 Task: Font style For heading Use AngsanaUPC with dark cornflower blue 2 colour & Underline. font size for heading '24 Pt. 'Change the font style of data to Aparajitaand font size to  14 Pt. Change the alignment of both headline & data to  Align top. In the sheet  analysisSalesTrends_2023
Action: Mouse moved to (123, 72)
Screenshot: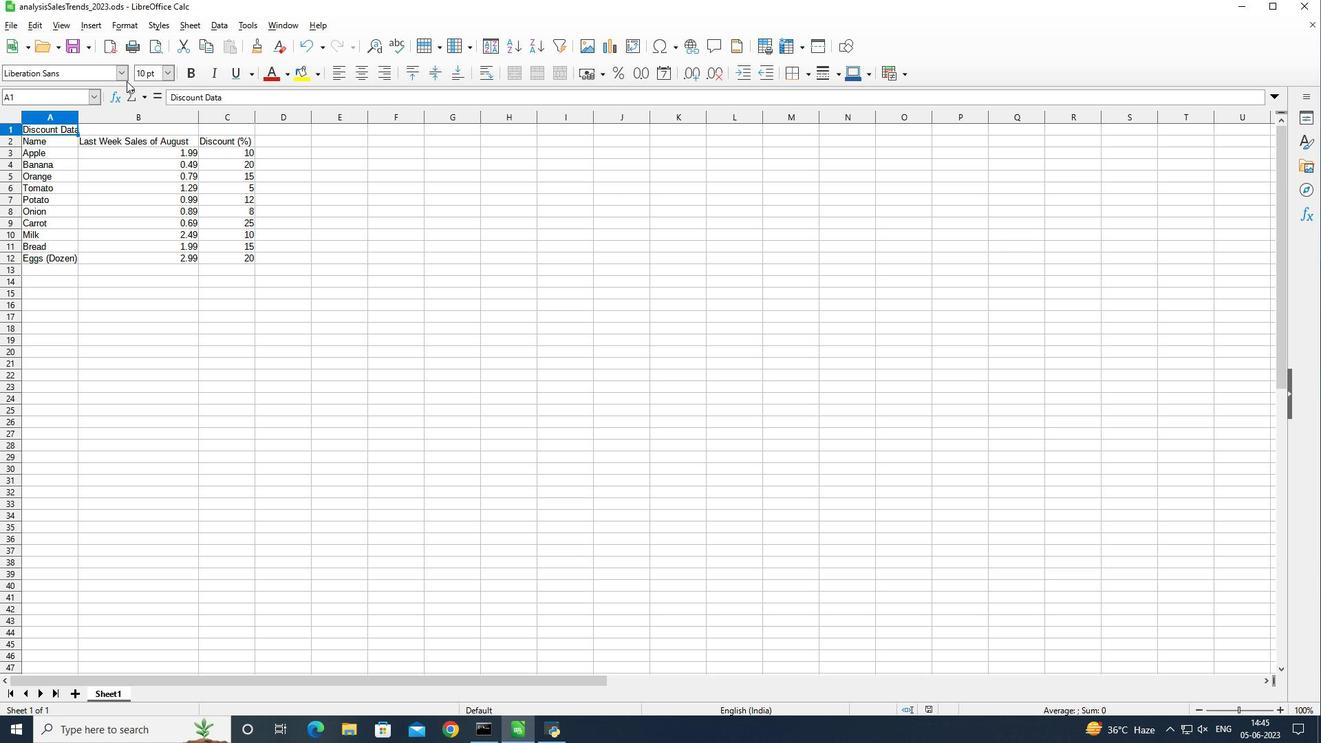 
Action: Mouse pressed left at (123, 72)
Screenshot: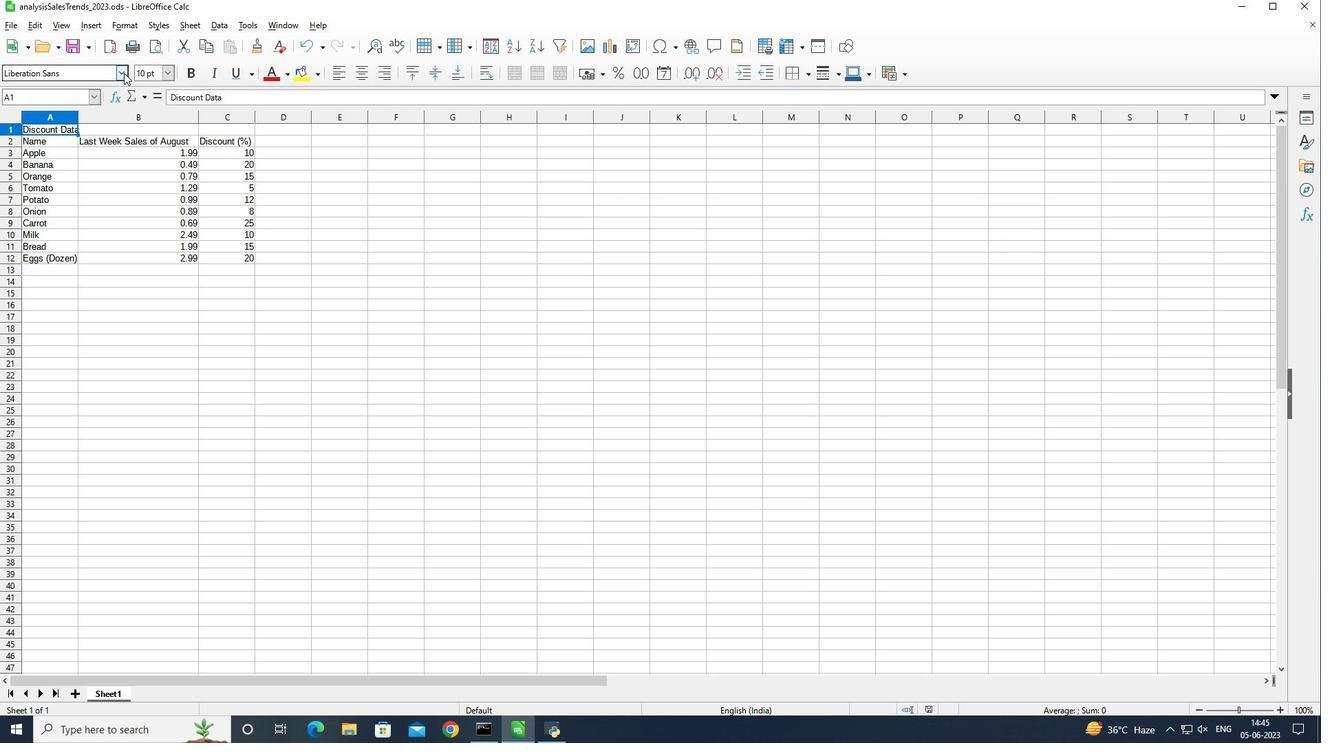 
Action: Key pressed angsana<Key.shift><Key.shift>UPC<Key.enter>
Screenshot: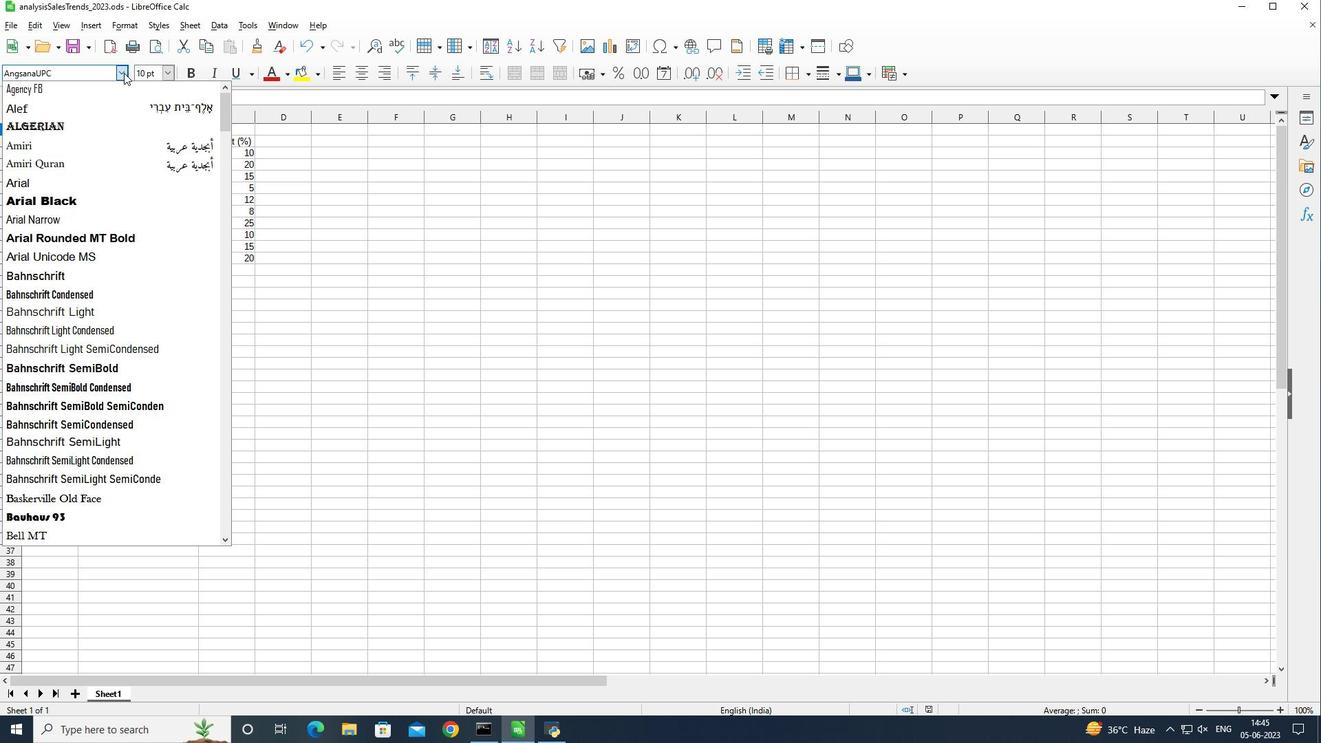 
Action: Mouse moved to (284, 77)
Screenshot: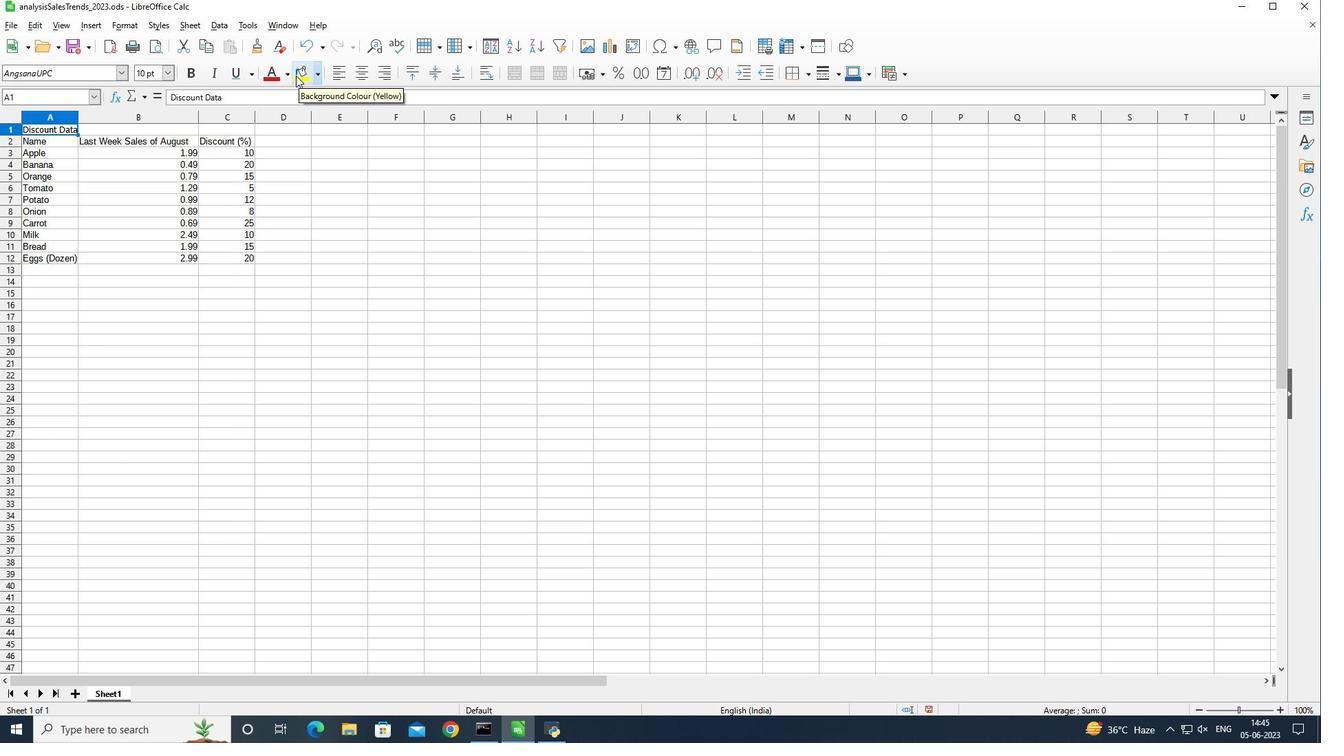 
Action: Mouse pressed left at (284, 77)
Screenshot: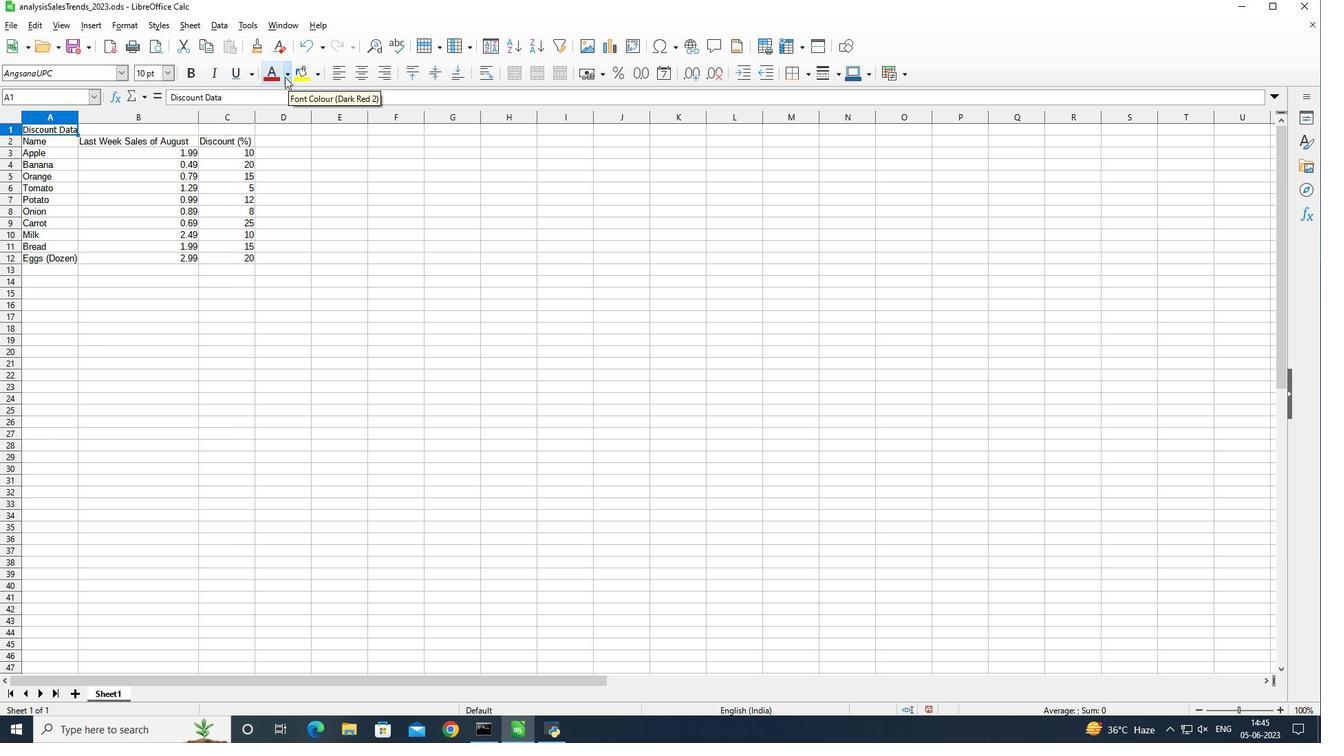 
Action: Mouse moved to (368, 240)
Screenshot: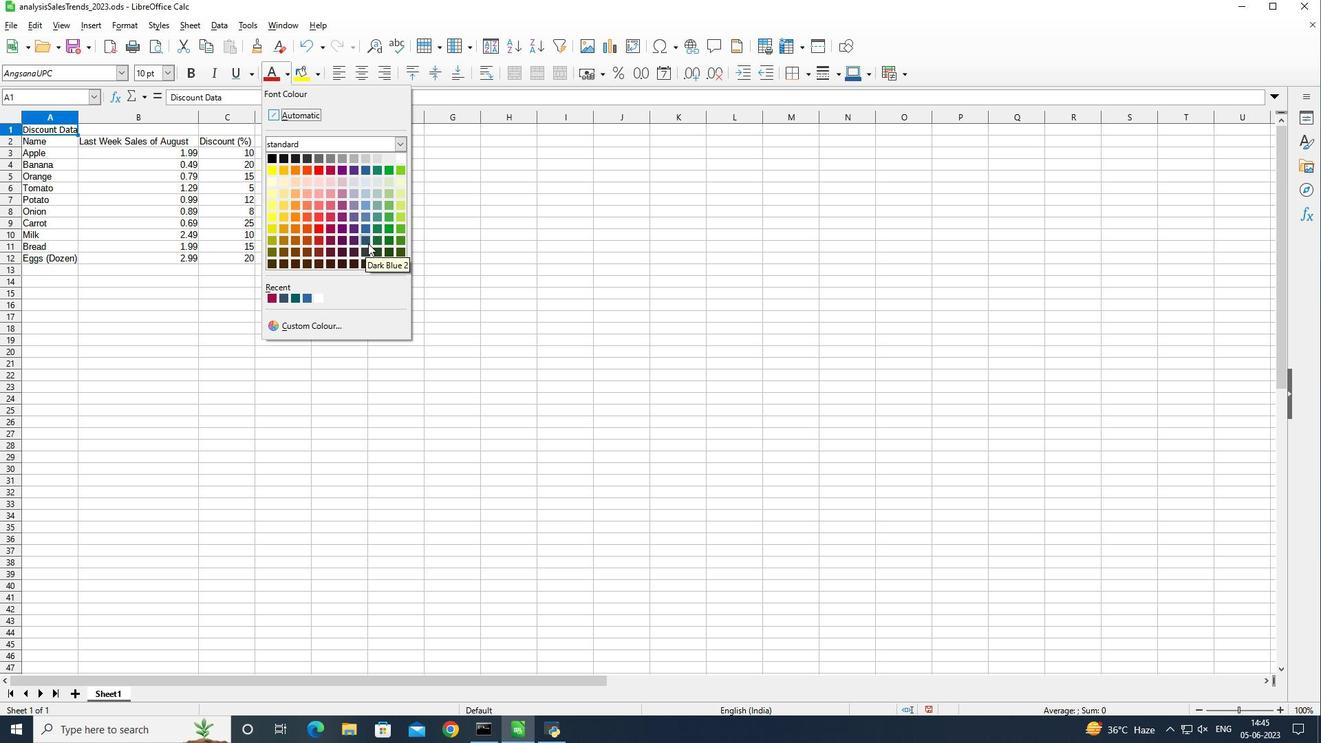 
Action: Mouse pressed left at (368, 240)
Screenshot: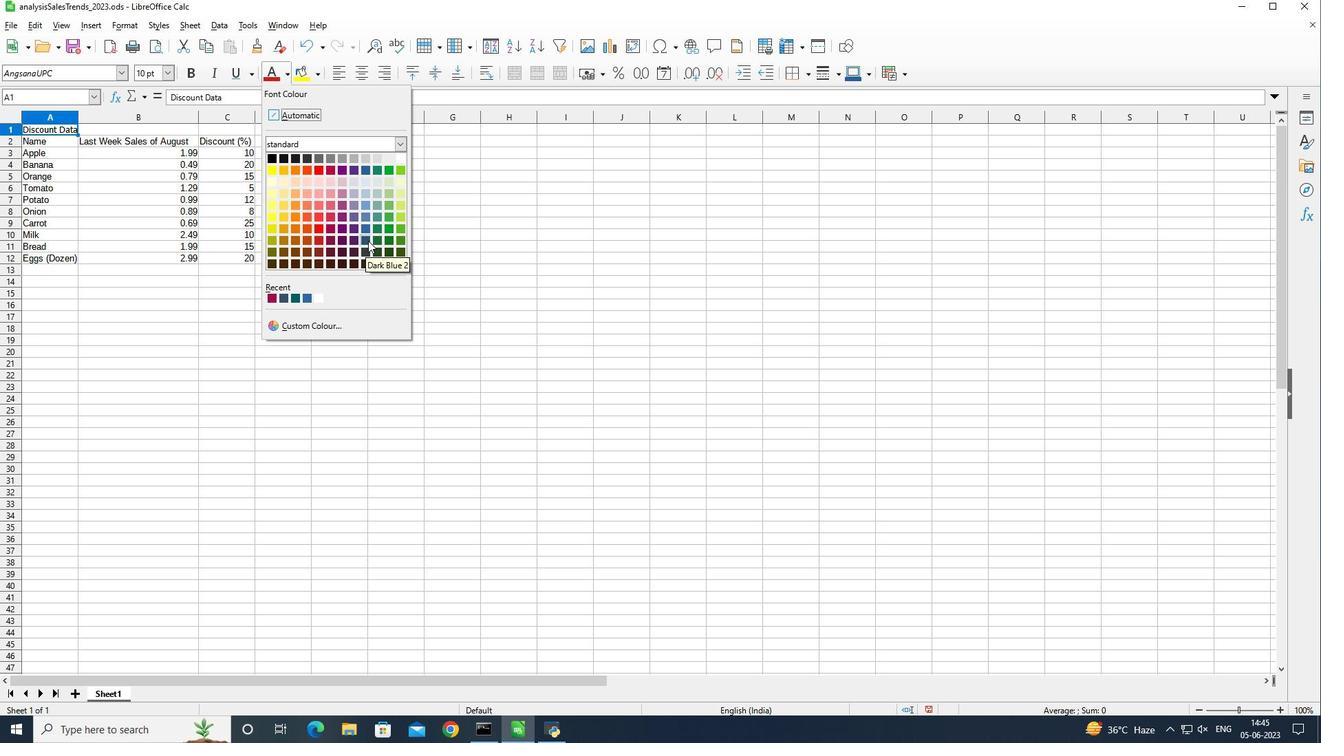 
Action: Mouse moved to (238, 70)
Screenshot: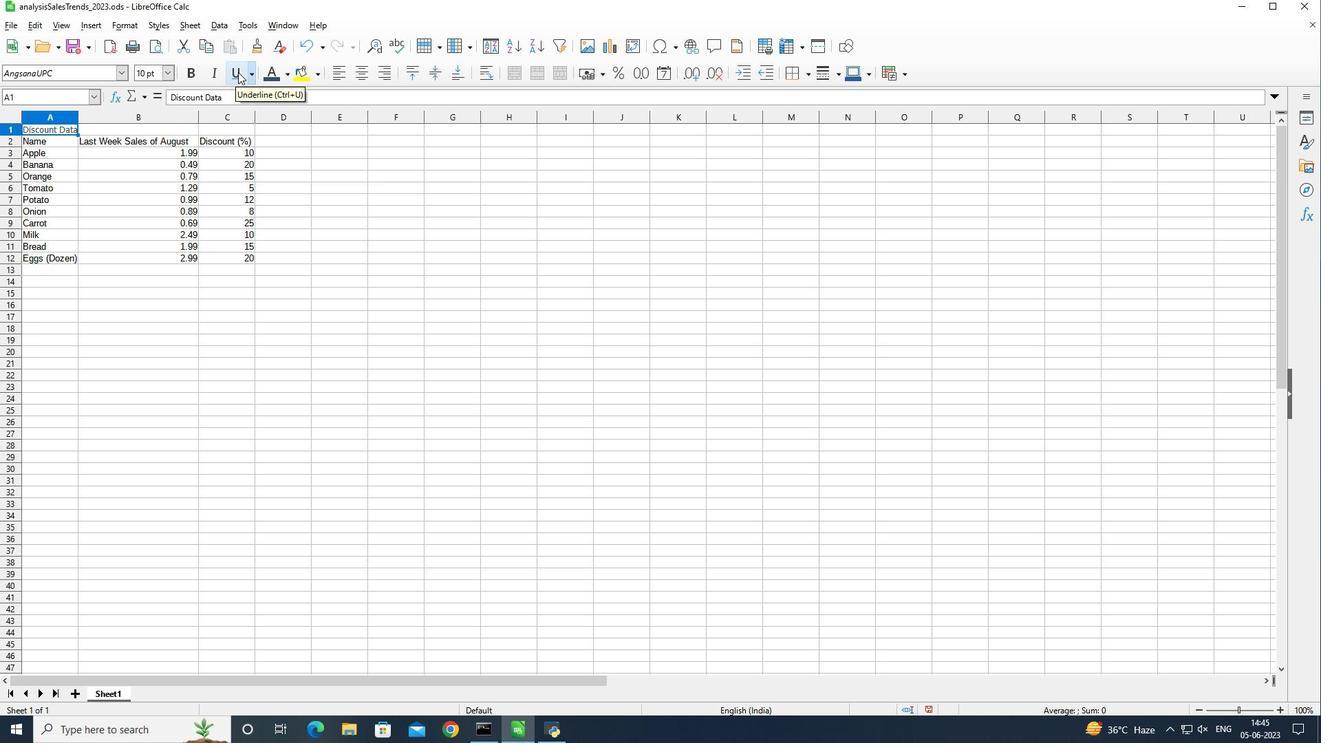 
Action: Mouse pressed left at (238, 70)
Screenshot: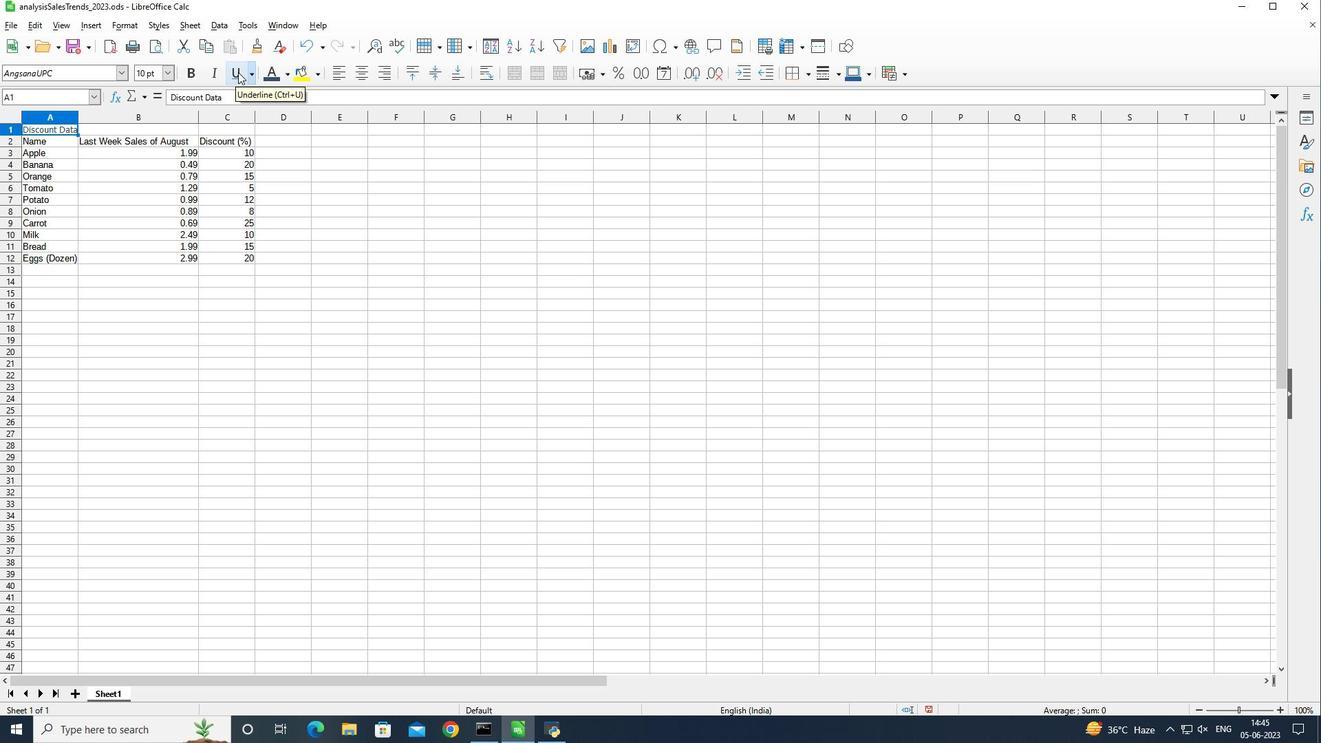 
Action: Mouse moved to (166, 68)
Screenshot: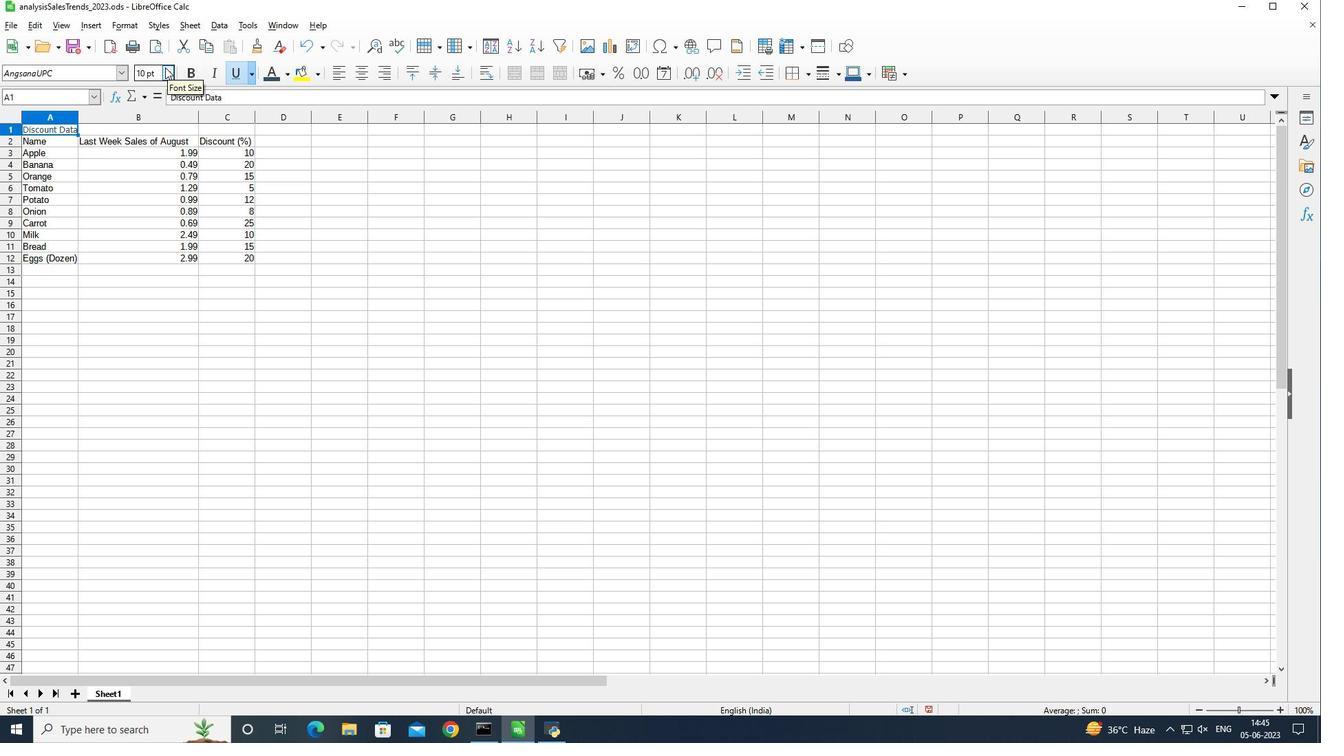 
Action: Mouse pressed left at (166, 68)
Screenshot: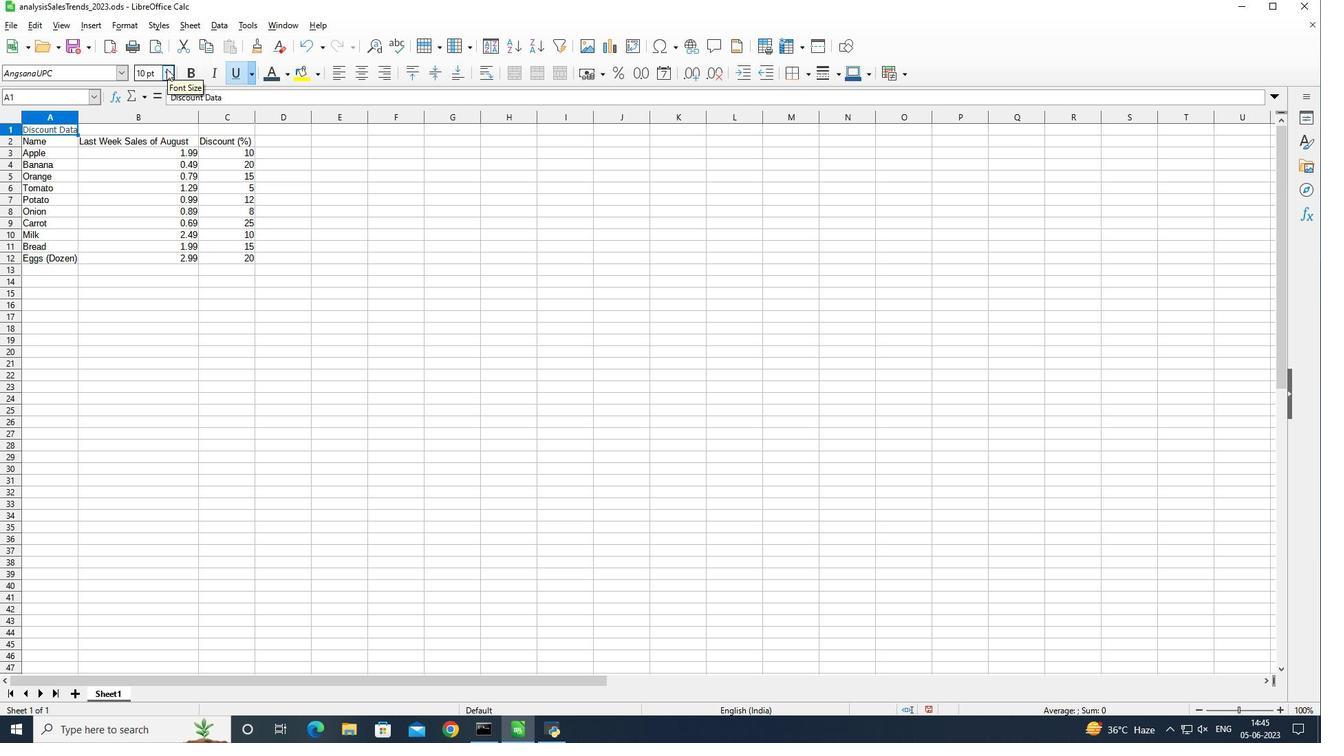 
Action: Mouse moved to (144, 280)
Screenshot: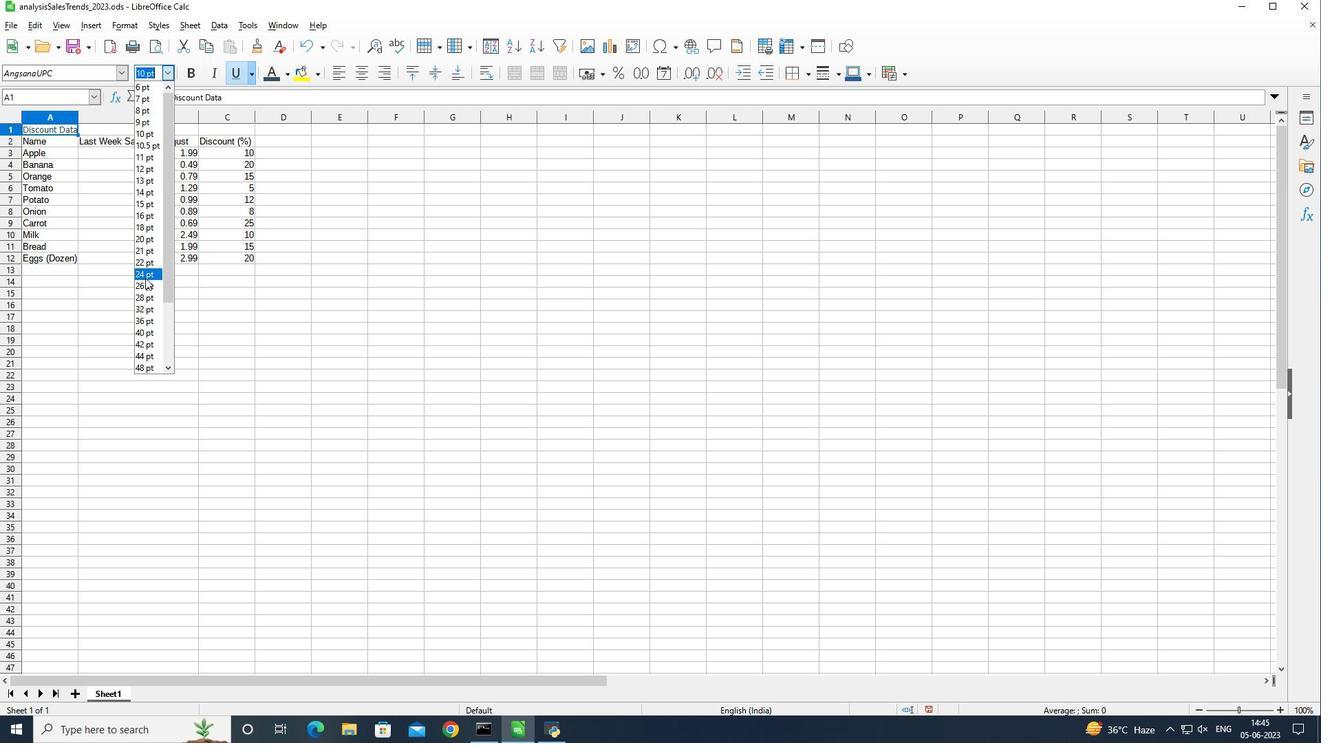 
Action: Mouse pressed left at (144, 280)
Screenshot: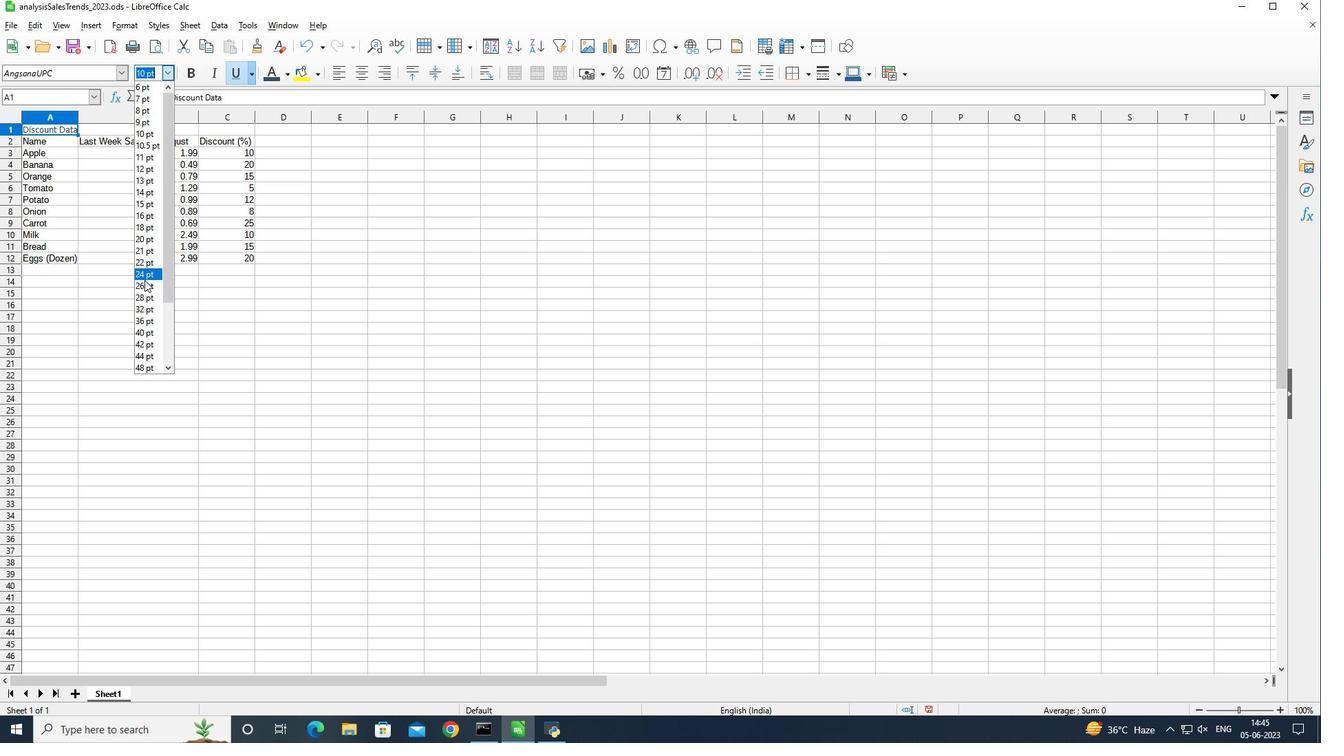 
Action: Mouse moved to (65, 133)
Screenshot: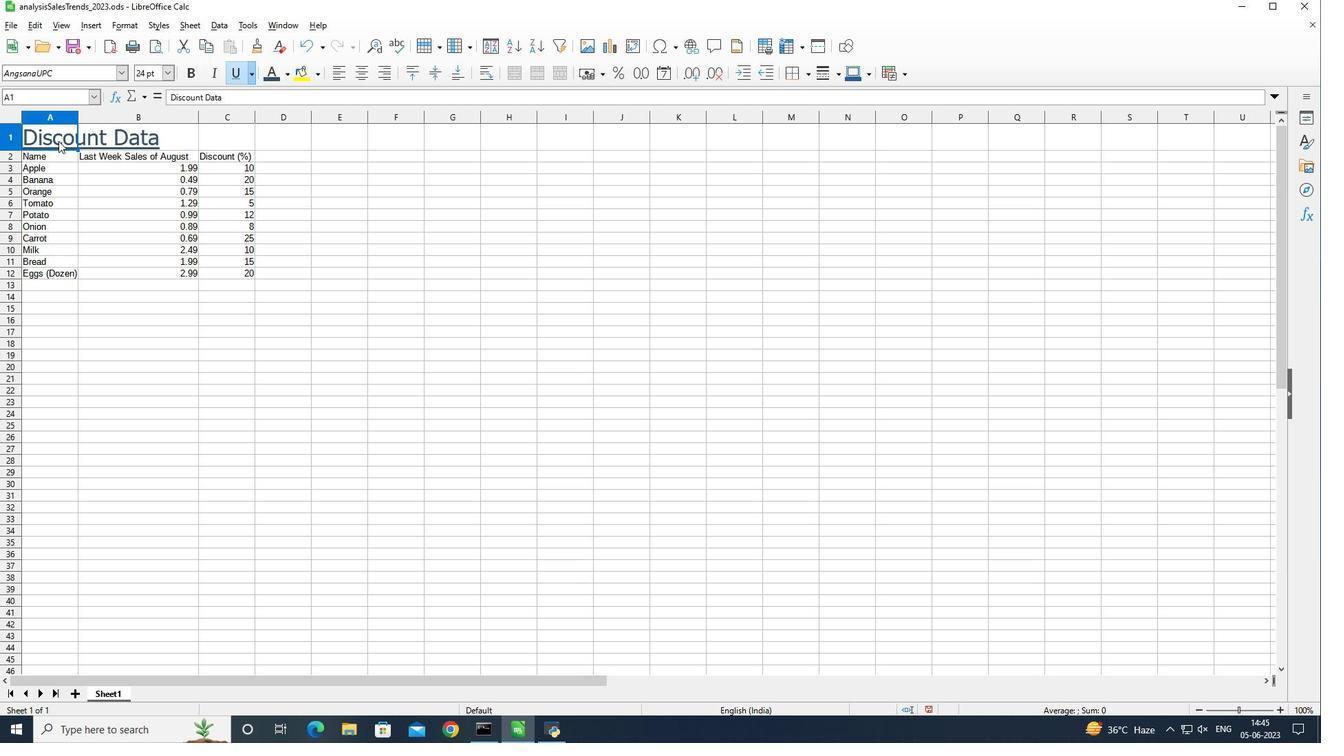 
Action: Mouse pressed left at (65, 133)
Screenshot: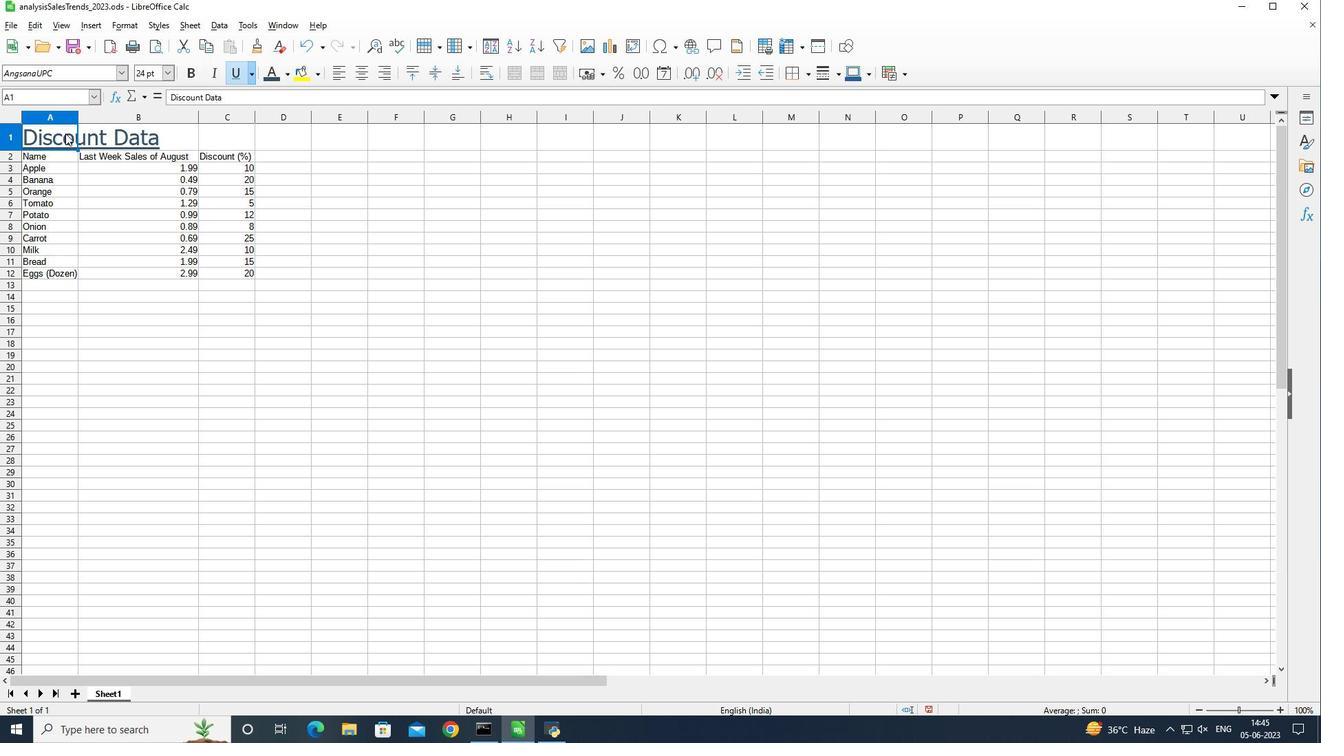 
Action: Mouse moved to (531, 77)
Screenshot: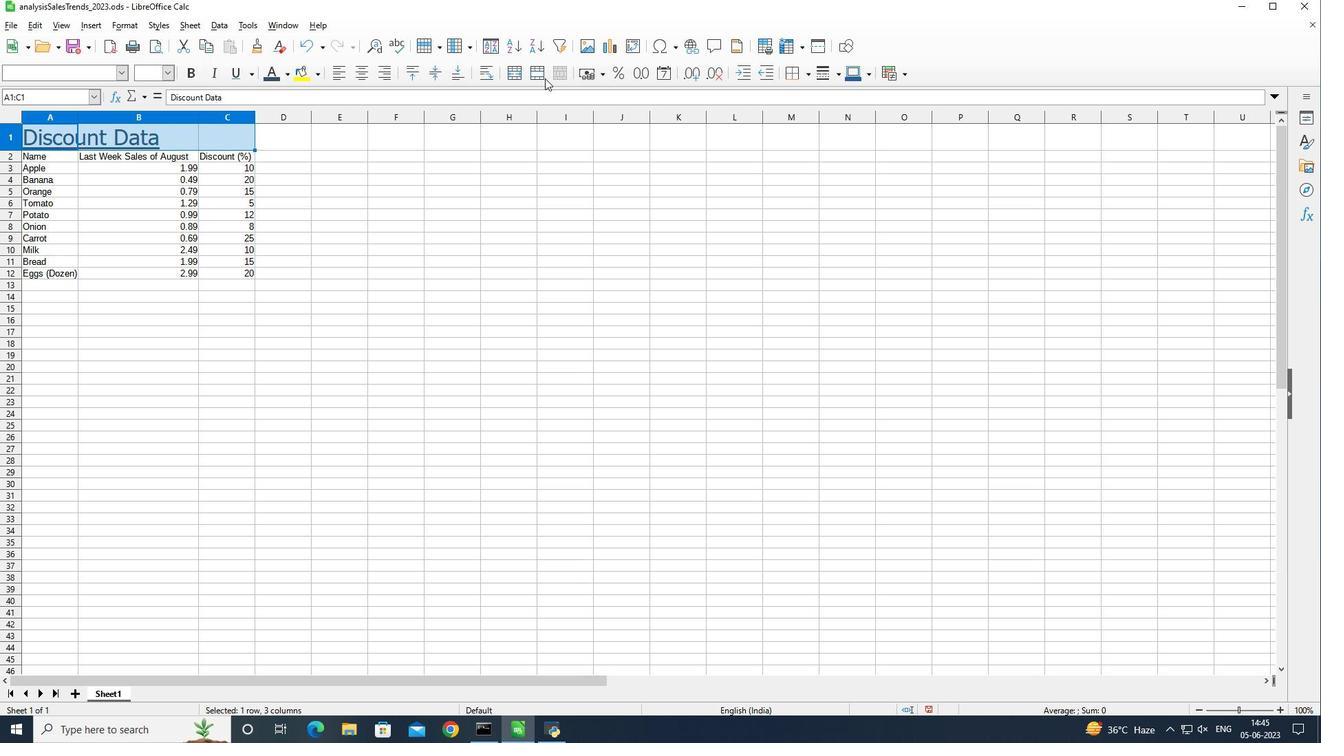 
Action: Mouse pressed left at (531, 77)
Screenshot: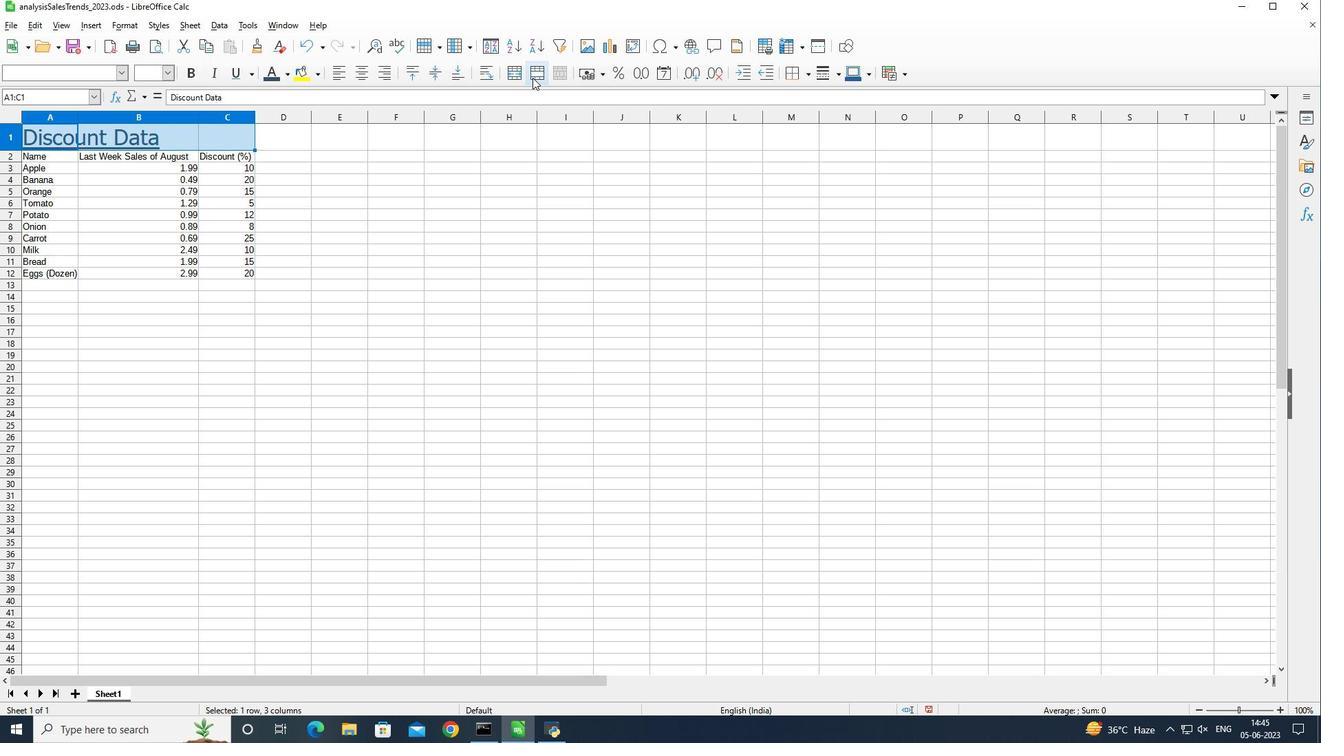 
Action: Mouse moved to (143, 172)
Screenshot: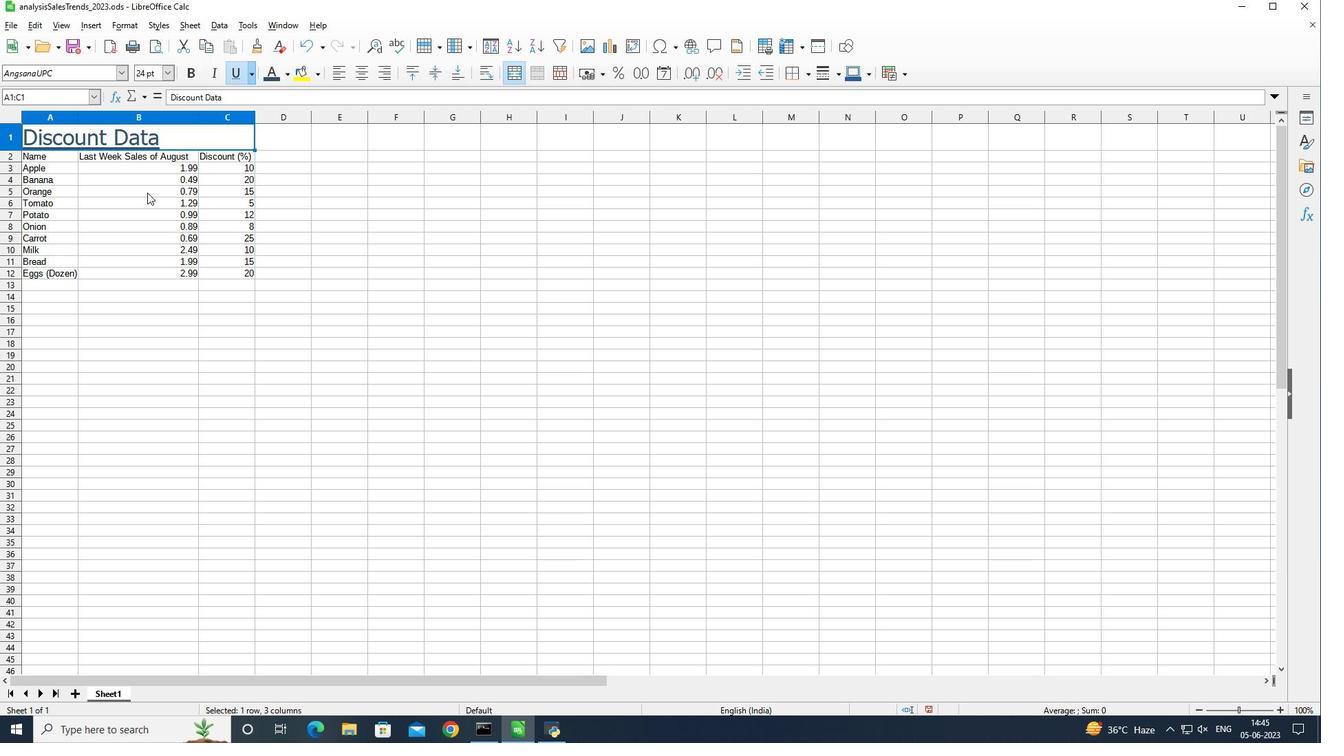 
Action: Mouse pressed left at (143, 172)
Screenshot: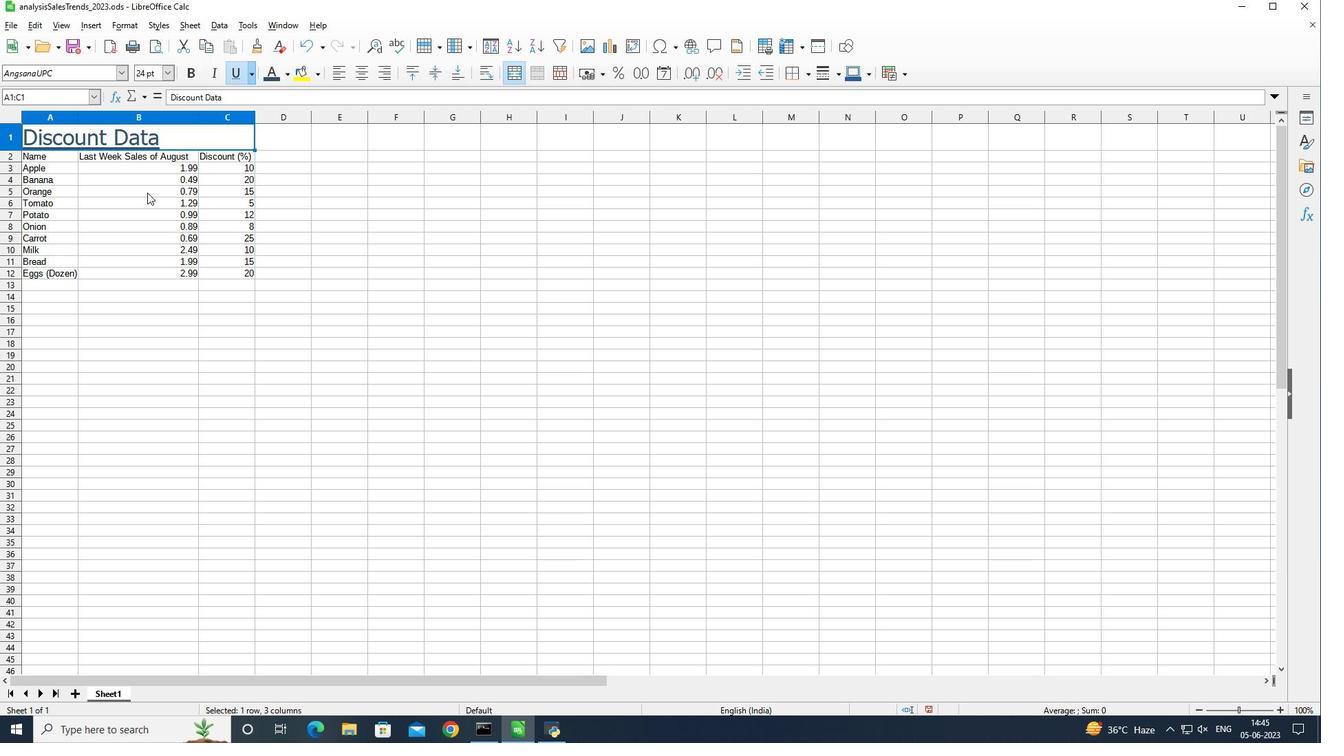 
Action: Mouse moved to (125, 70)
Screenshot: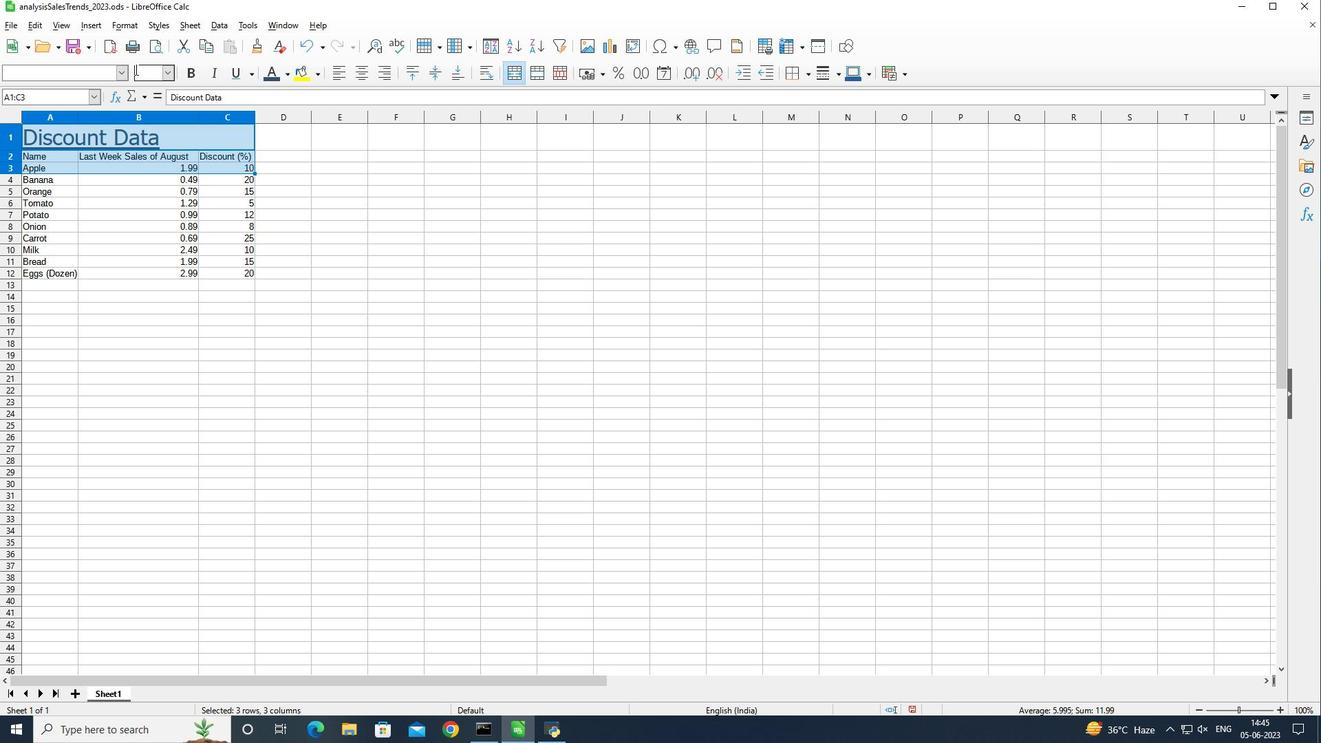 
Action: Mouse pressed left at (125, 70)
Screenshot: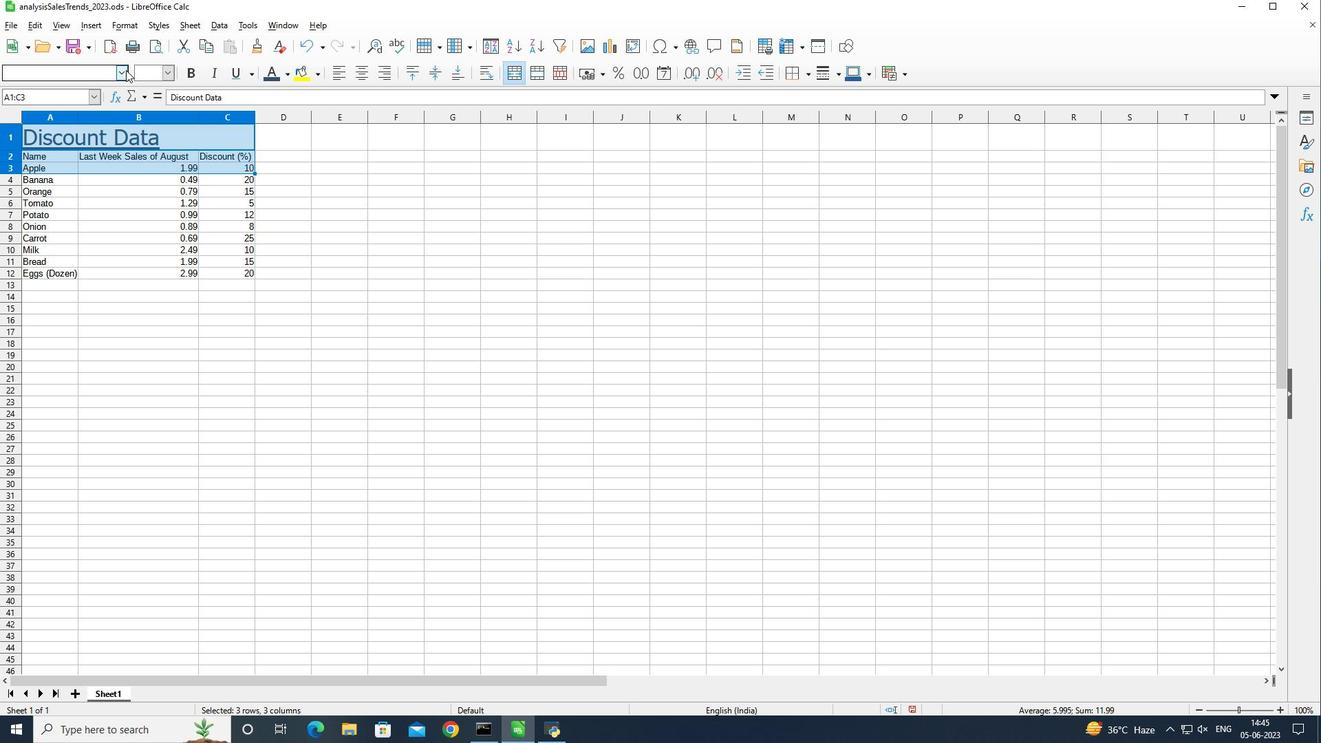 
Action: Mouse moved to (261, 170)
Screenshot: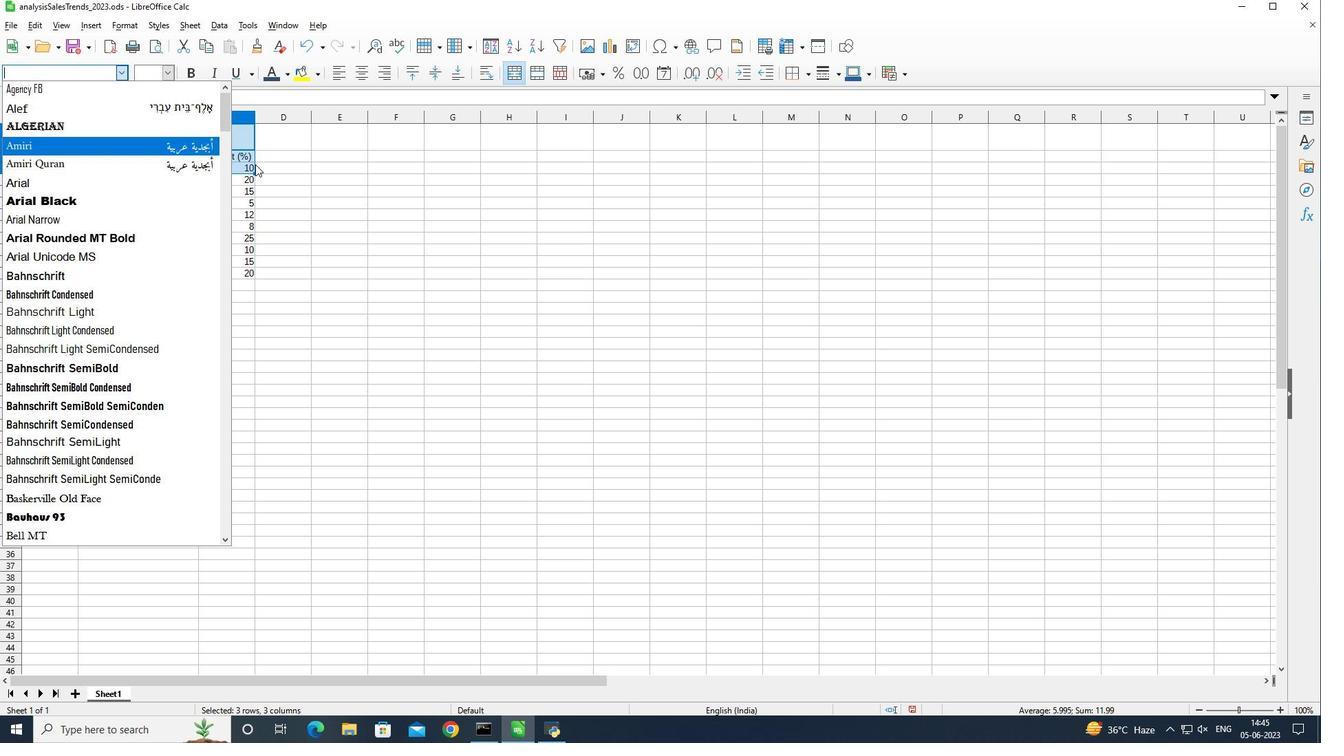 
Action: Mouse pressed left at (261, 170)
Screenshot: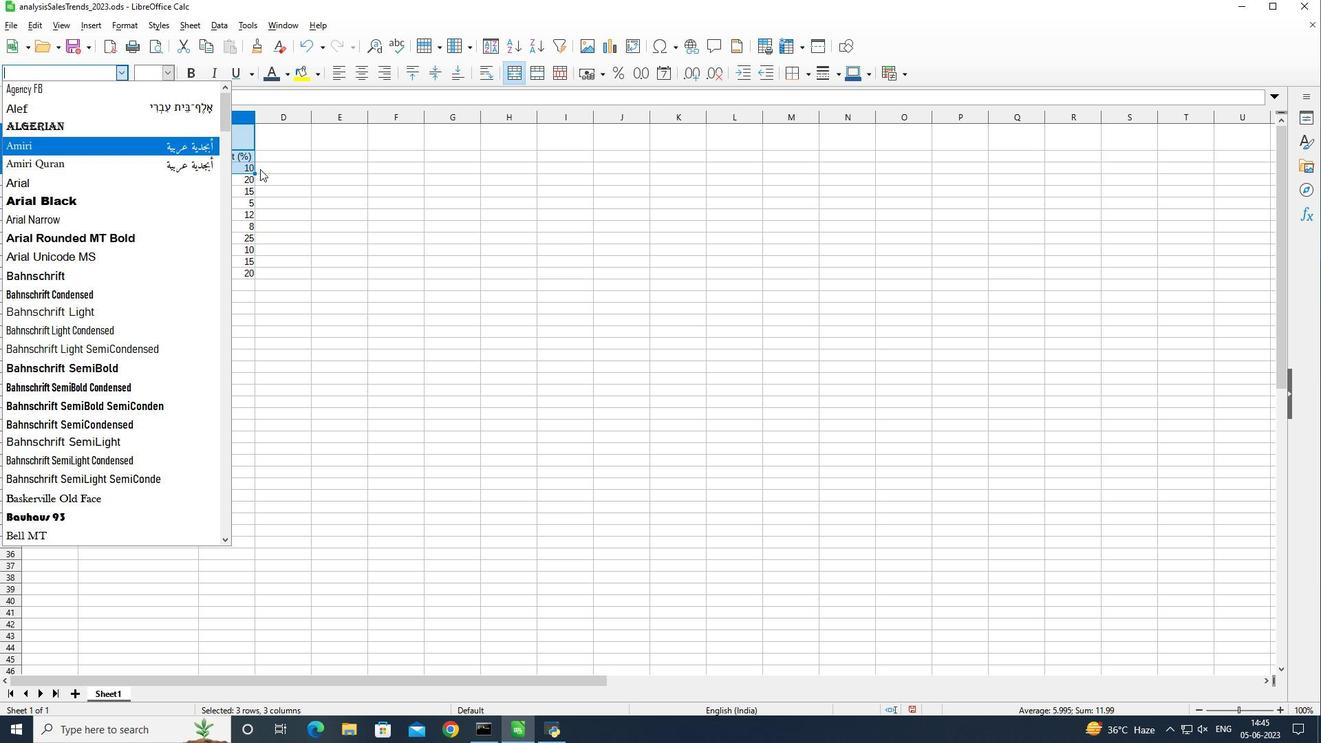 
Action: Mouse moved to (57, 154)
Screenshot: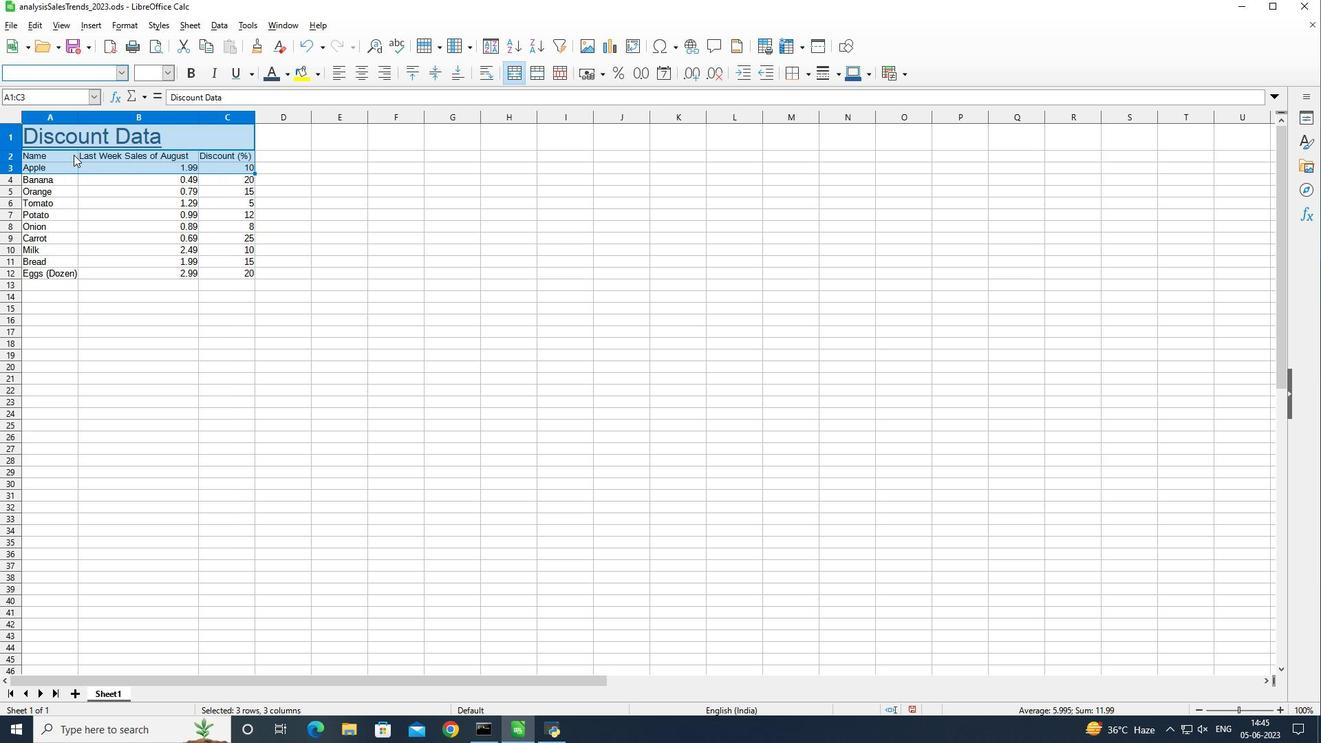 
Action: Mouse pressed left at (57, 154)
Screenshot: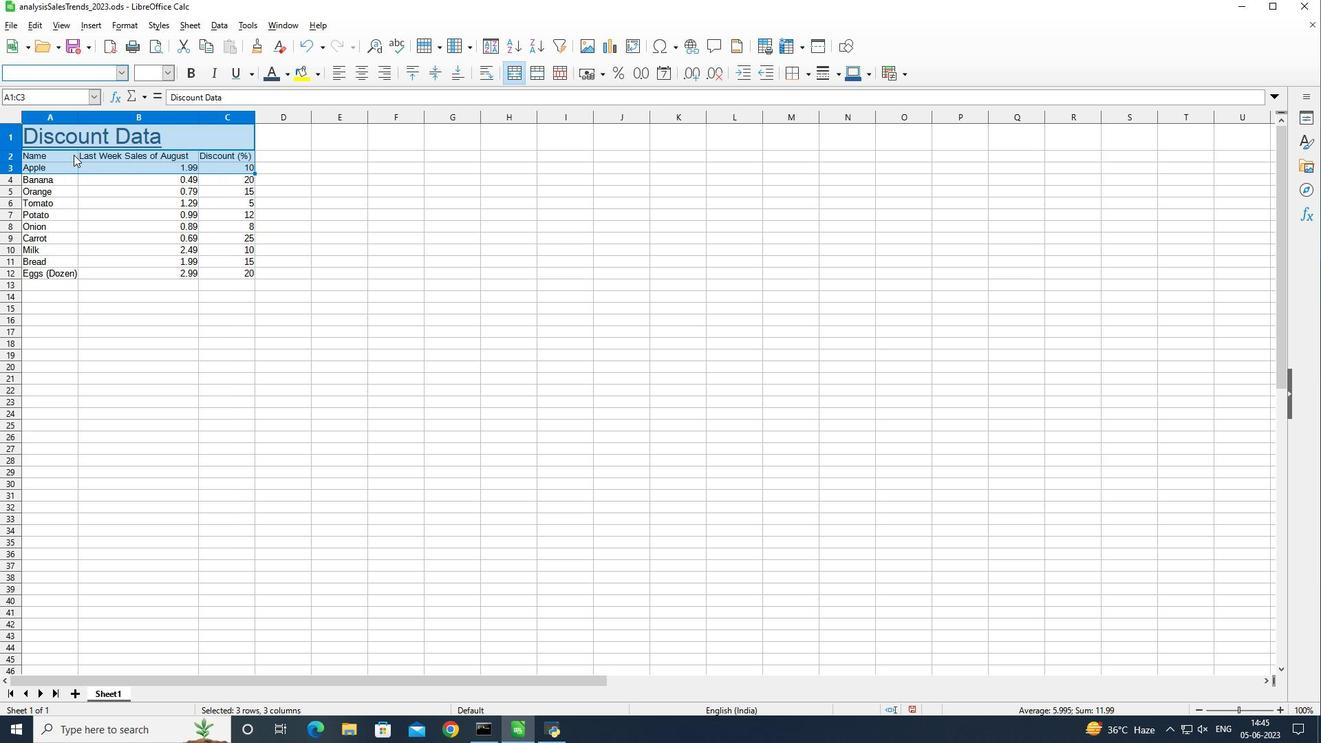 
Action: Mouse pressed left at (57, 154)
Screenshot: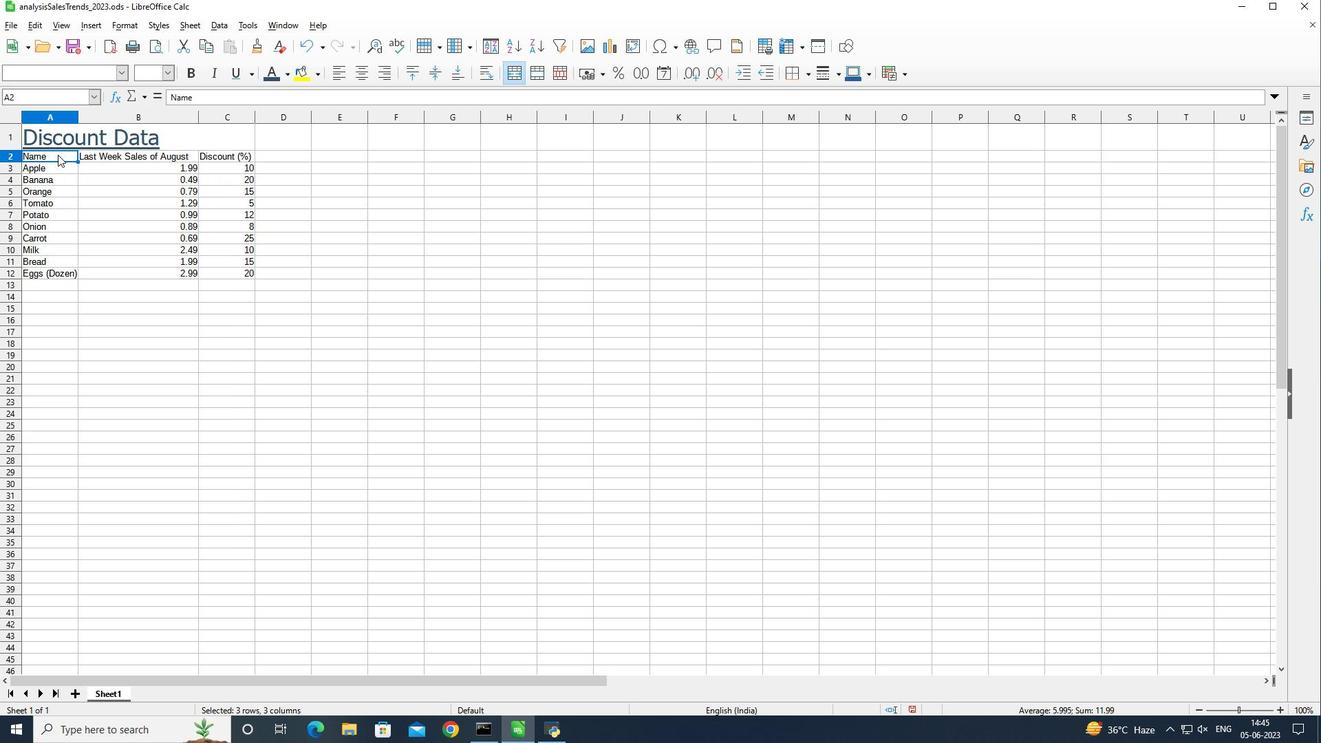 
Action: Mouse moved to (52, 153)
Screenshot: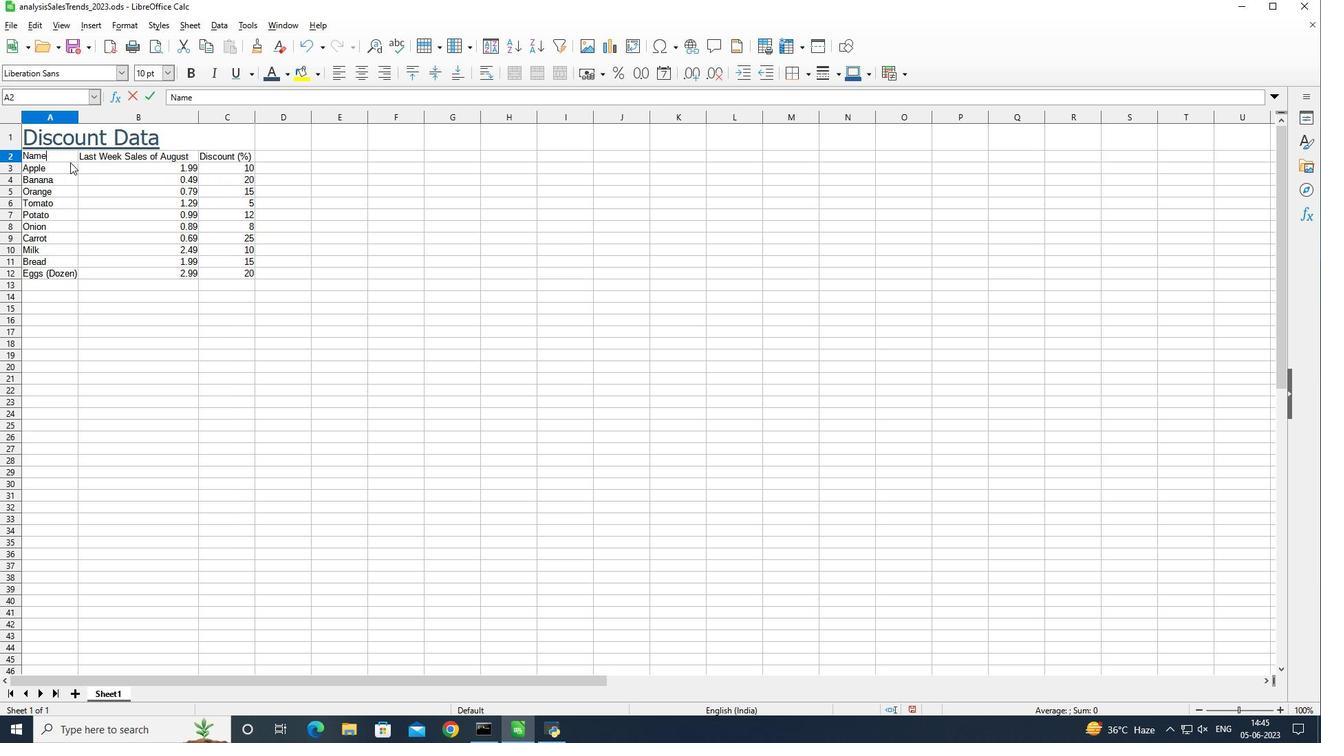 
Action: Mouse pressed left at (52, 153)
Screenshot: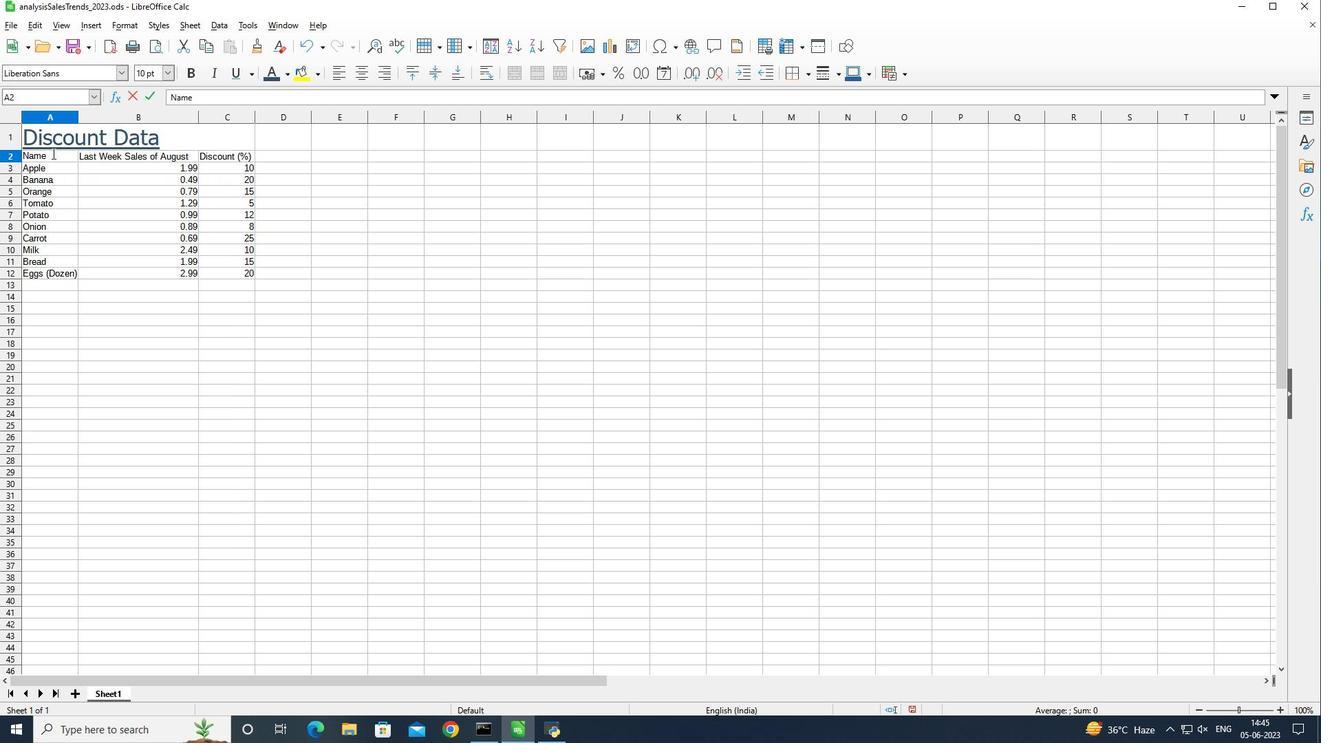 
Action: Mouse moved to (55, 167)
Screenshot: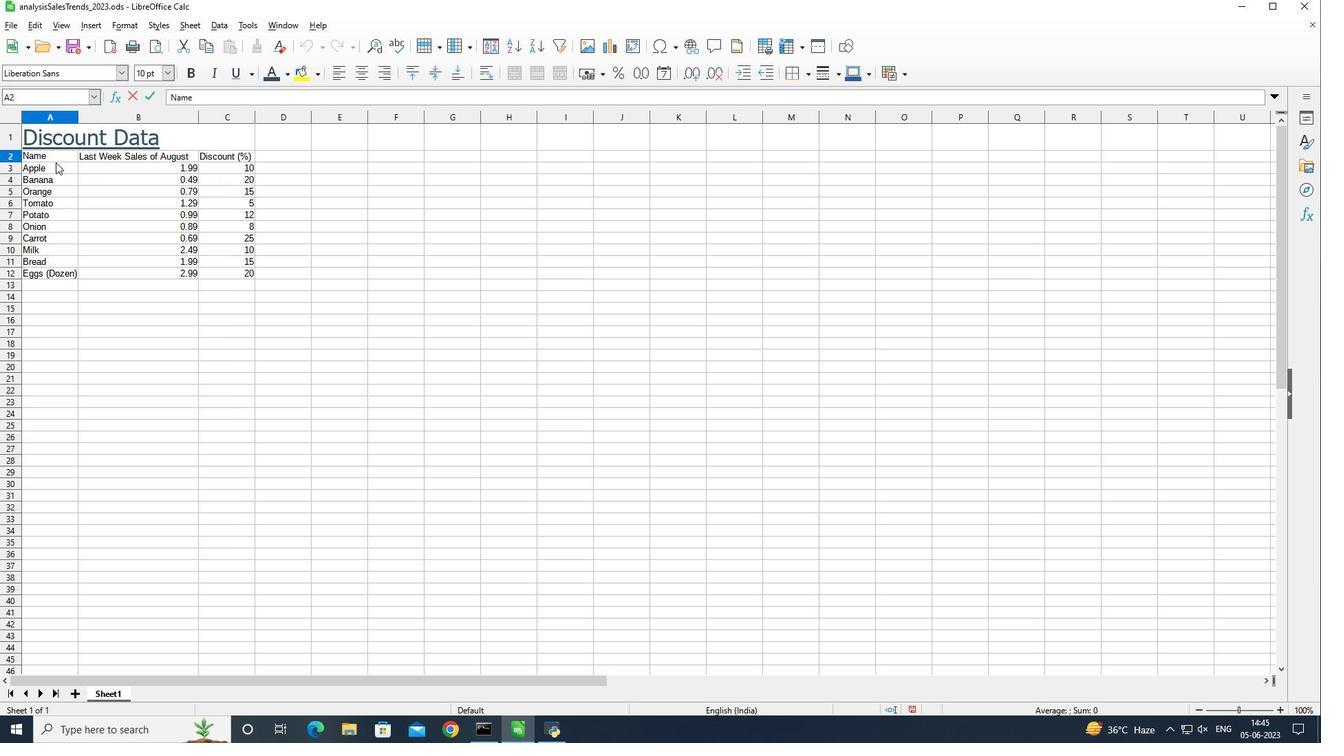 
Action: Mouse pressed left at (55, 167)
Screenshot: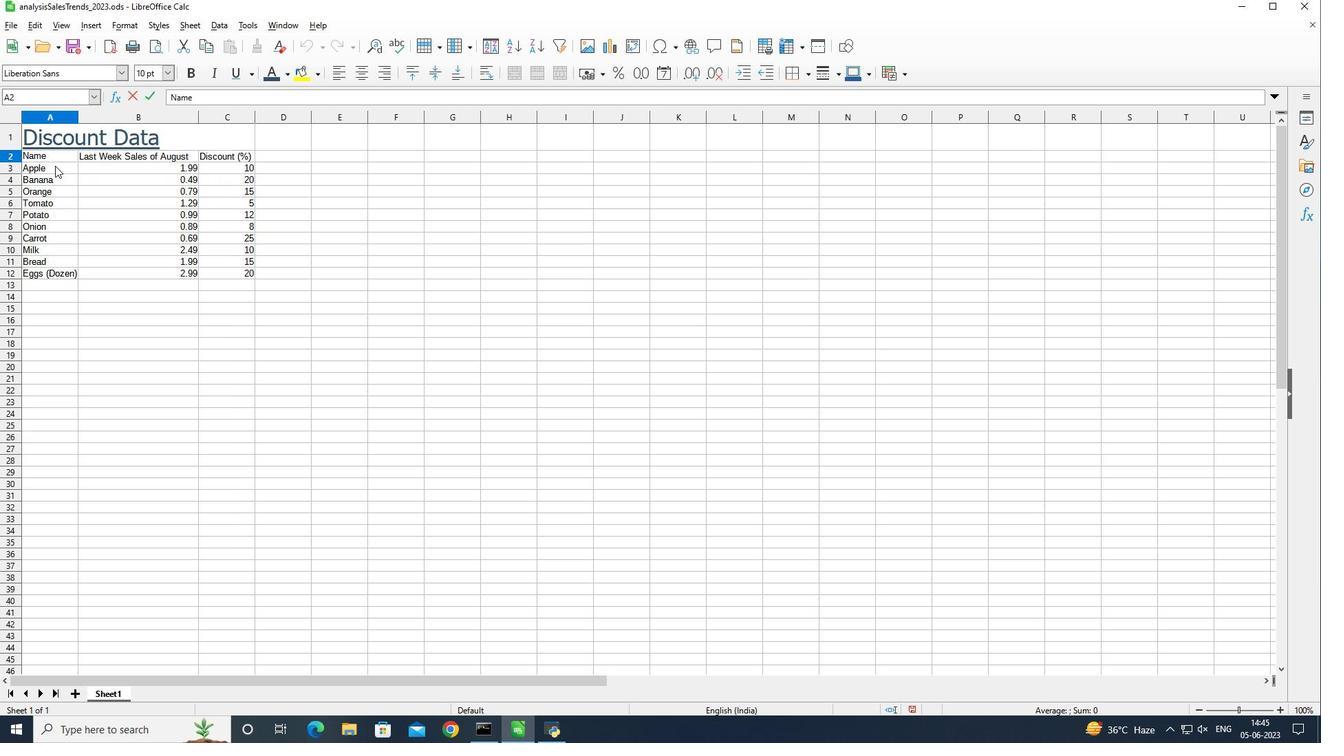 
Action: Mouse moved to (61, 152)
Screenshot: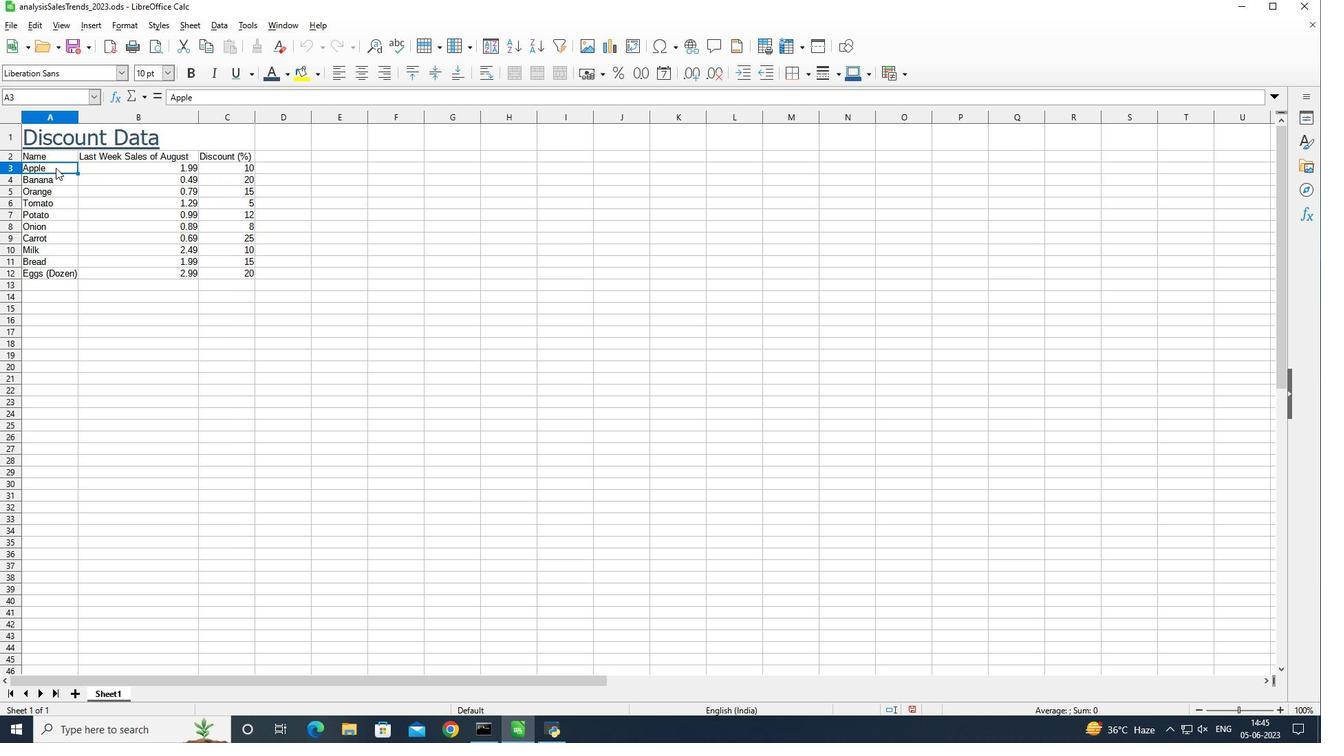 
Action: Mouse pressed left at (61, 152)
Screenshot: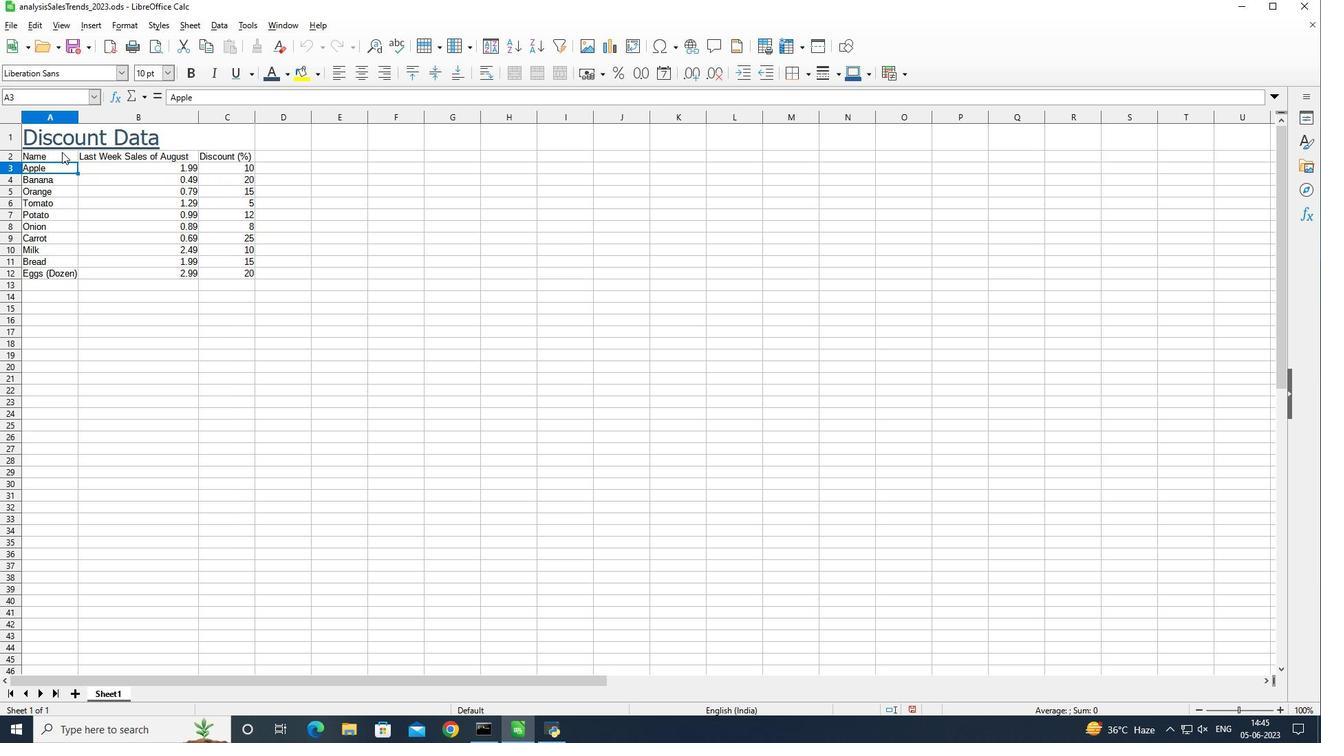 
Action: Mouse moved to (57, 154)
Screenshot: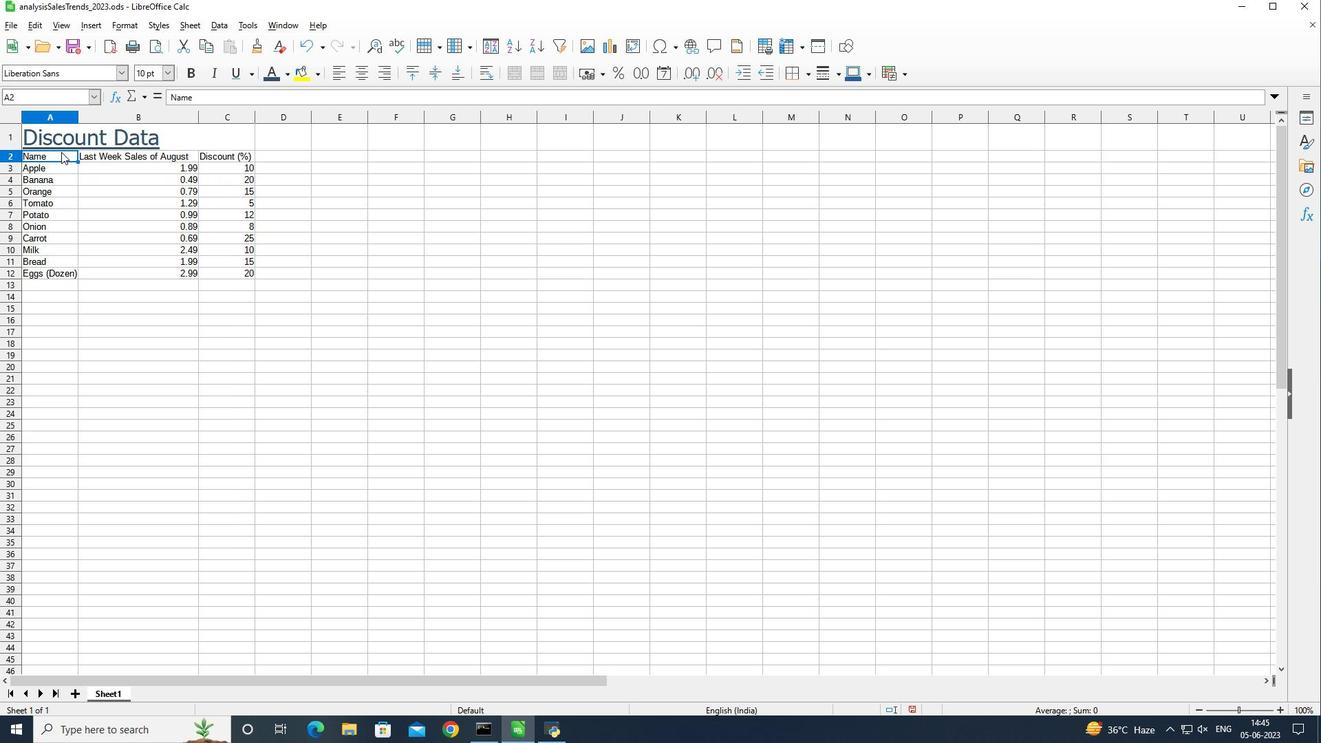 
Action: Mouse pressed left at (57, 154)
Screenshot: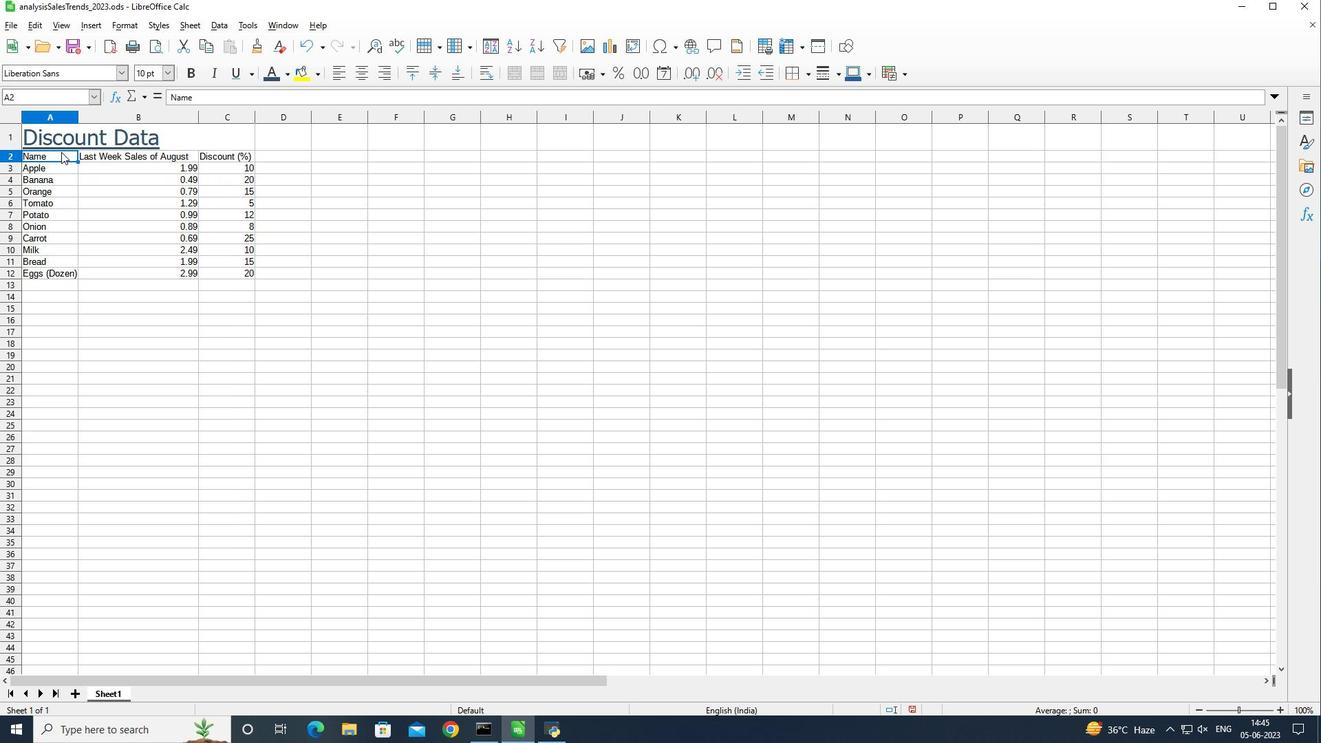 
Action: Mouse moved to (241, 267)
Screenshot: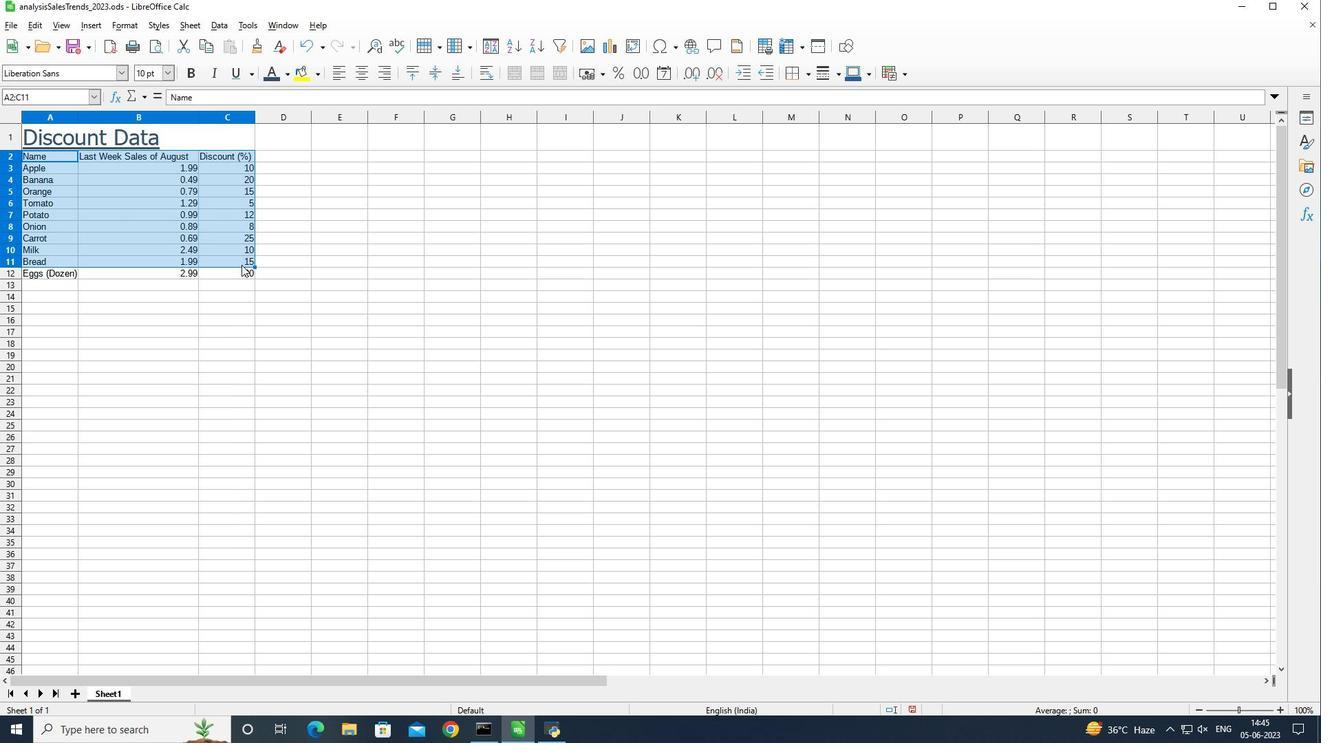 
Action: Mouse pressed left at (241, 267)
Screenshot: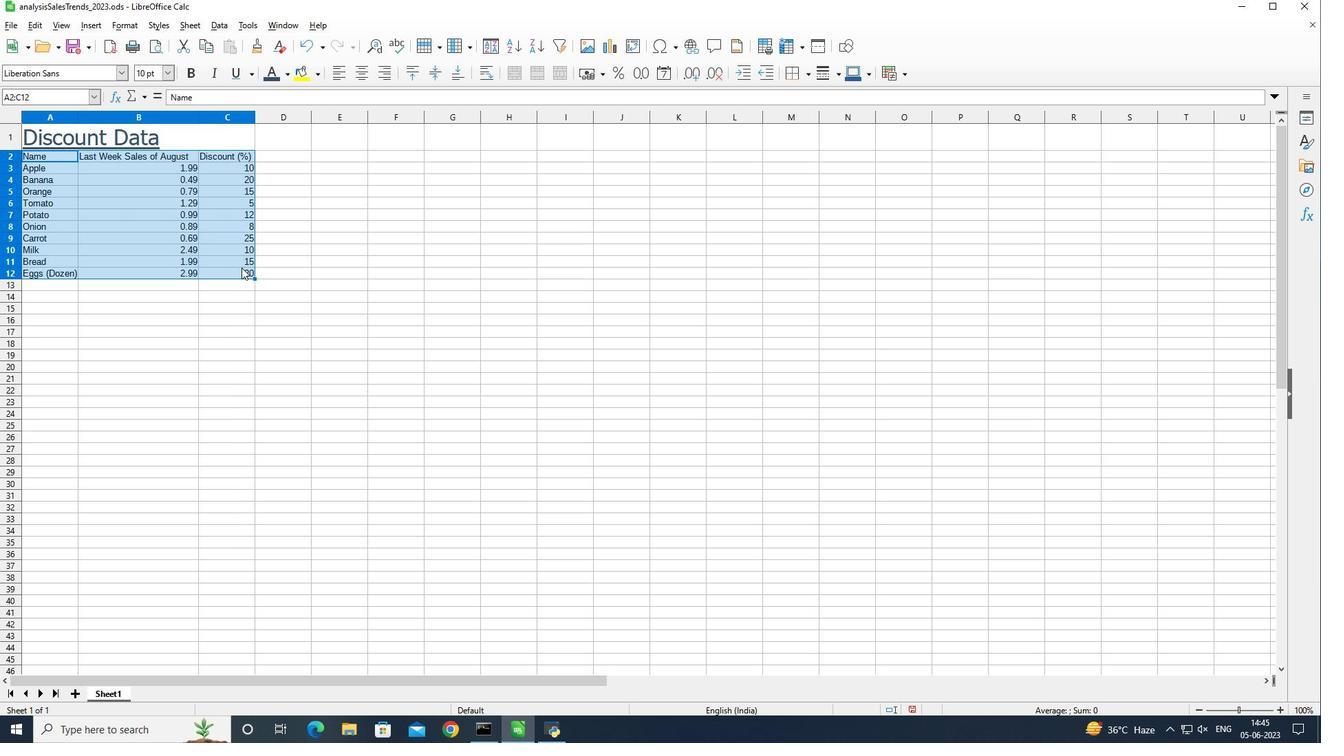 
Action: Mouse moved to (45, 154)
Screenshot: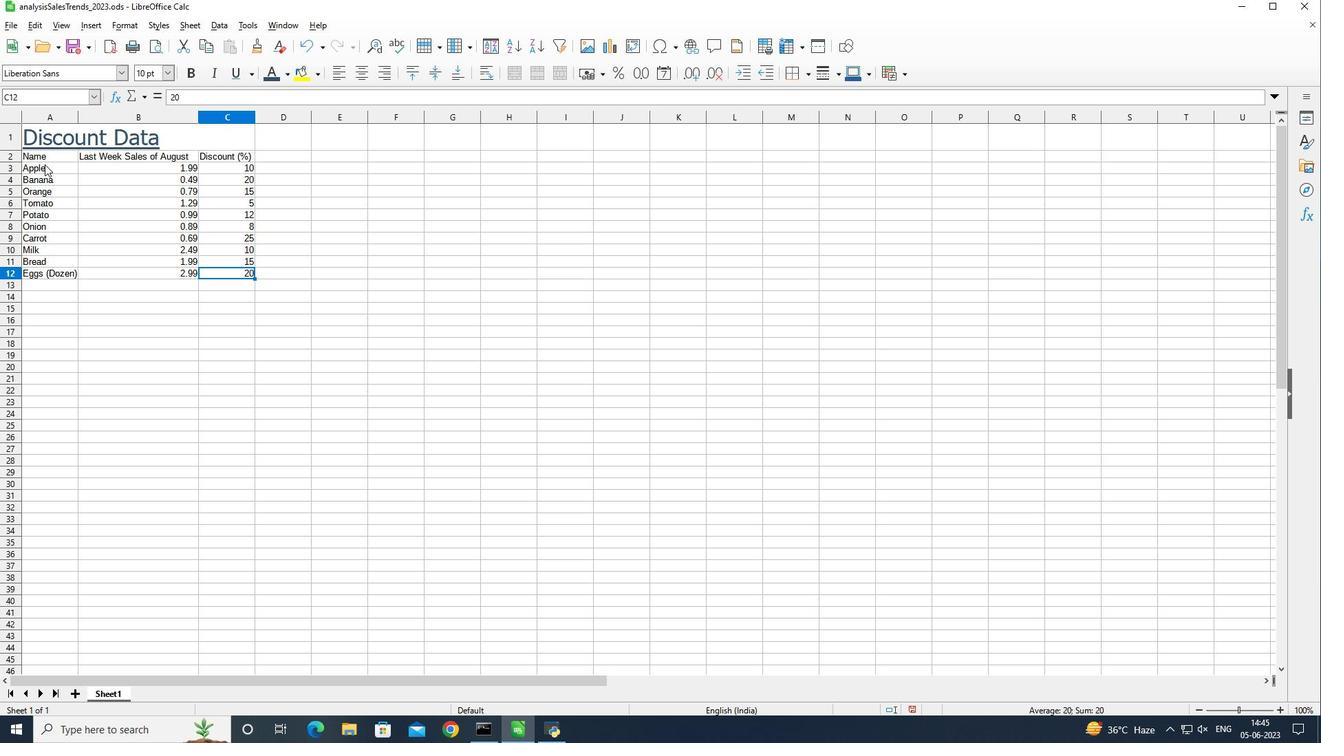 
Action: Mouse pressed left at (45, 154)
Screenshot: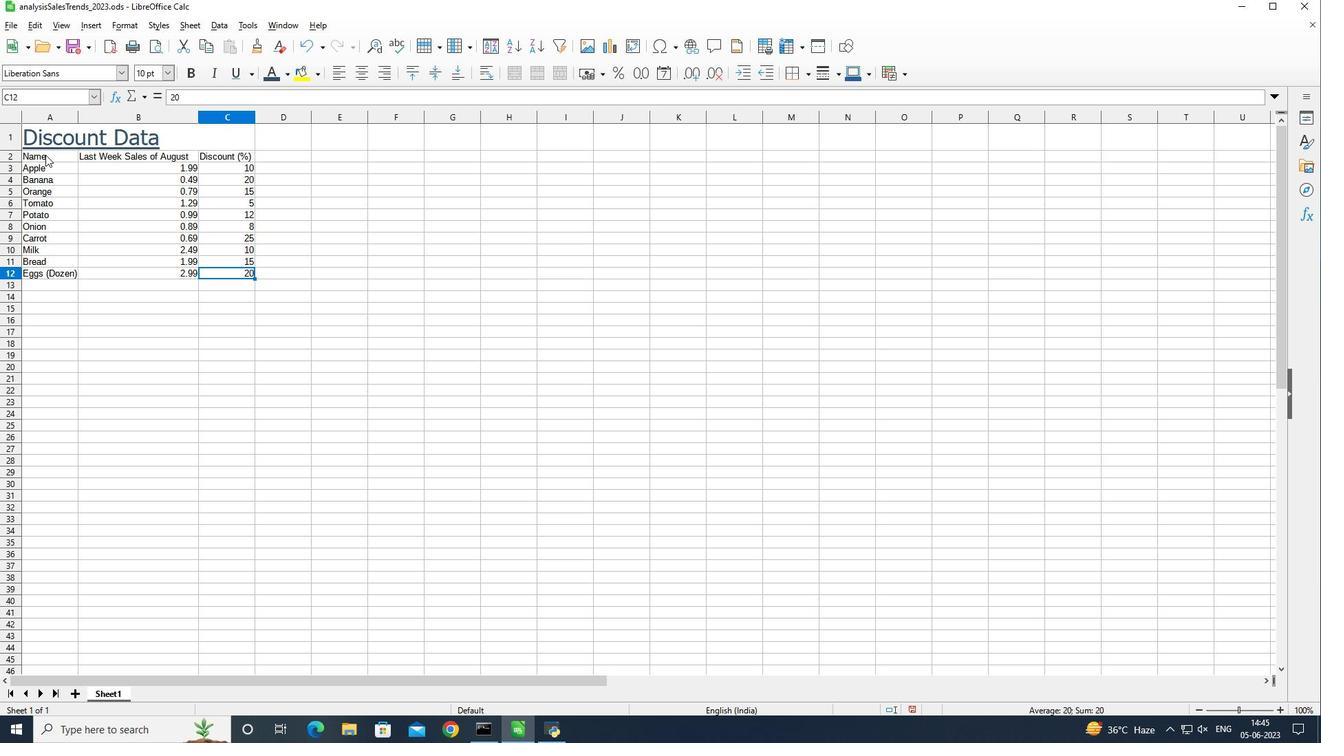 
Action: Mouse pressed left at (45, 154)
Screenshot: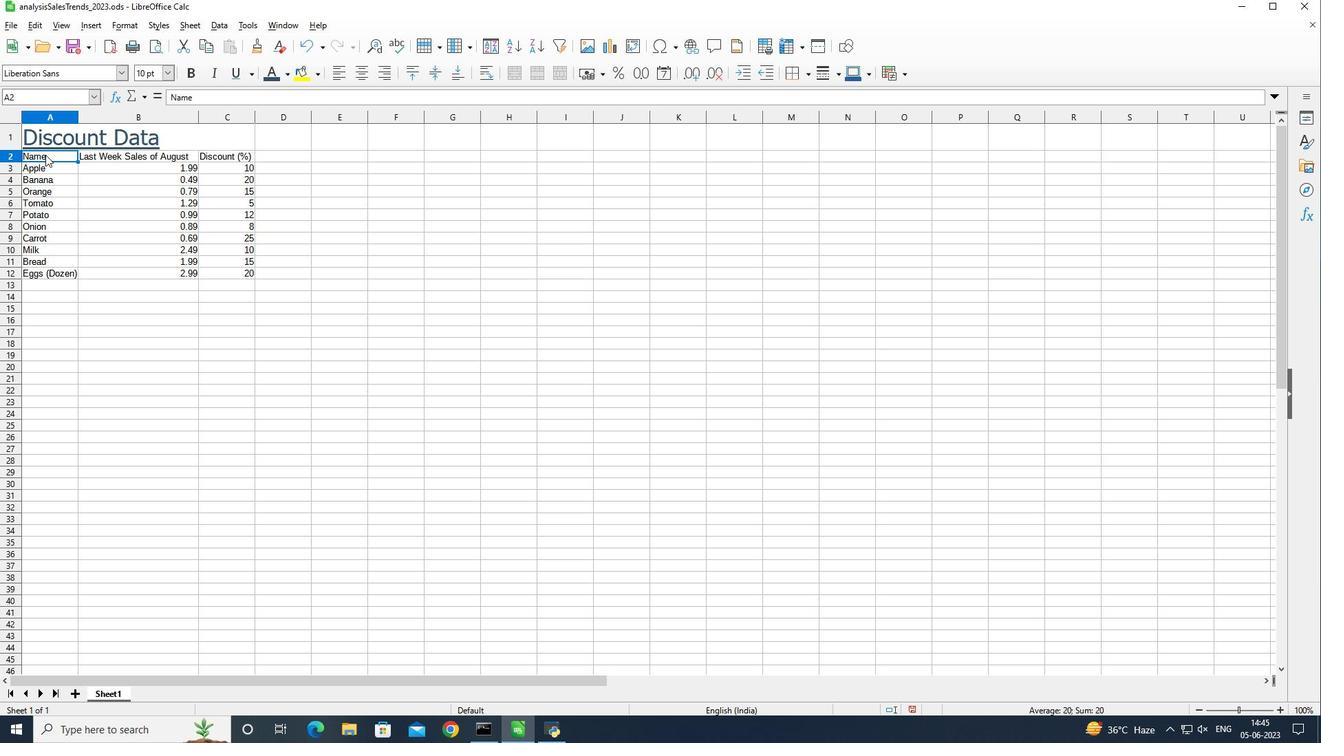 
Action: Mouse moved to (57, 154)
Screenshot: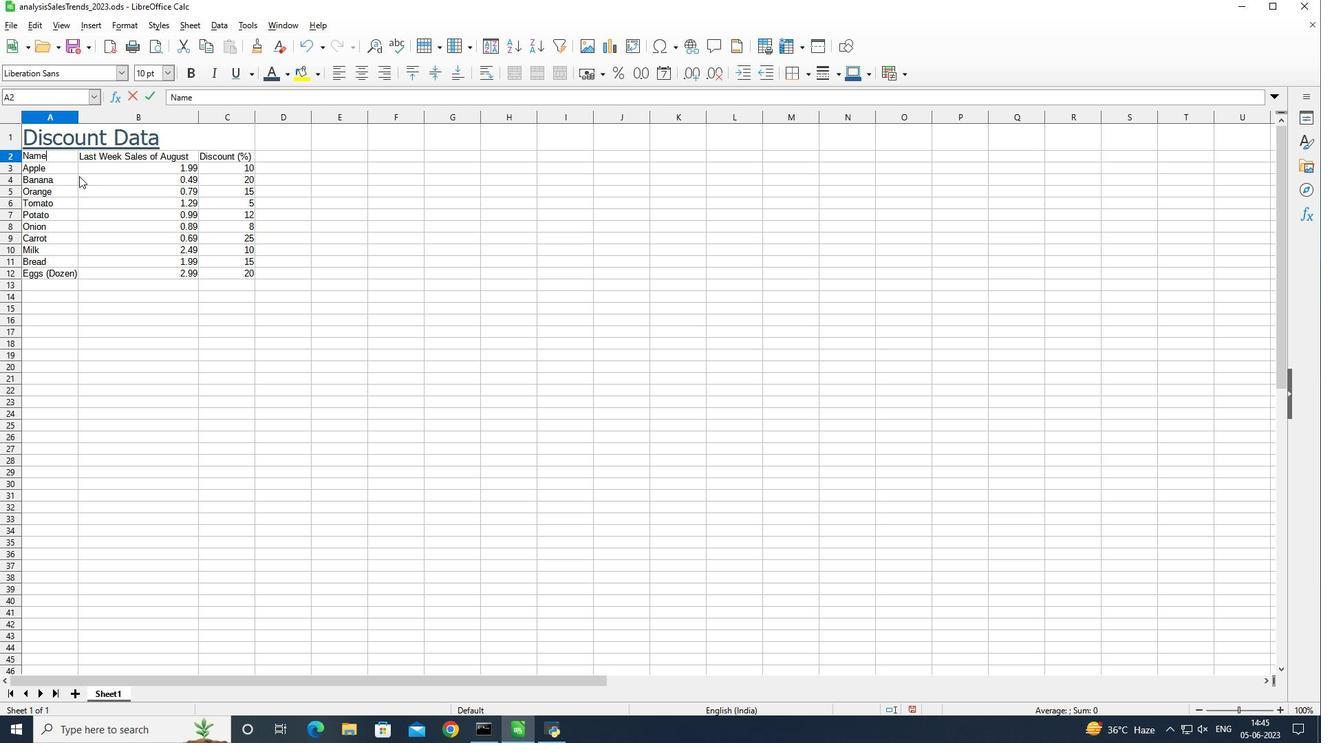 
Action: Mouse pressed left at (57, 154)
Screenshot: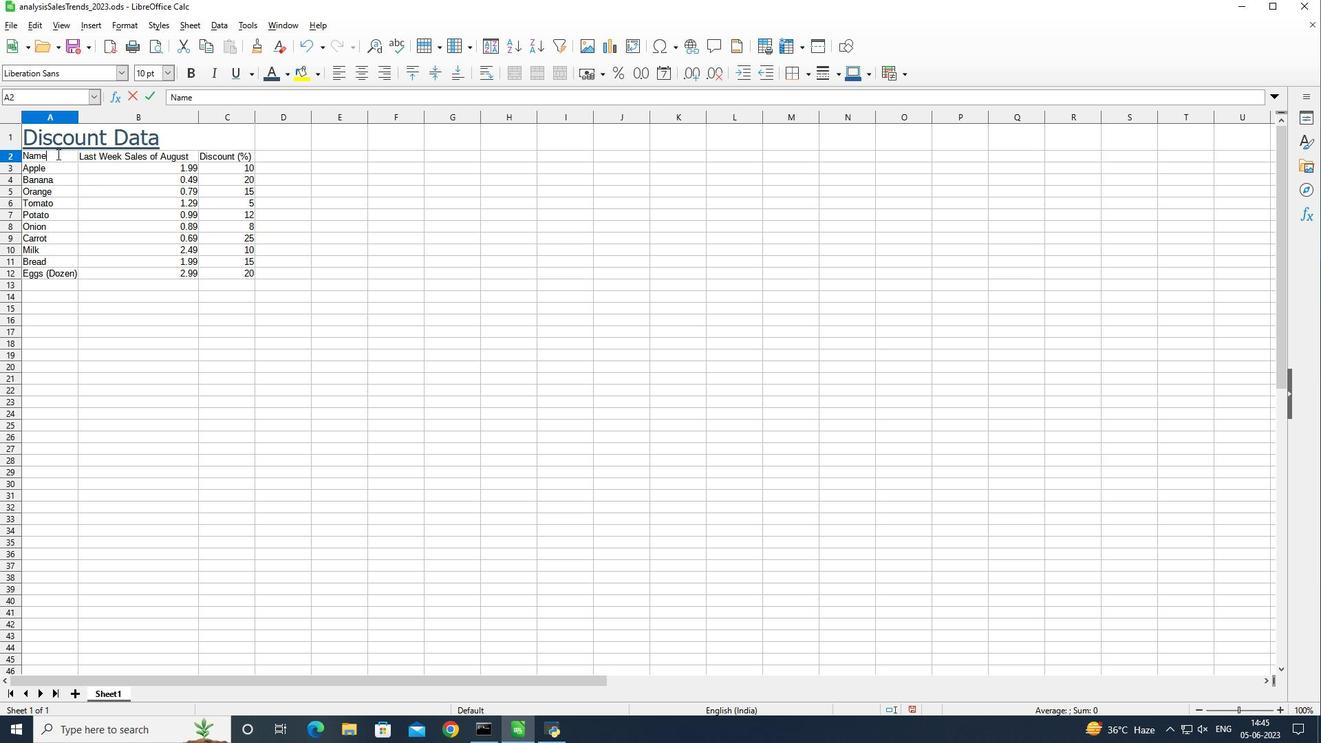 
Action: Mouse moved to (61, 171)
Screenshot: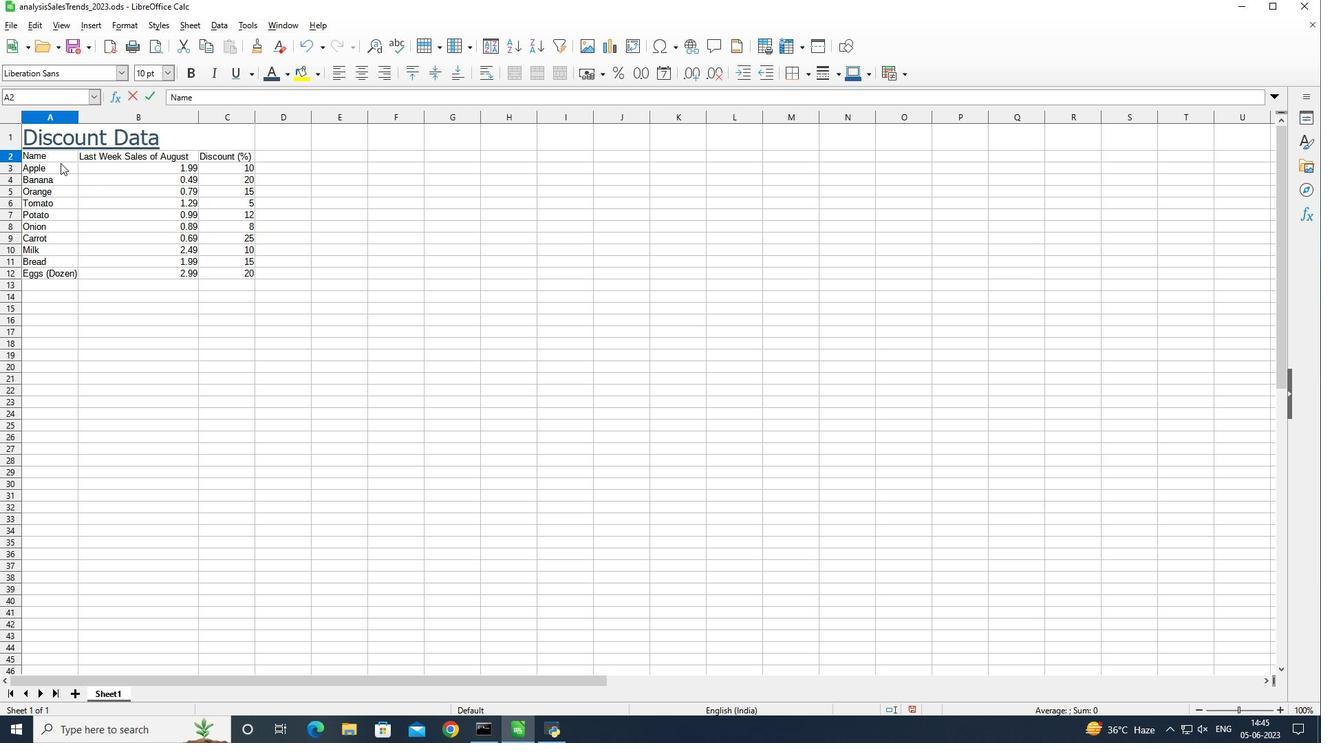 
Action: Mouse pressed left at (61, 171)
Screenshot: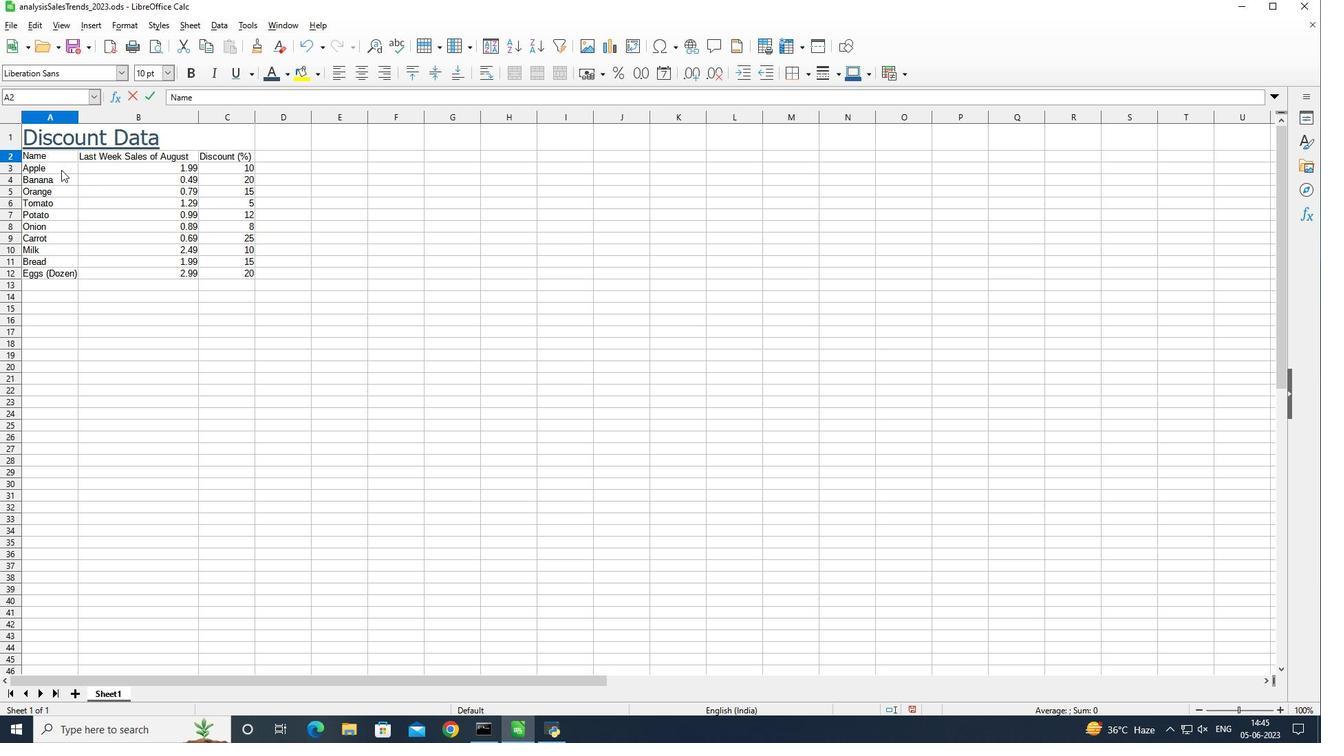 
Action: Mouse moved to (61, 159)
Screenshot: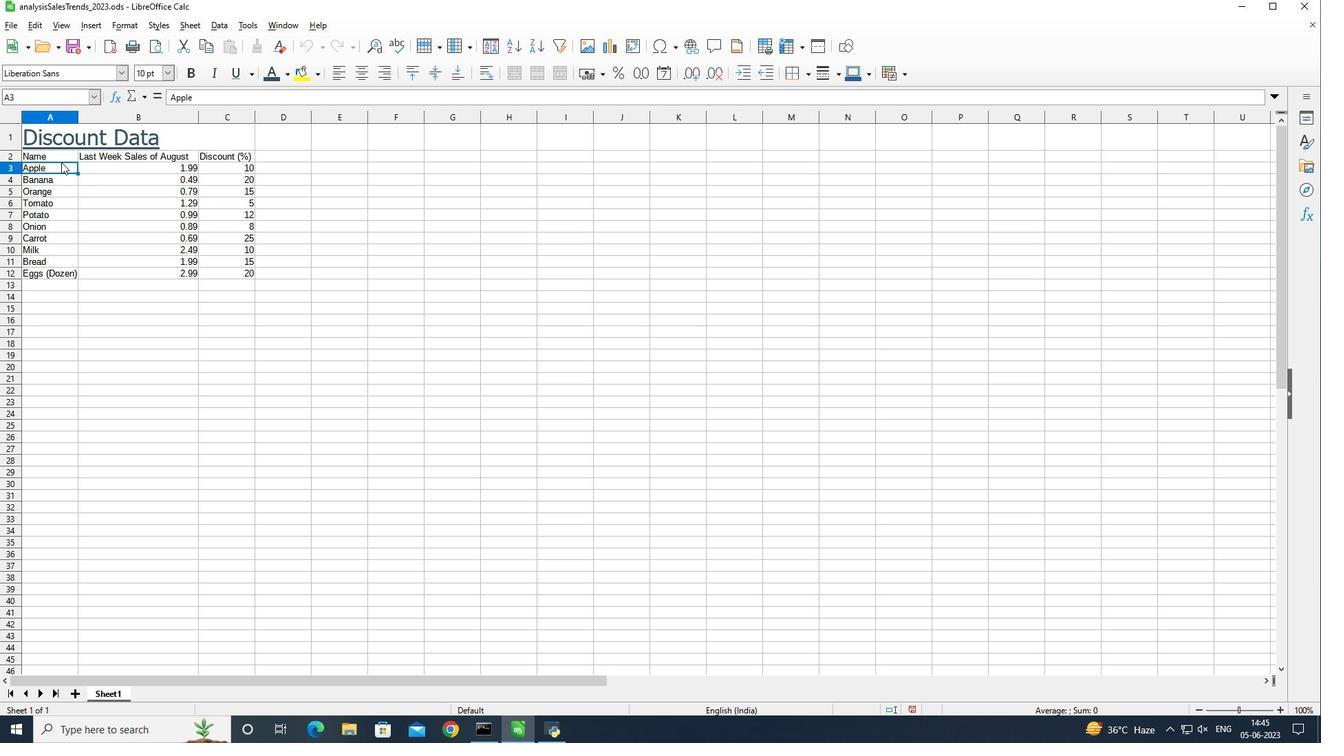 
Action: Mouse pressed left at (61, 159)
Screenshot: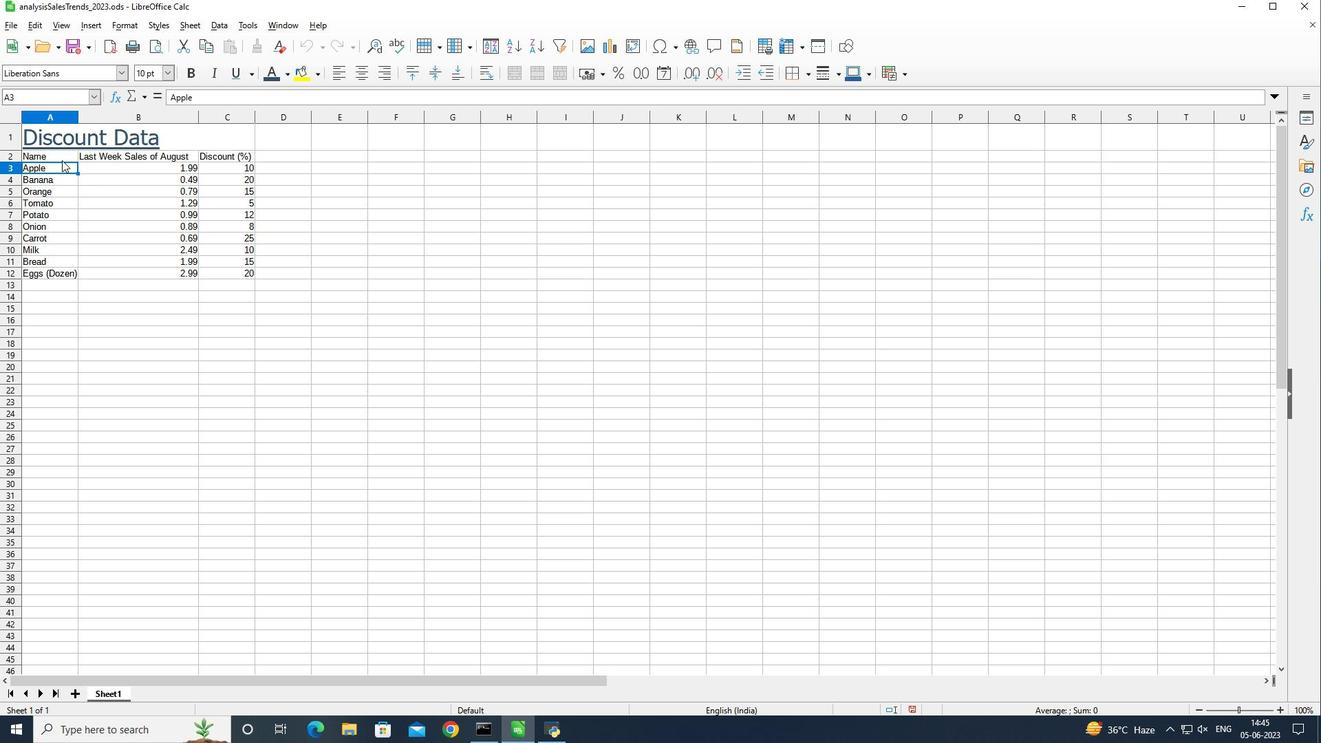 
Action: Mouse moved to (61, 154)
Screenshot: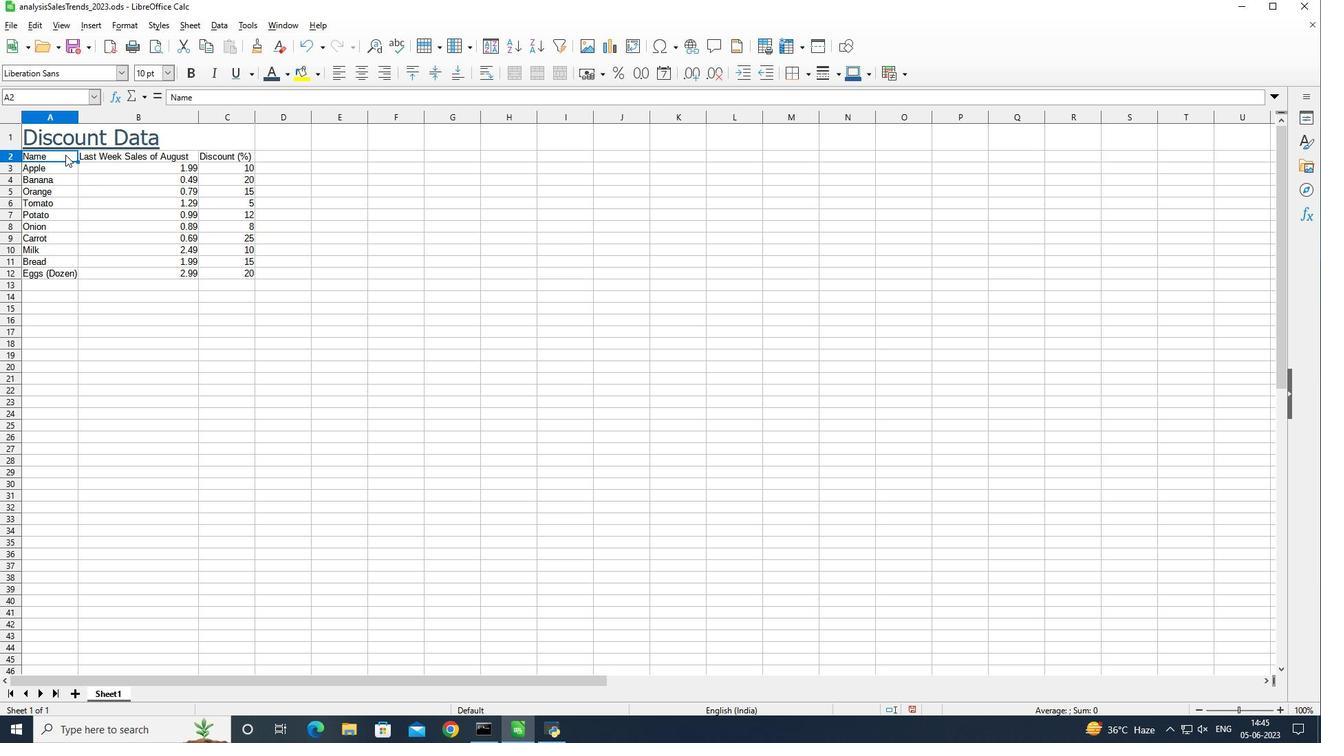 
Action: Mouse pressed left at (61, 154)
Screenshot: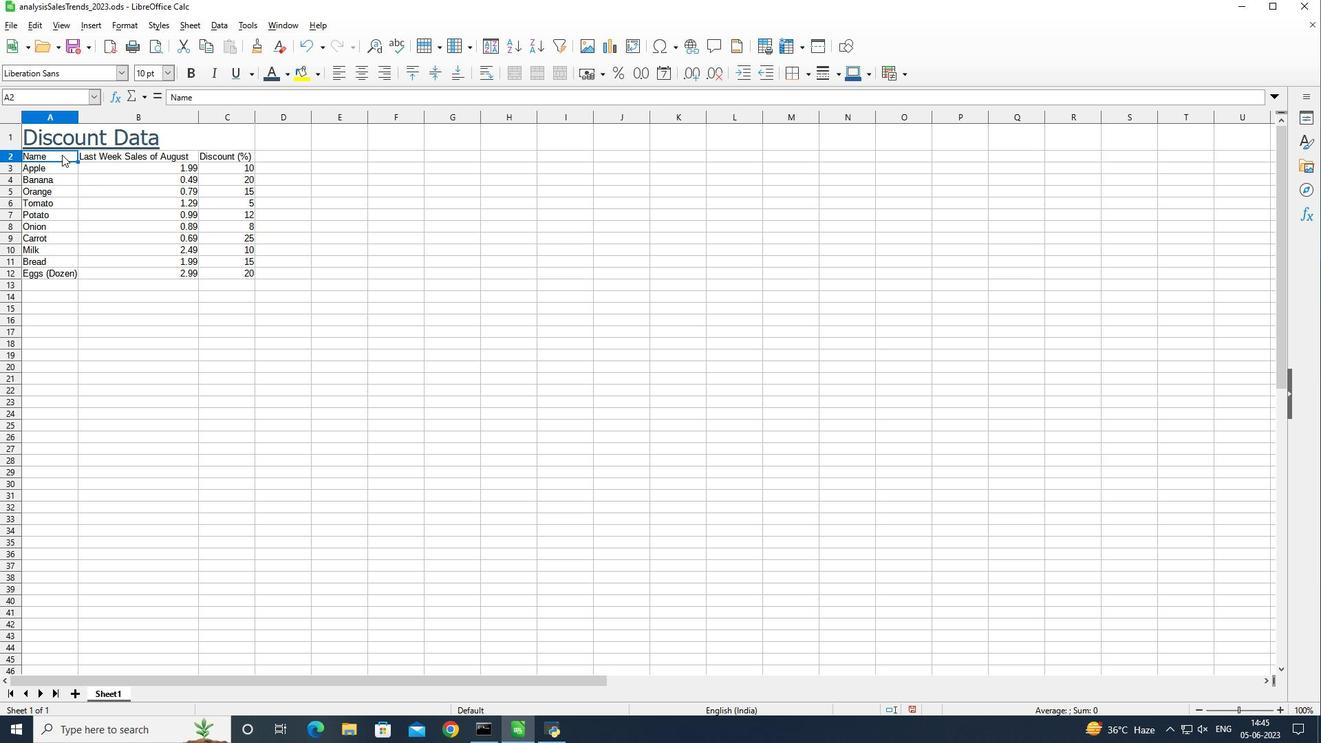 
Action: Mouse moved to (124, 77)
Screenshot: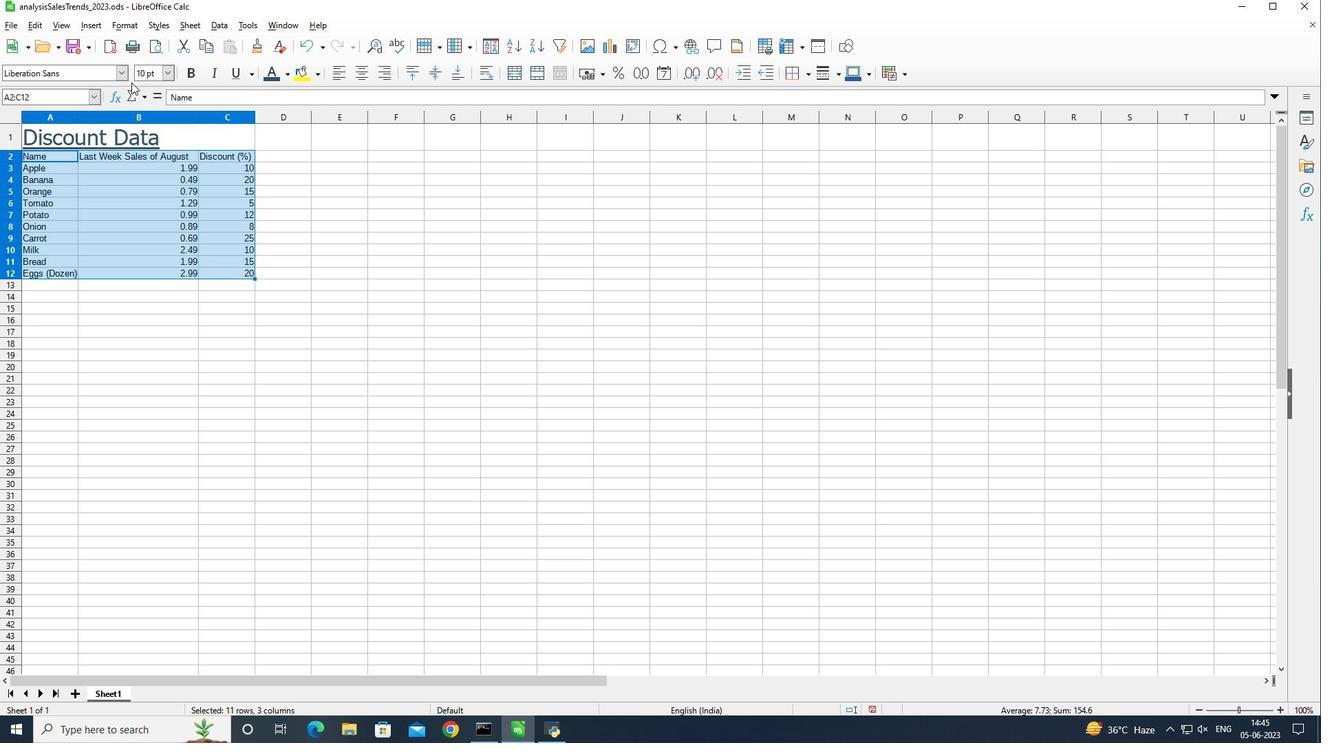 
Action: Mouse pressed left at (124, 77)
Screenshot: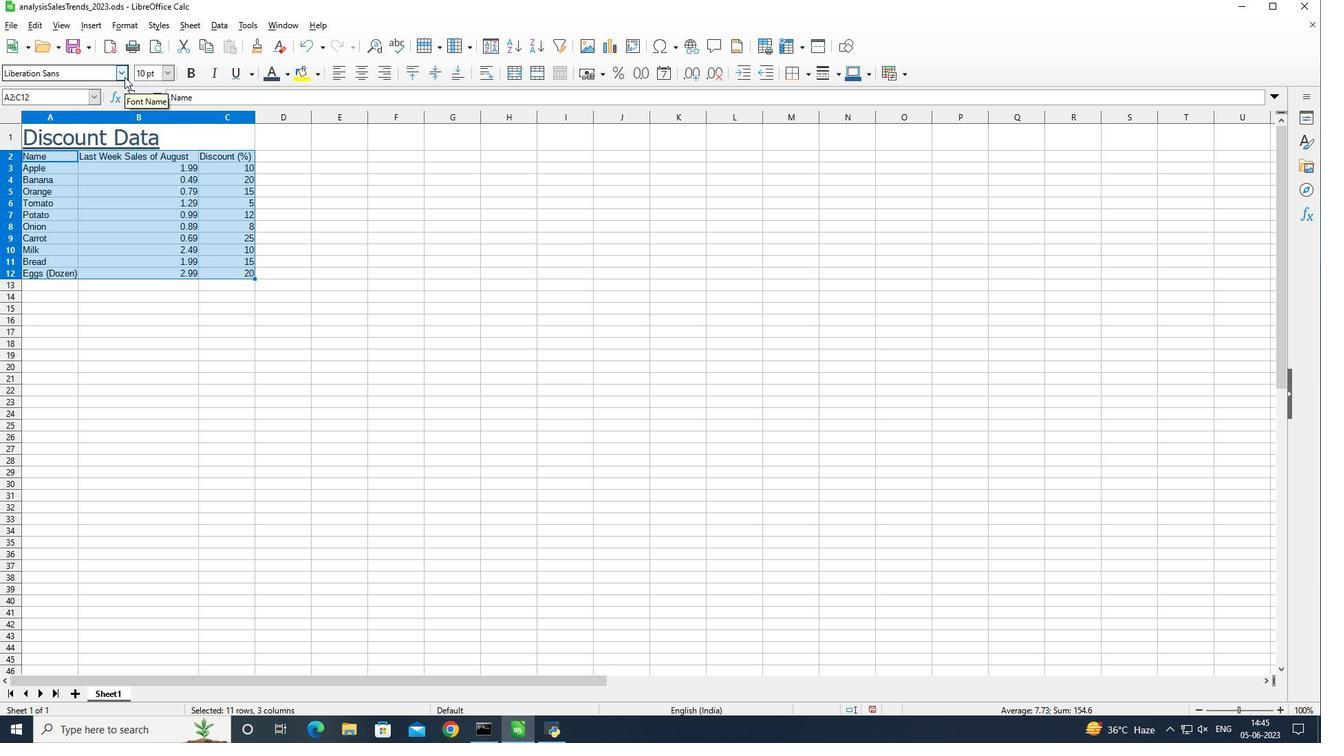 
Action: Mouse moved to (103, 79)
Screenshot: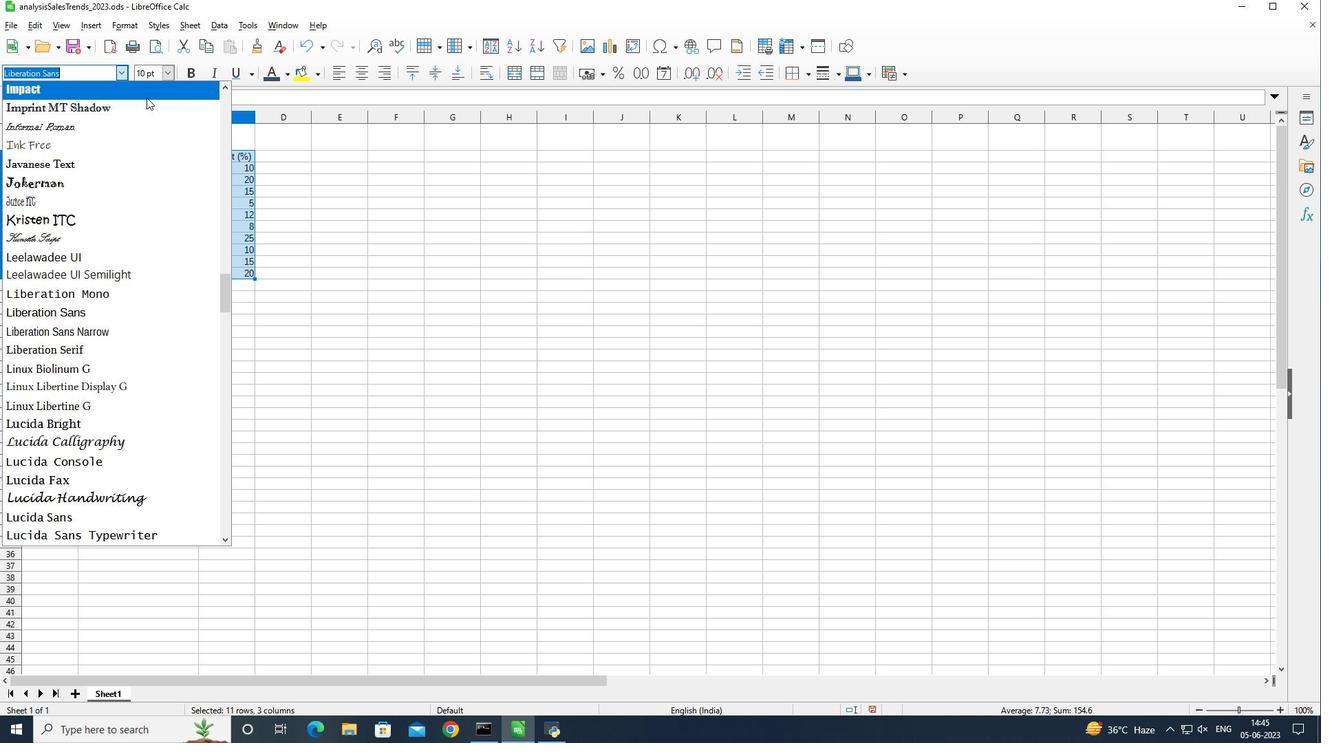 
Action: Key pressed aparajita<Key.enter>
Screenshot: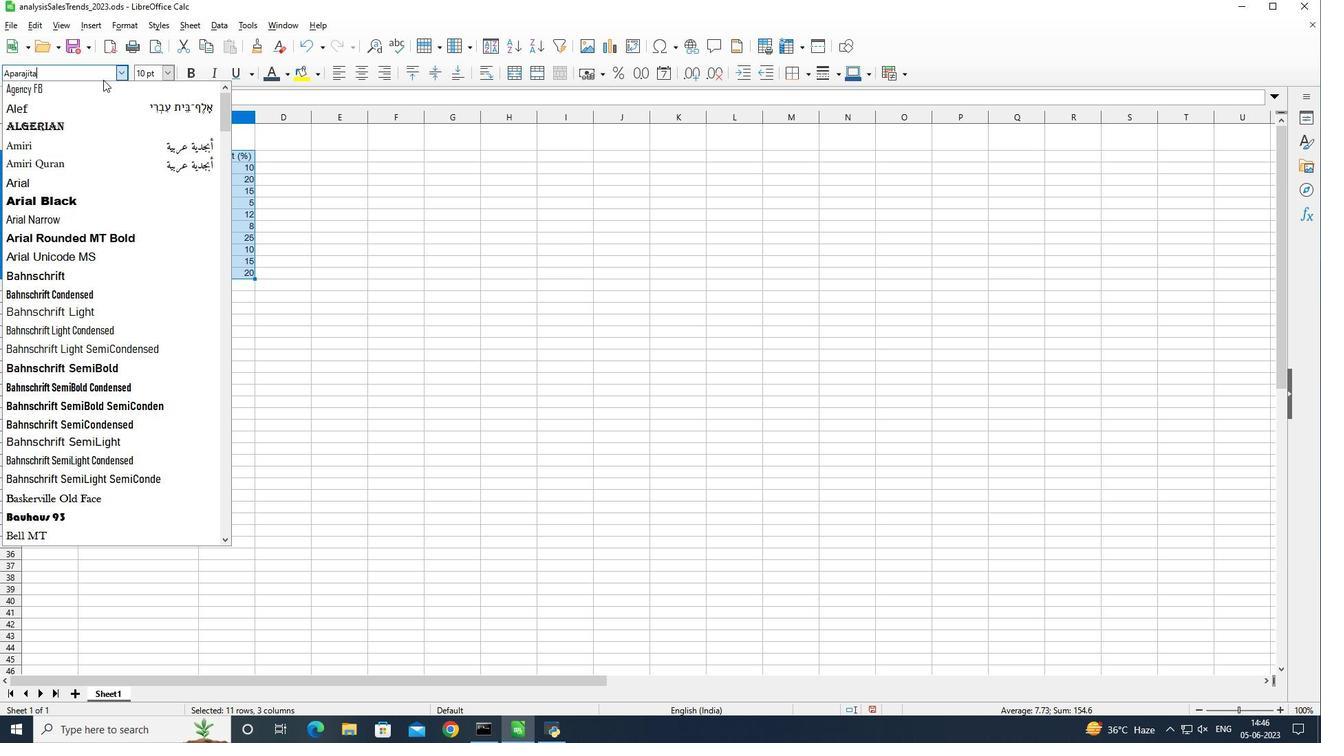 
Action: Mouse moved to (166, 72)
Screenshot: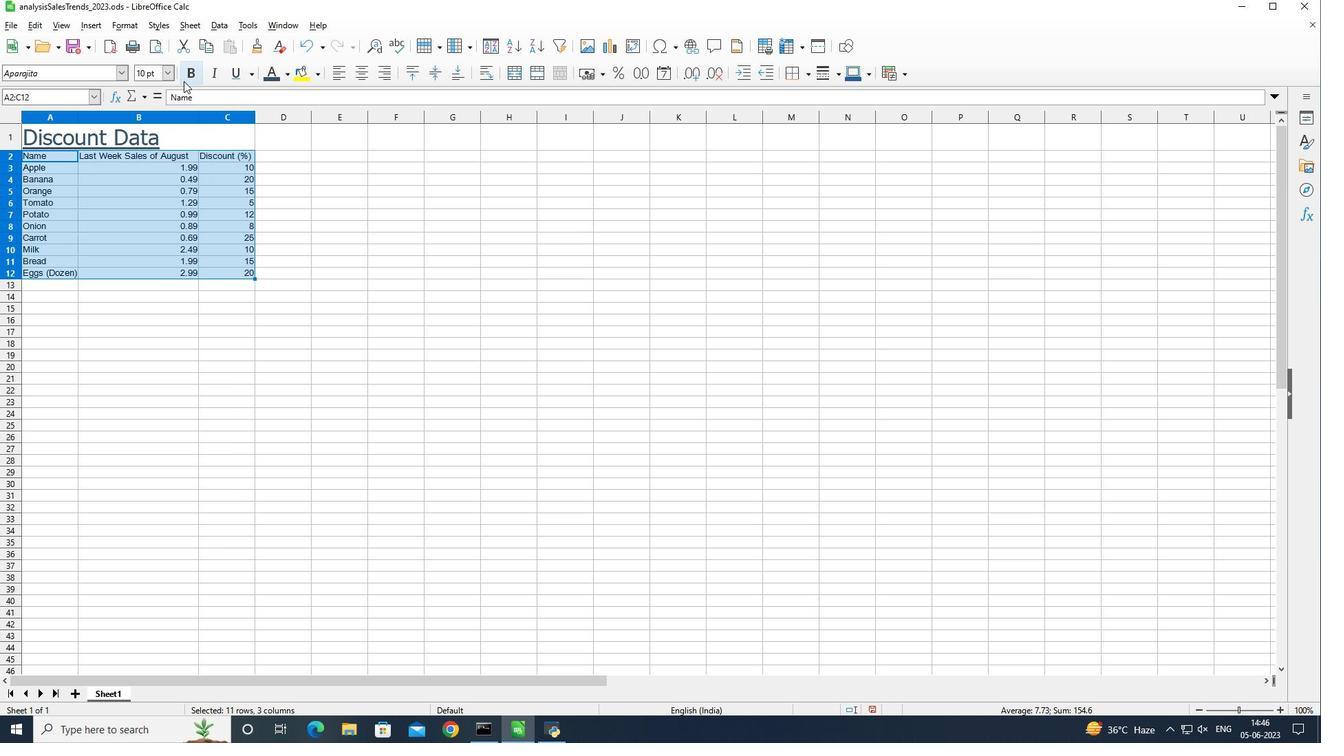 
Action: Mouse pressed left at (166, 72)
Screenshot: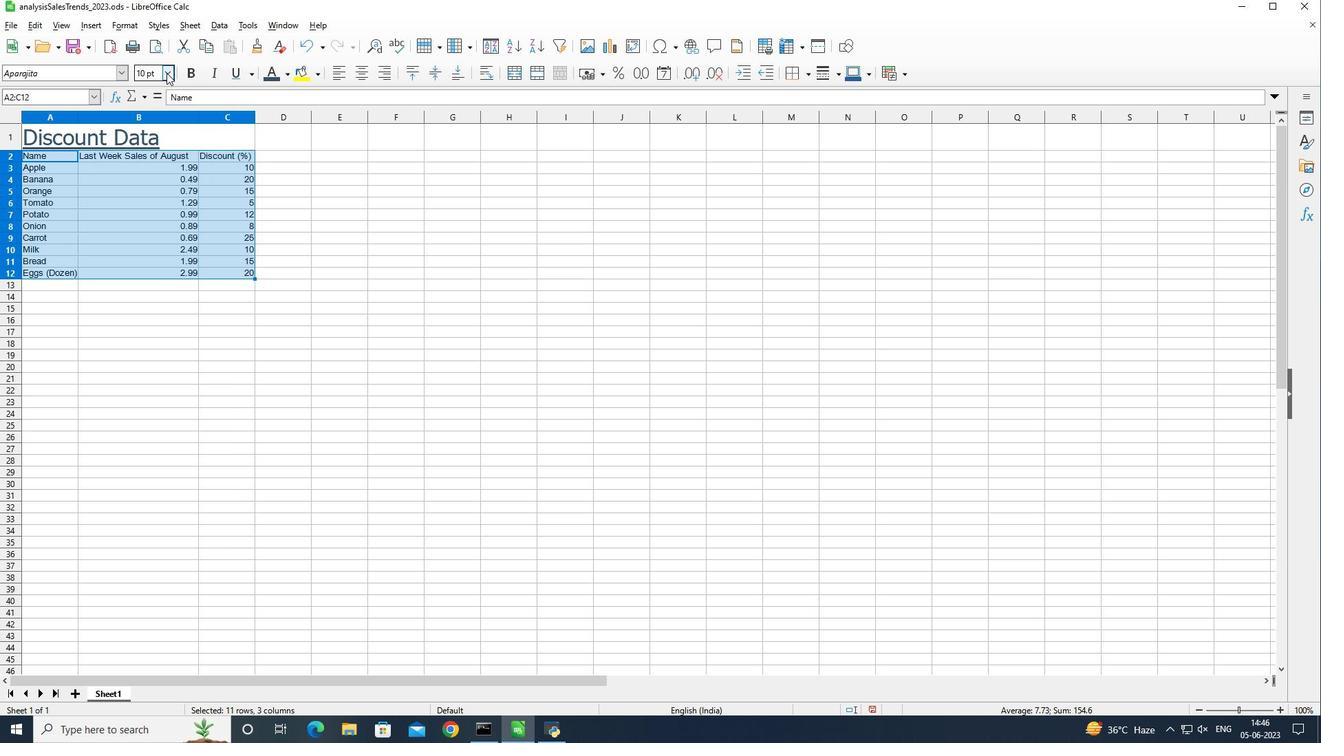 
Action: Mouse moved to (151, 193)
Screenshot: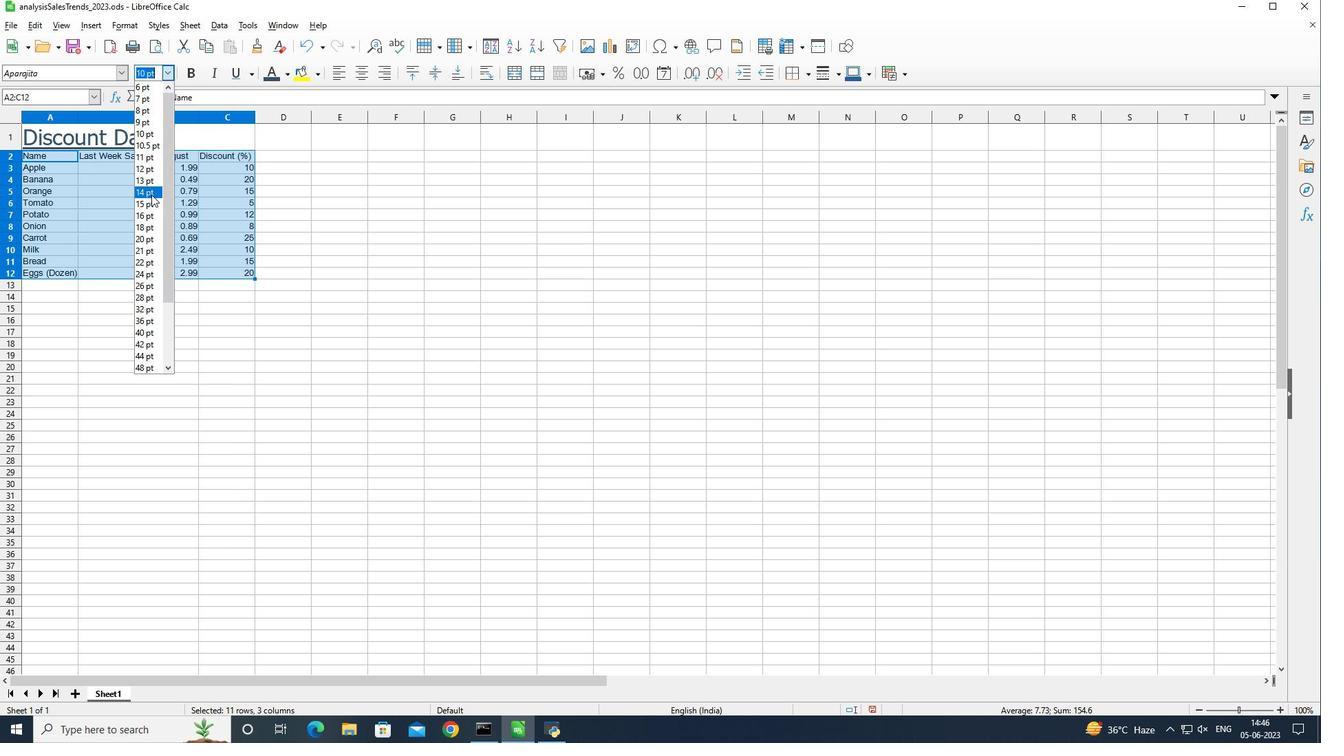 
Action: Mouse pressed left at (151, 193)
Screenshot: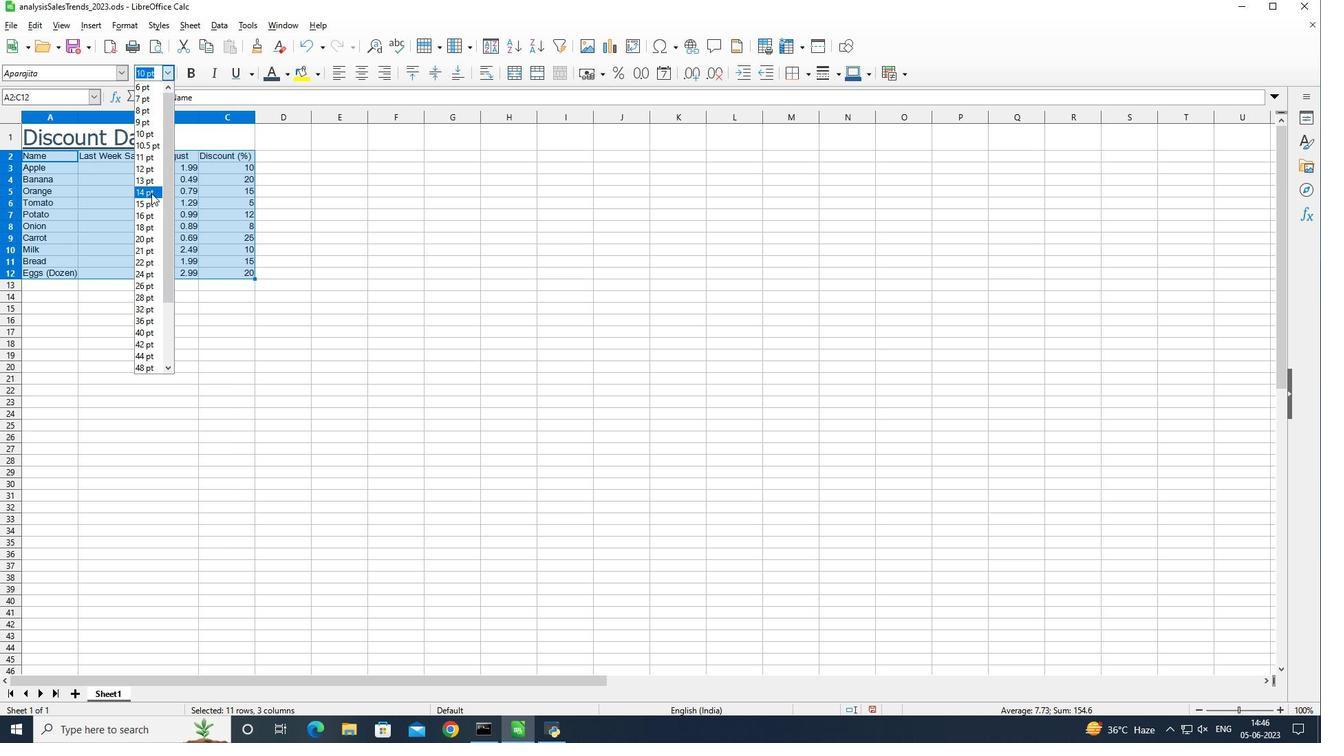
Action: Mouse moved to (198, 148)
Screenshot: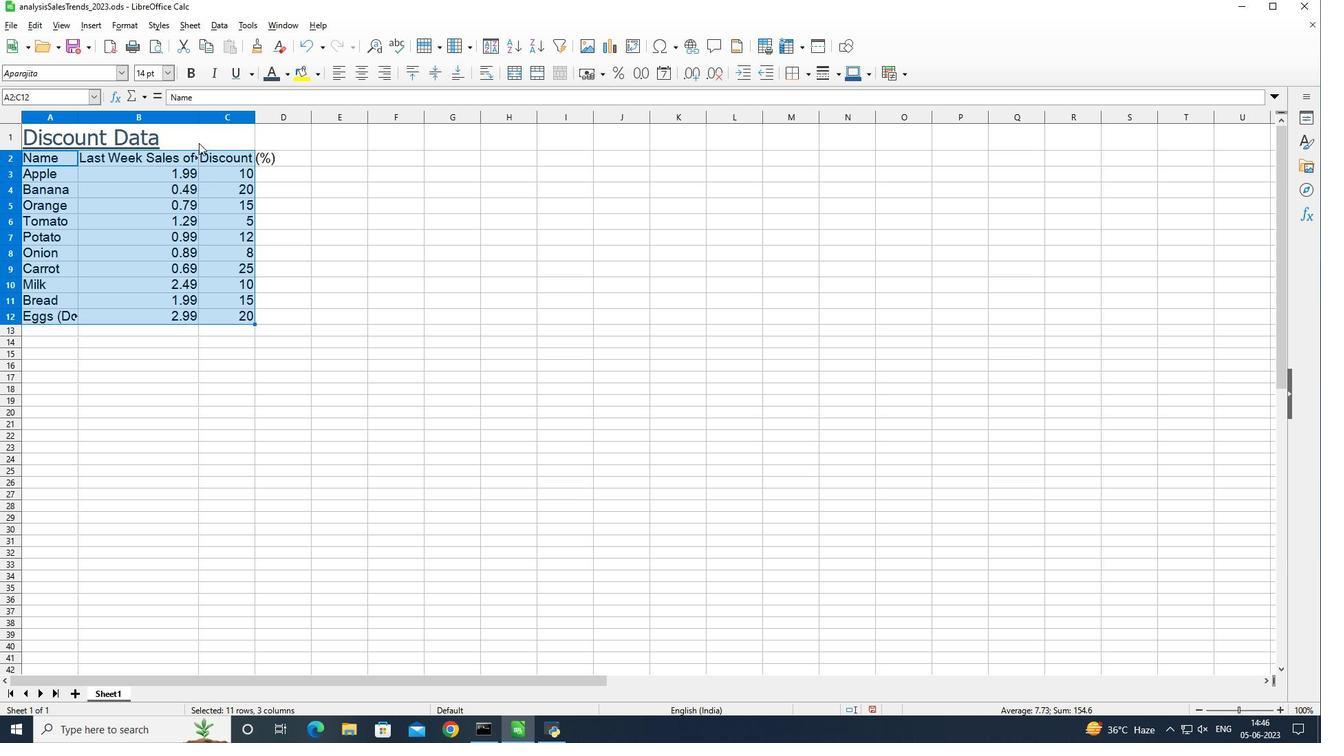 
Action: Mouse pressed left at (198, 148)
Screenshot: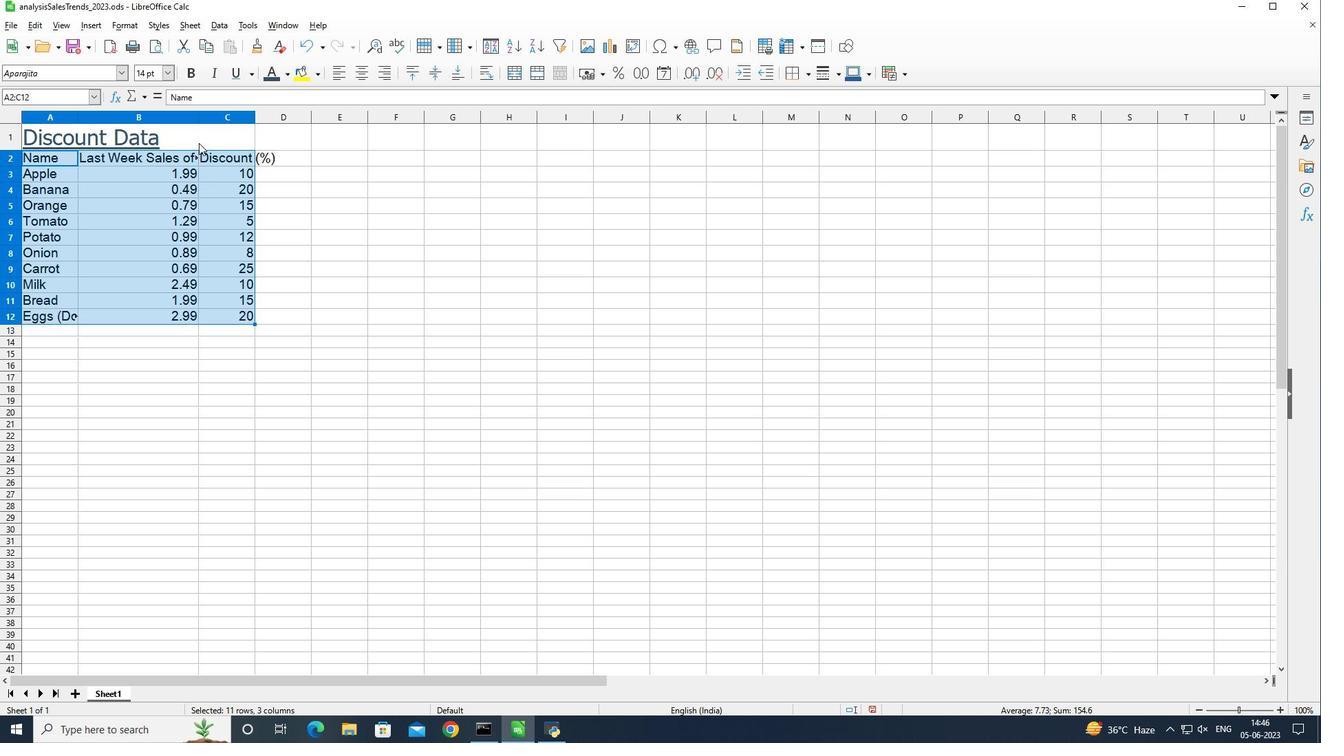 
Action: Mouse moved to (205, 141)
Screenshot: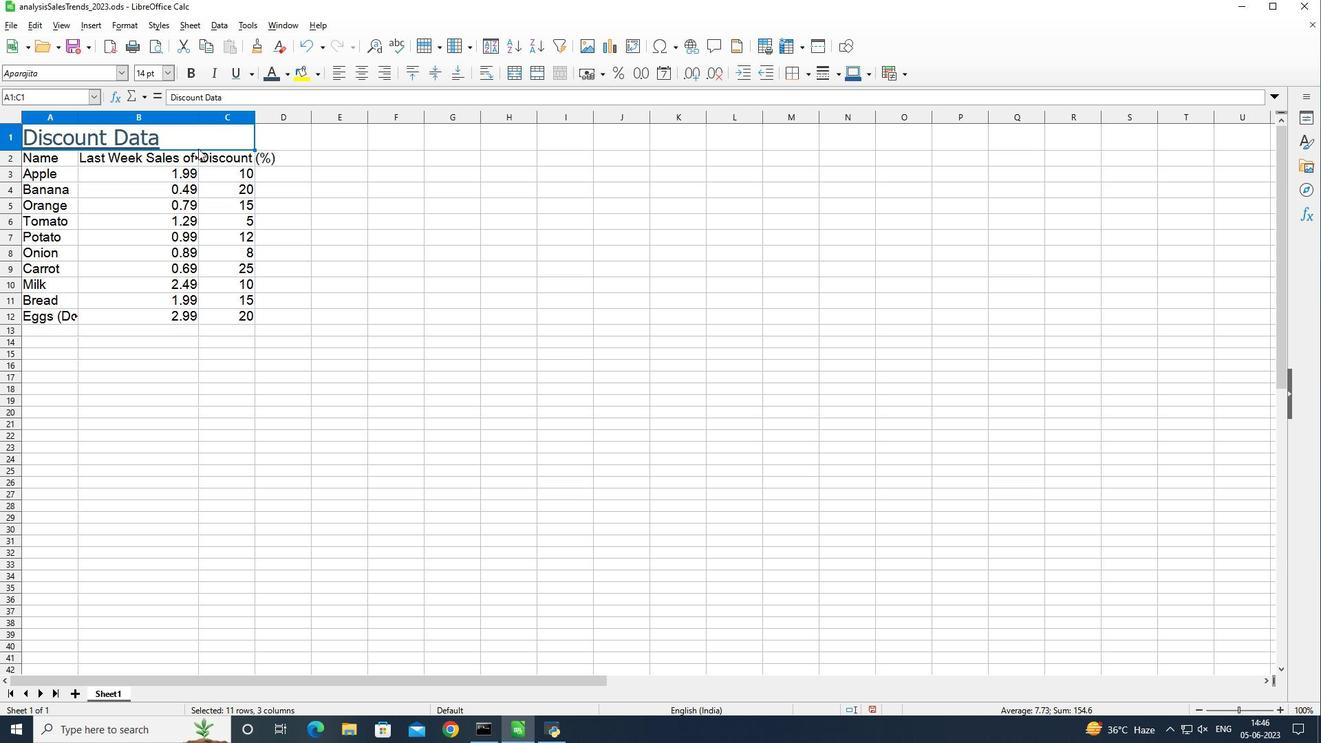 
Action: Key pressed <Key.shift_r><Key.down><Key.down><Key.down><Key.down><Key.down><Key.down><Key.down><Key.down><Key.down><Key.down><Key.down>
Screenshot: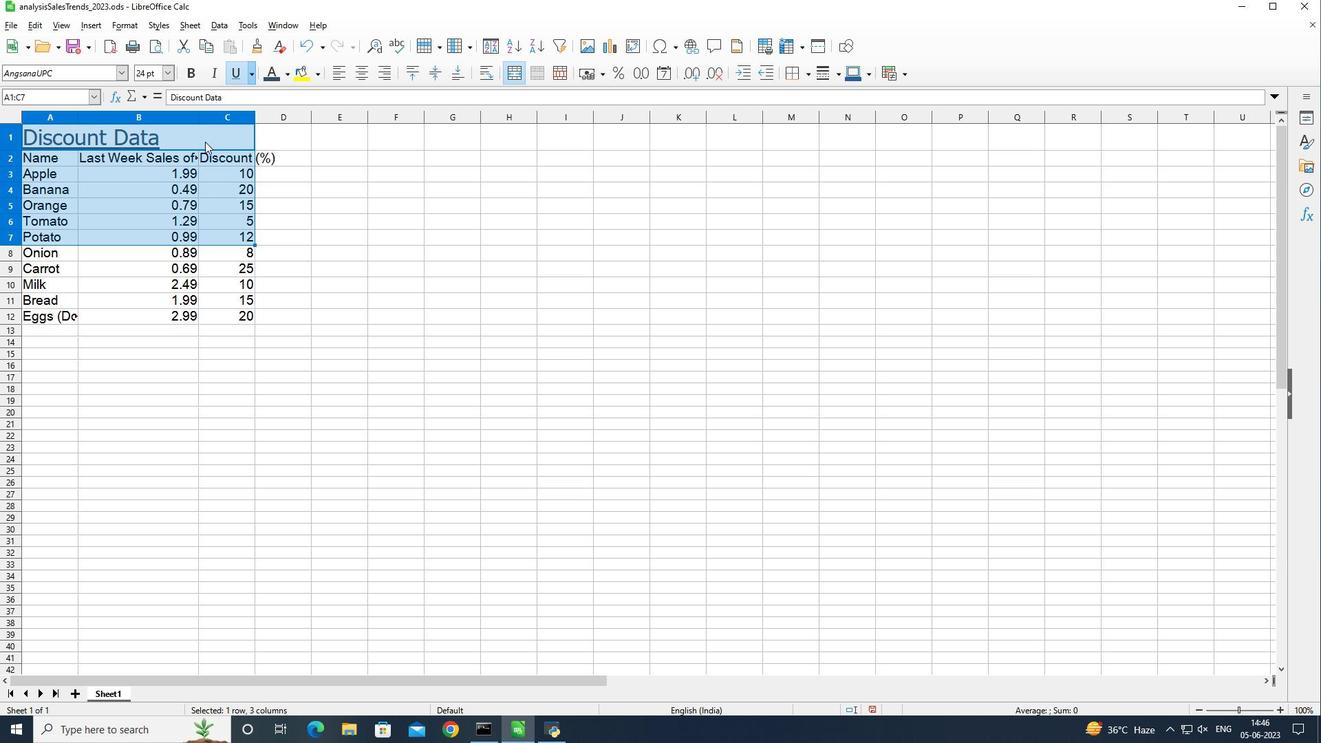 
Action: Mouse moved to (419, 72)
Screenshot: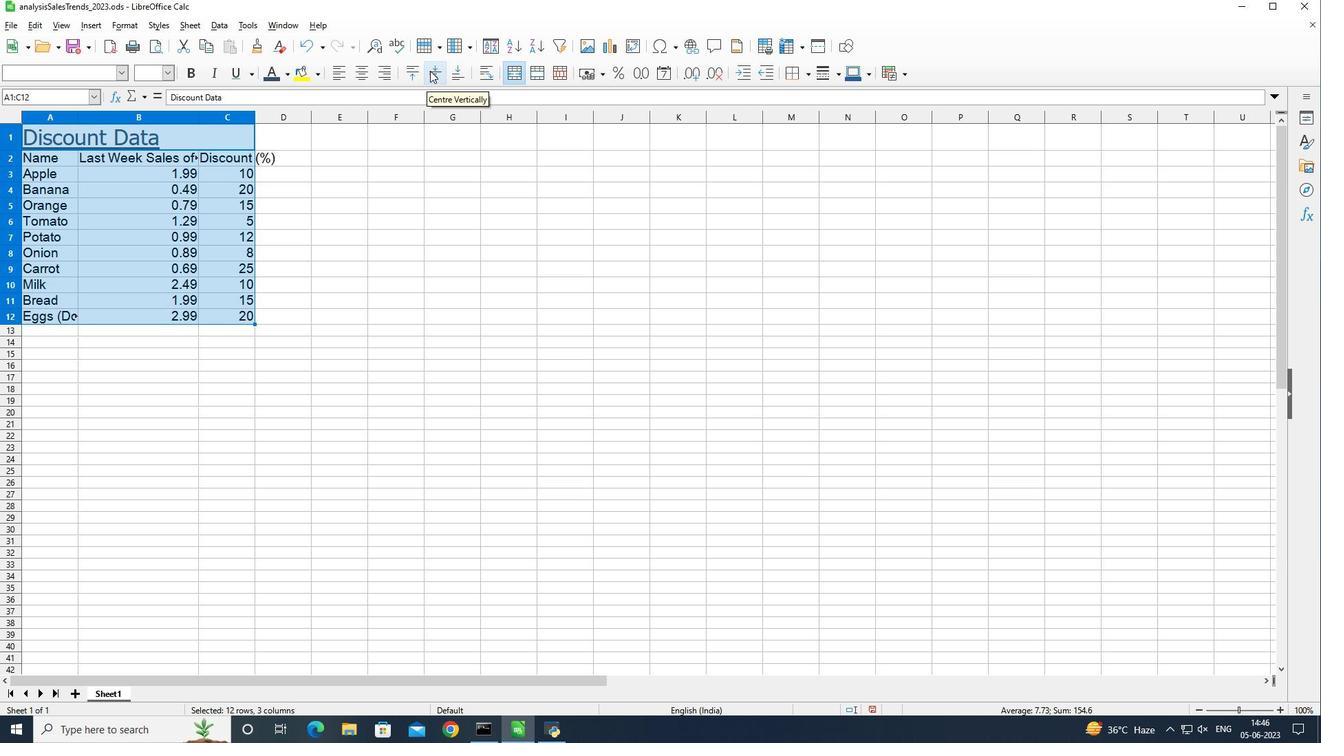 
Action: Mouse pressed left at (419, 72)
Screenshot: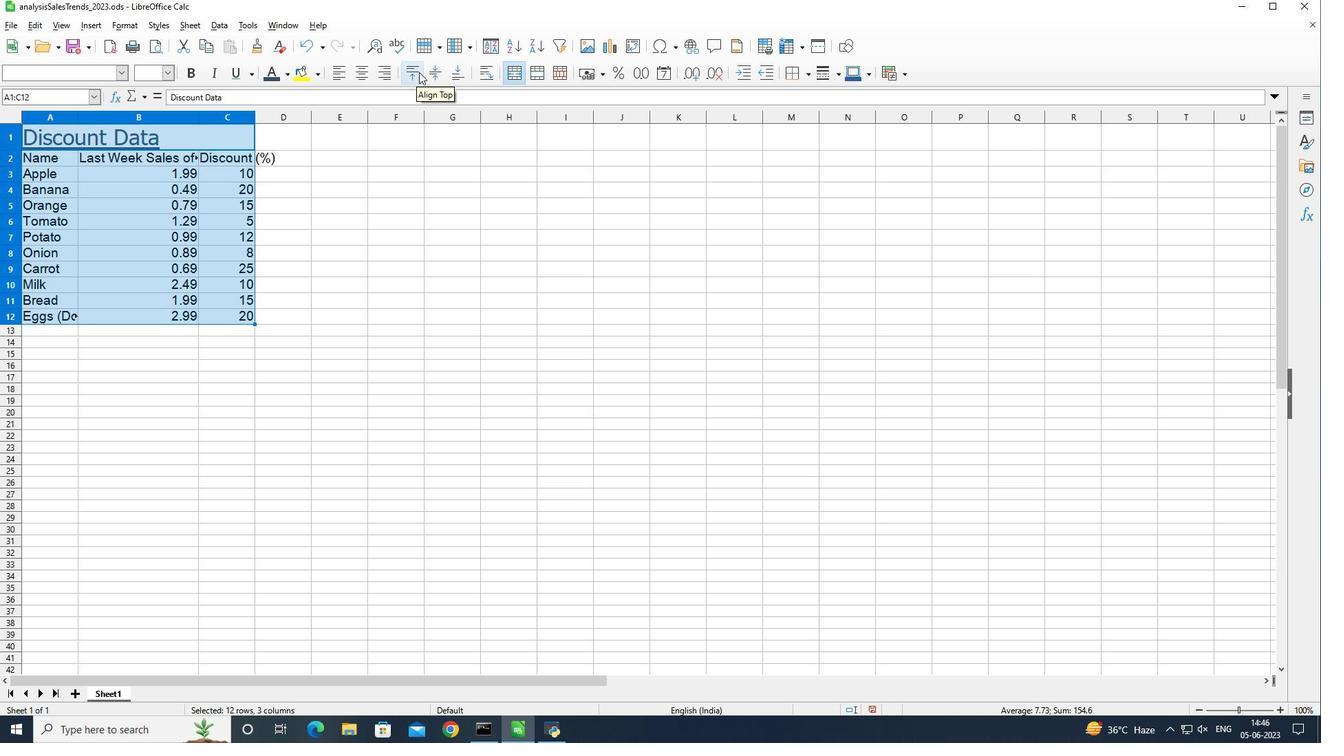 
Action: Mouse moved to (219, 155)
Screenshot: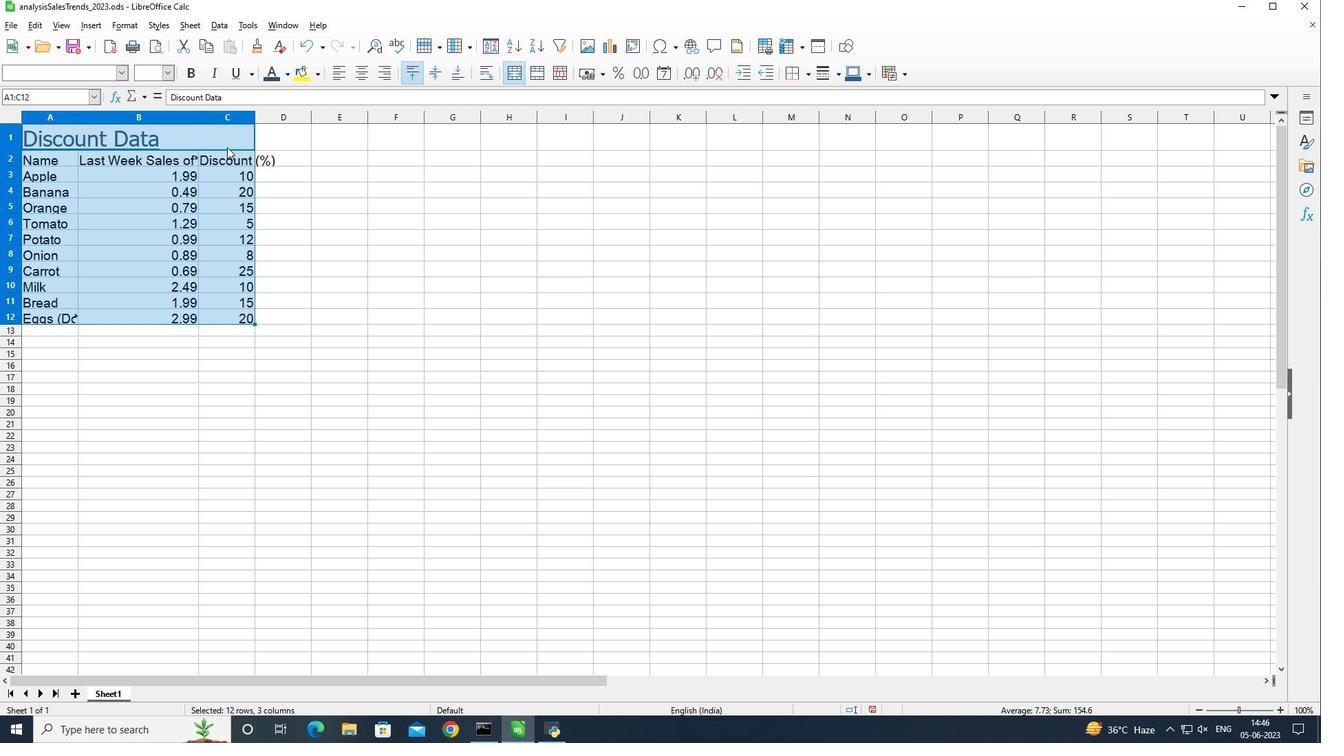 
Action: Mouse pressed left at (219, 155)
Screenshot: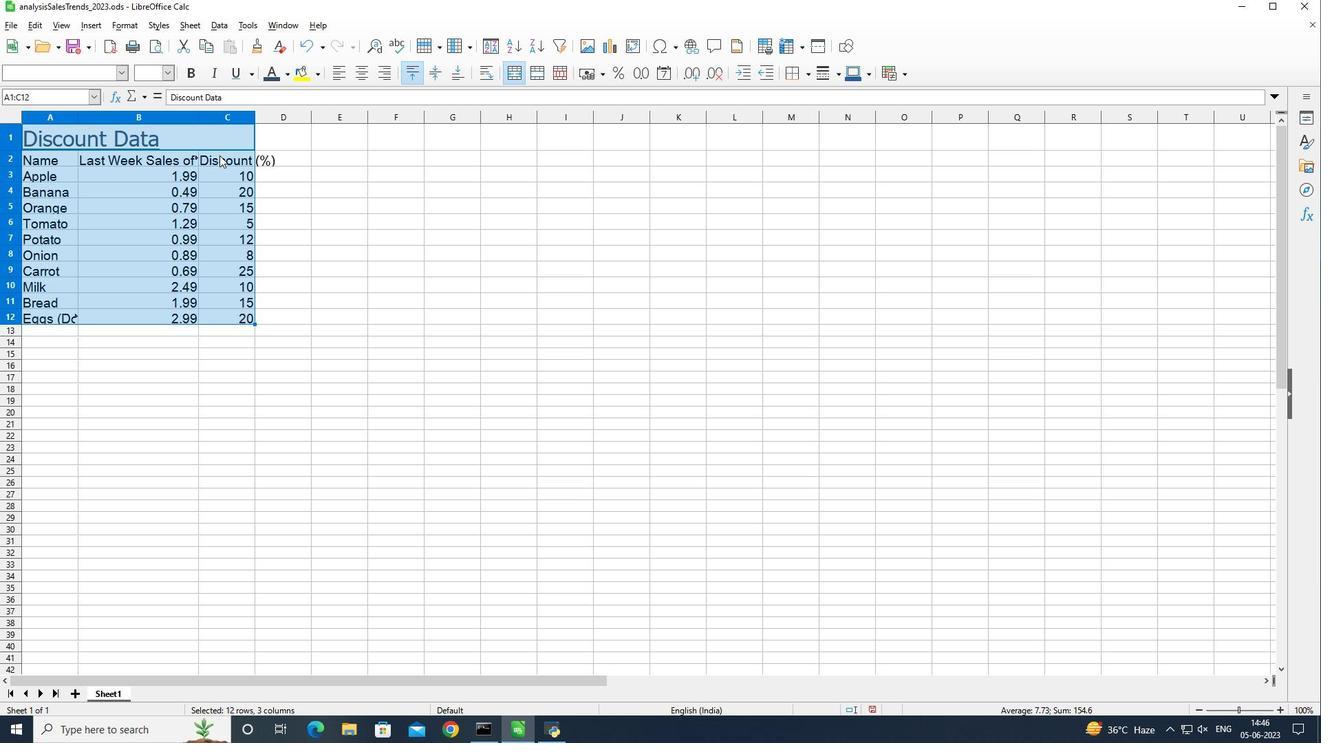 
Action: Mouse moved to (253, 116)
Screenshot: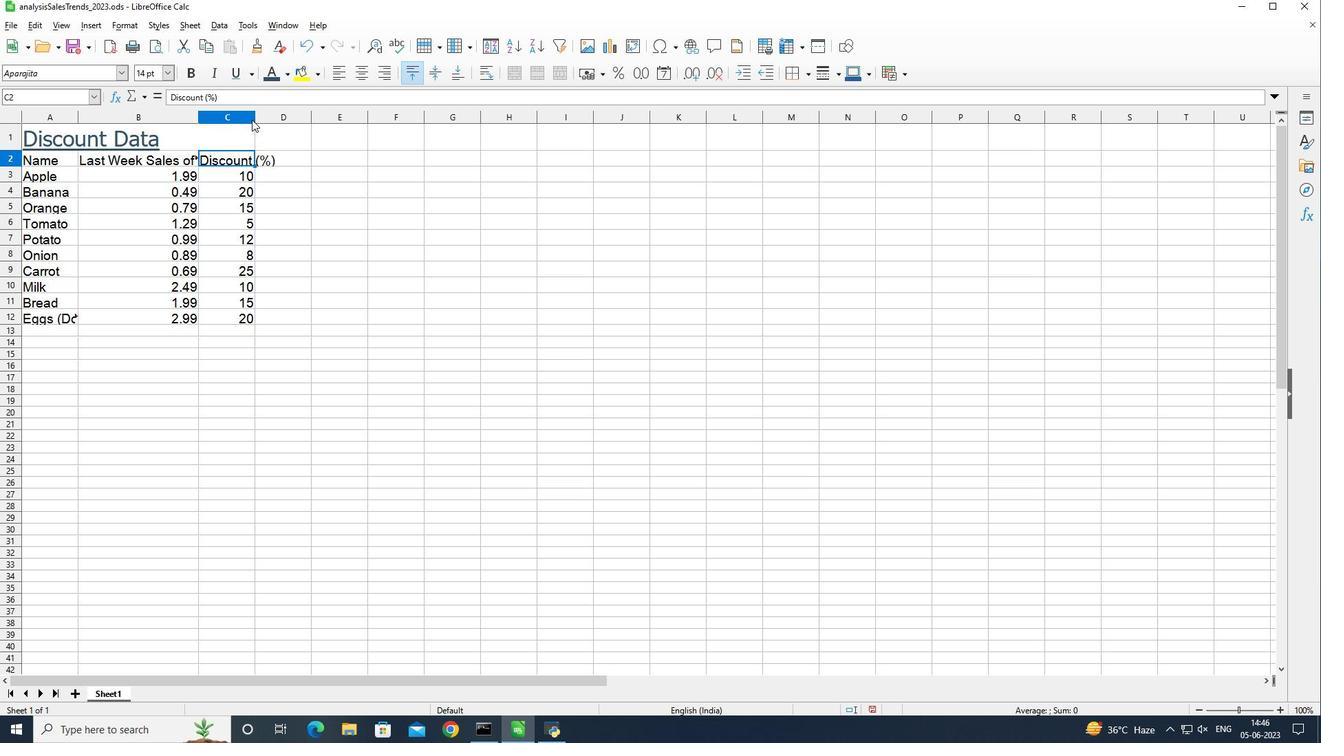 
Action: Mouse pressed left at (253, 116)
Screenshot: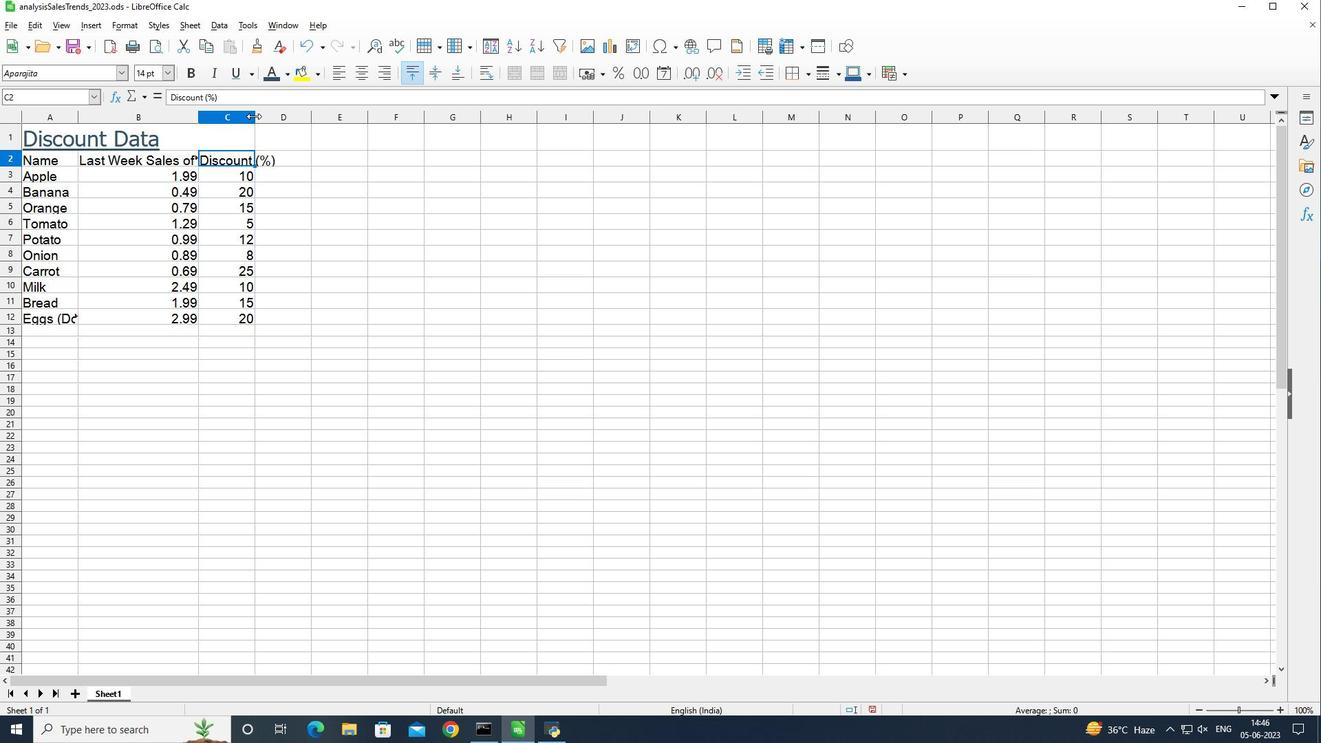 
Action: Mouse moved to (199, 115)
Screenshot: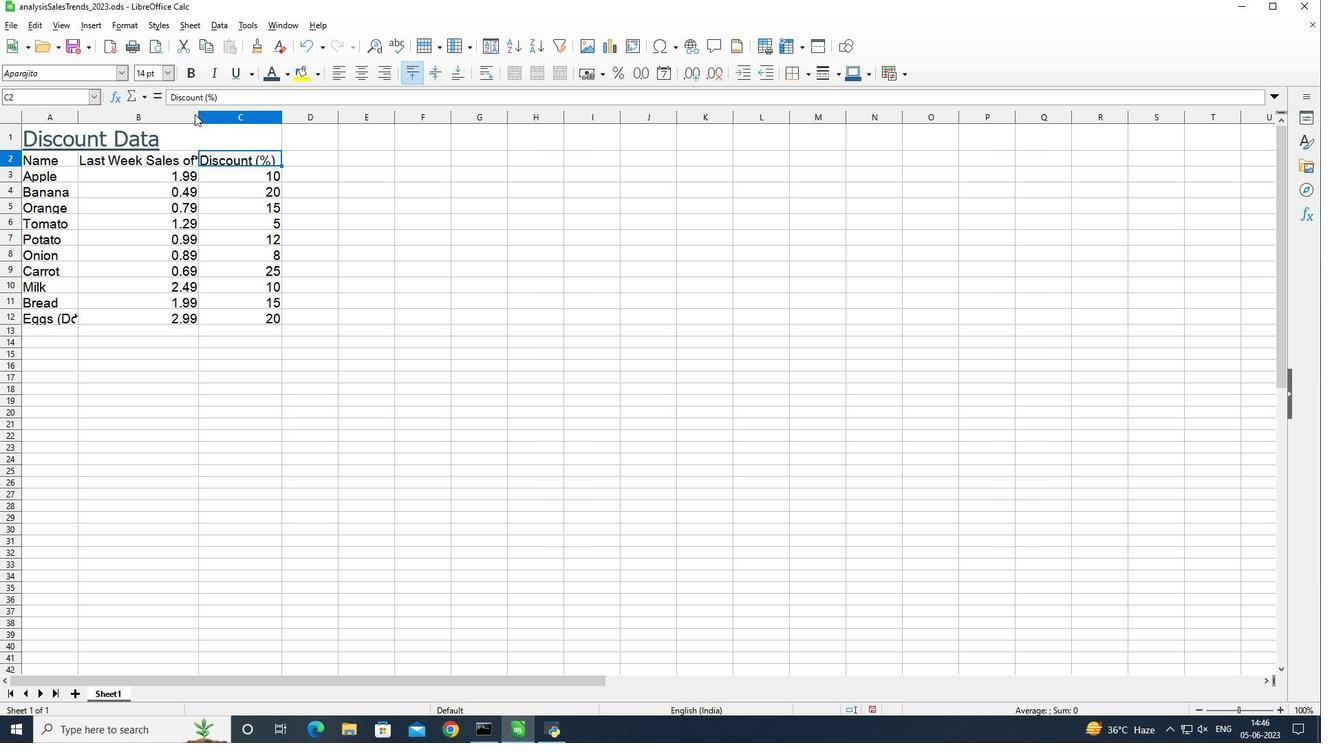 
Action: Mouse pressed left at (199, 115)
Screenshot: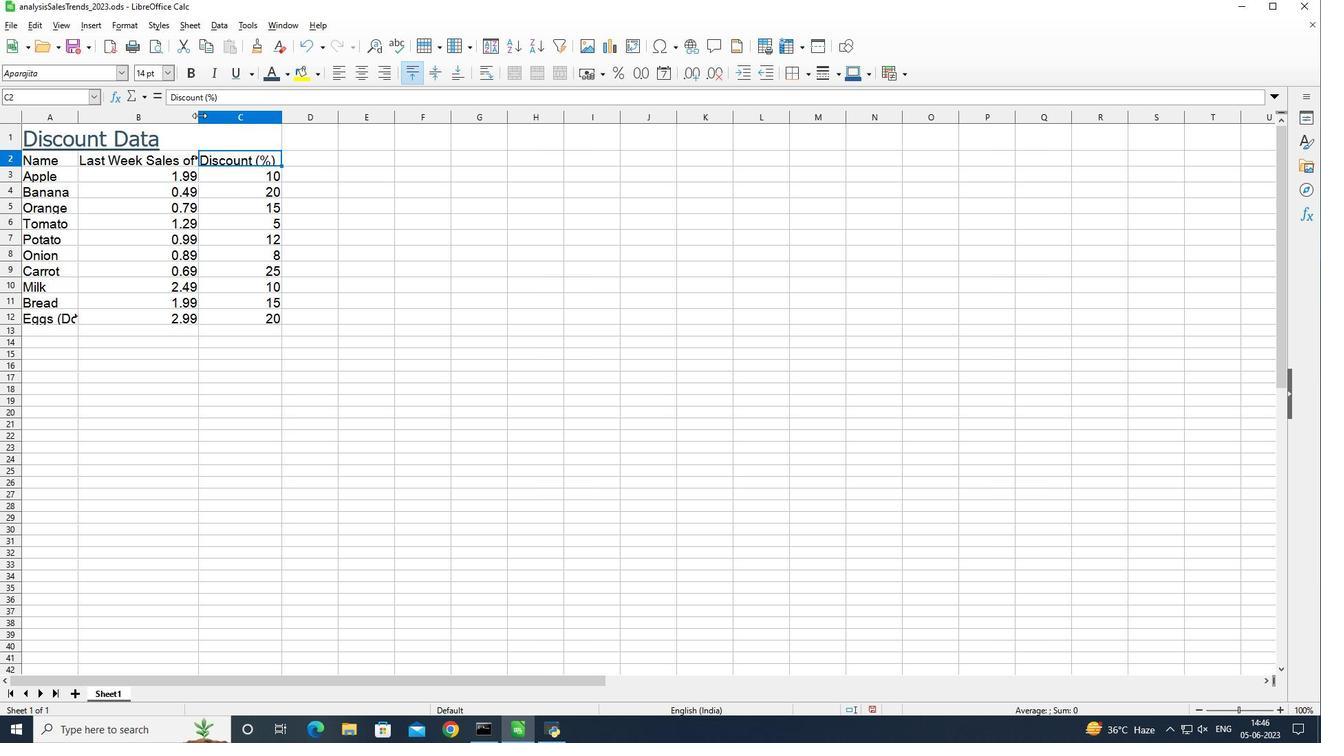 
Action: Mouse moved to (238, 120)
Screenshot: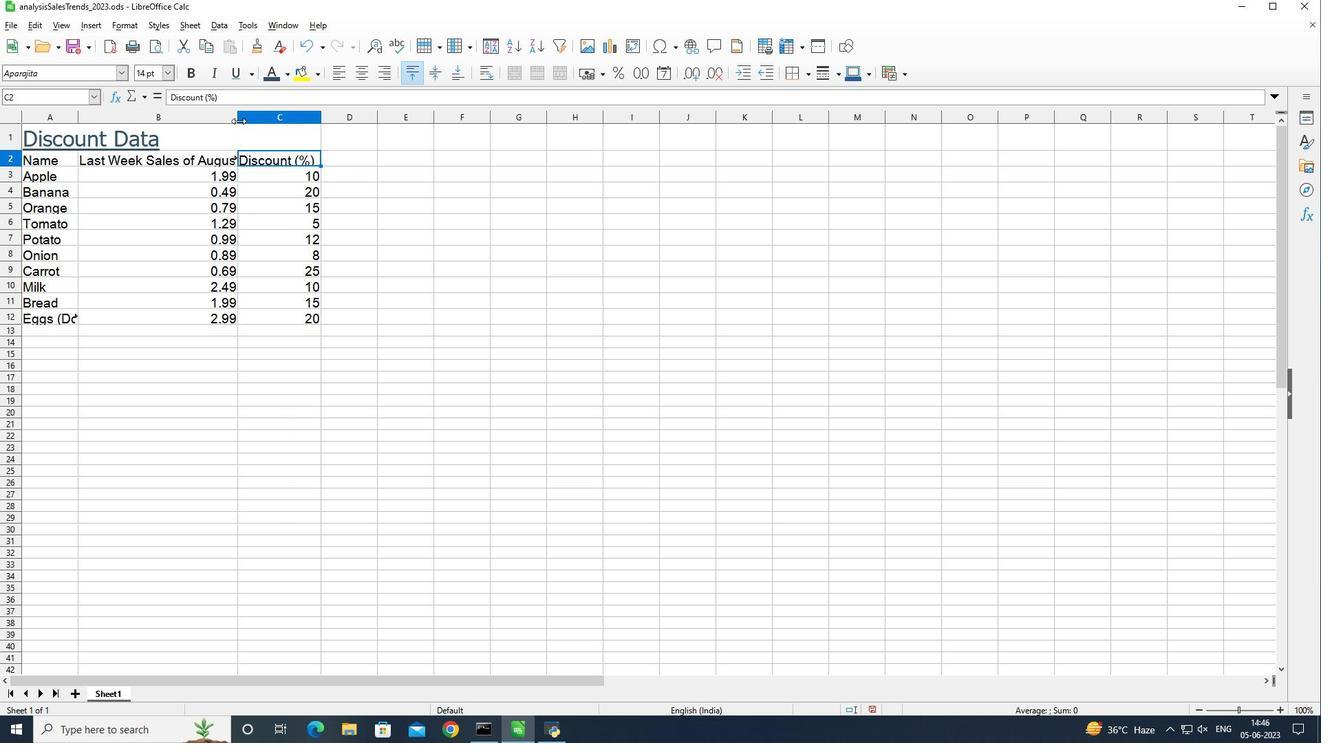 
Action: Mouse pressed left at (238, 120)
Screenshot: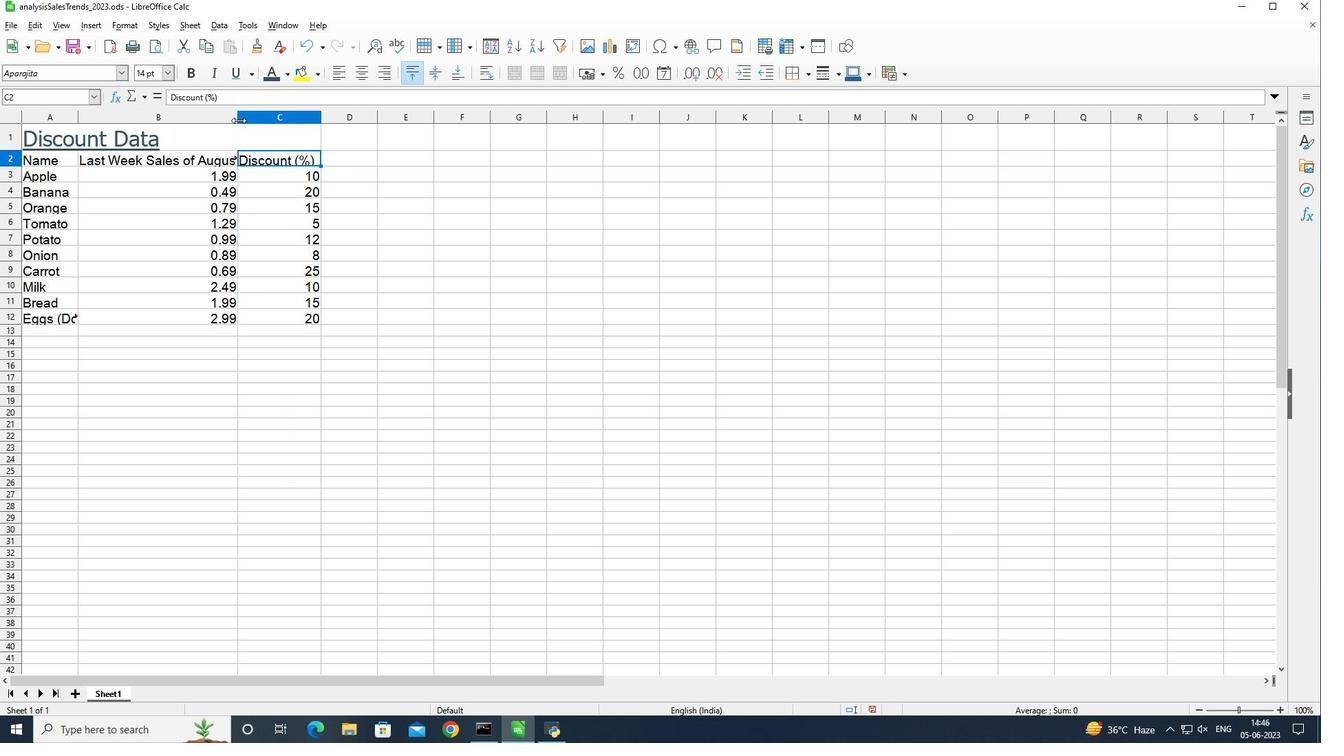 
Action: Mouse moved to (76, 112)
Screenshot: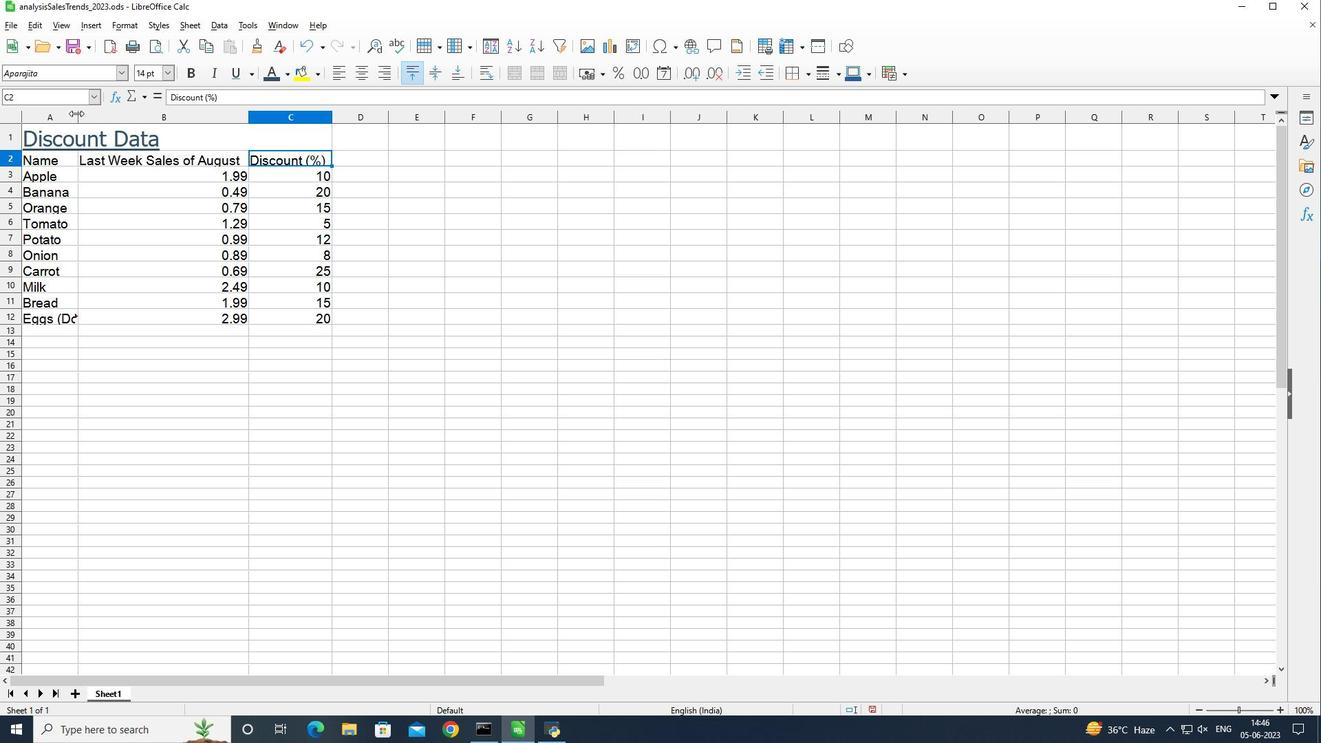
Action: Mouse pressed left at (76, 112)
Screenshot: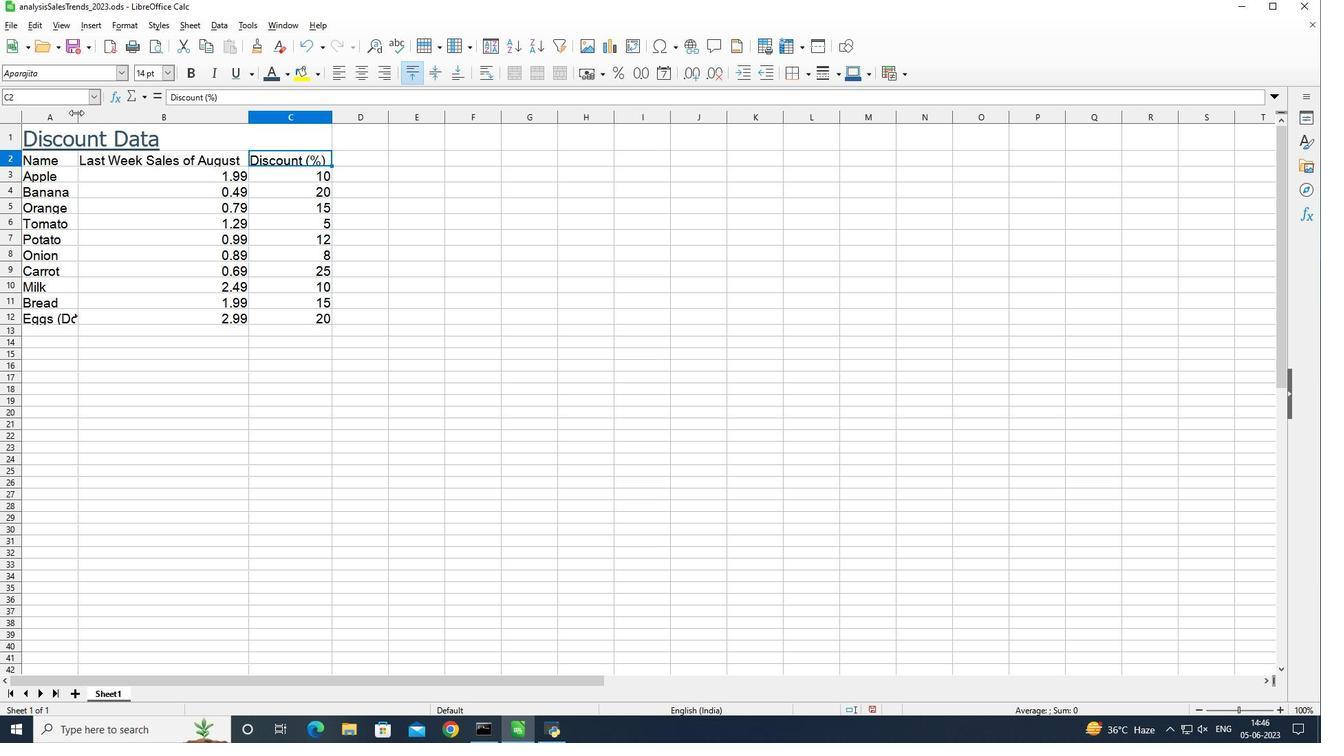 
Action: Mouse moved to (99, 116)
Screenshot: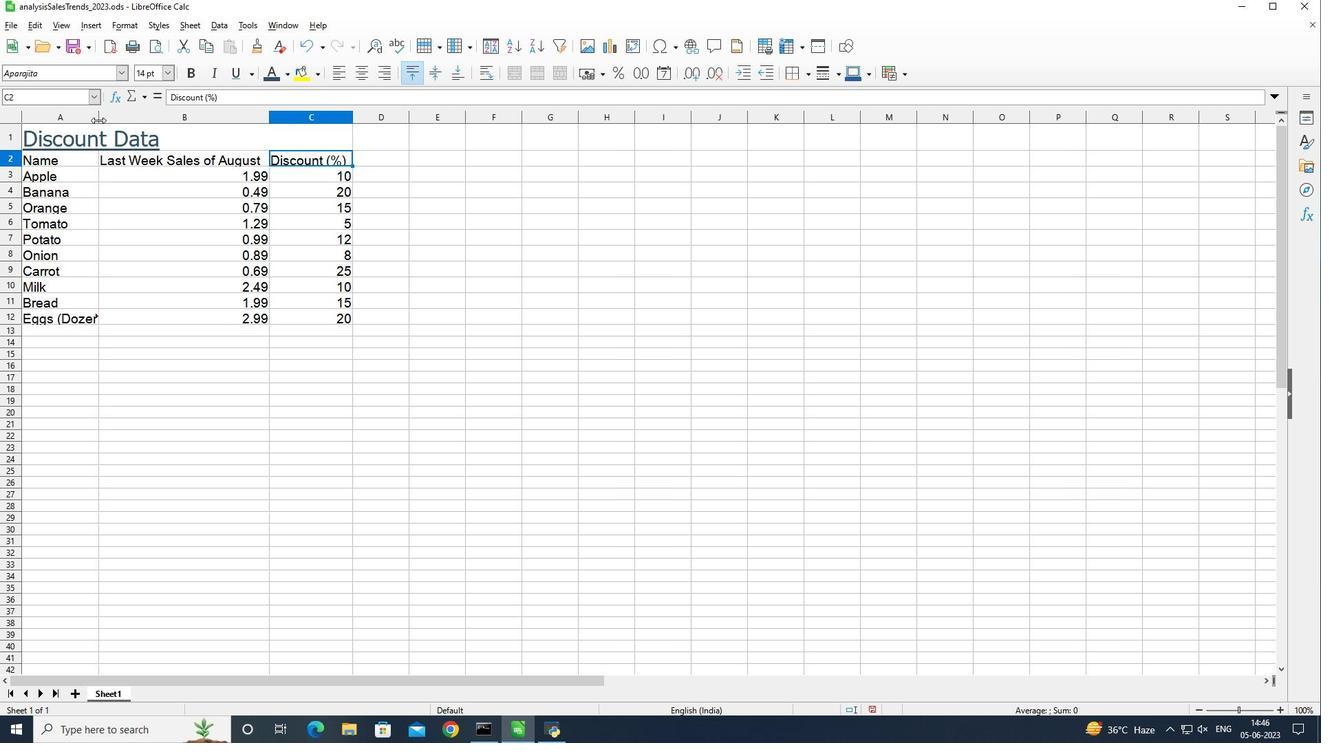 
Action: Mouse pressed left at (99, 116)
Screenshot: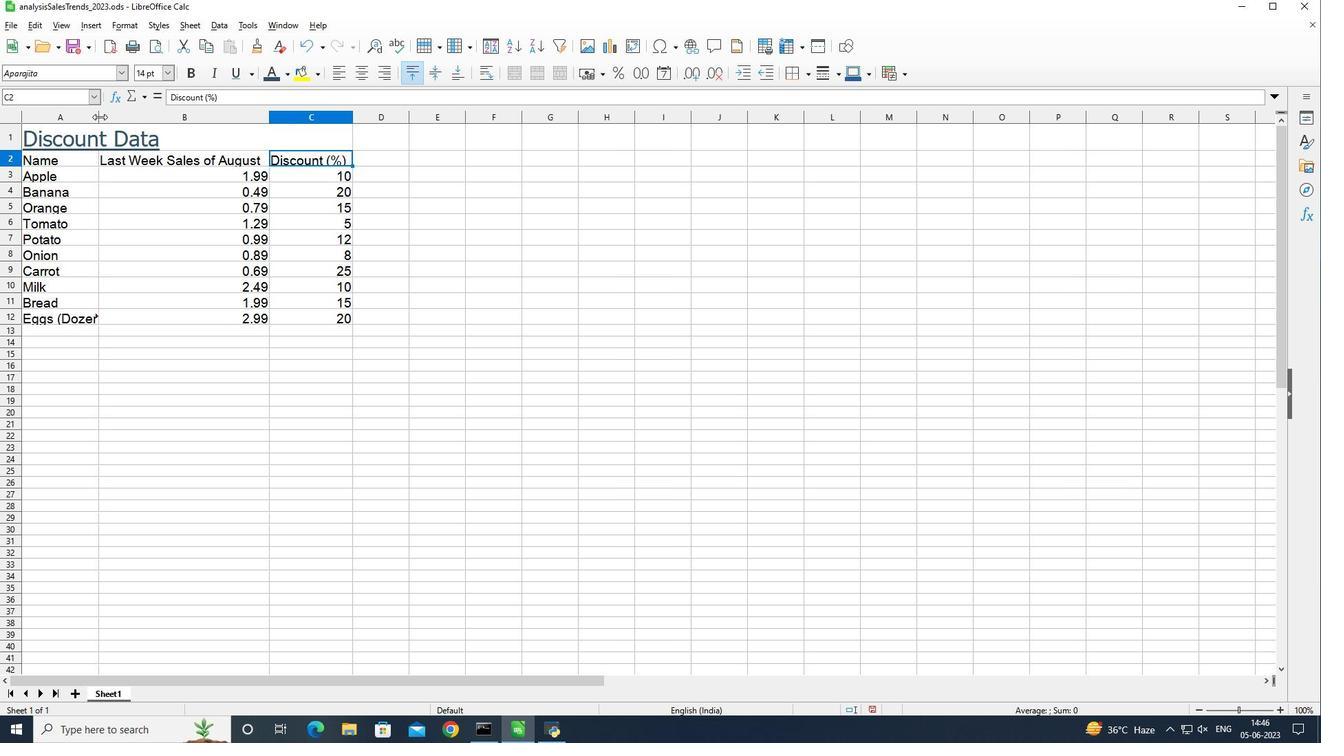 
Action: Mouse moved to (339, 259)
Screenshot: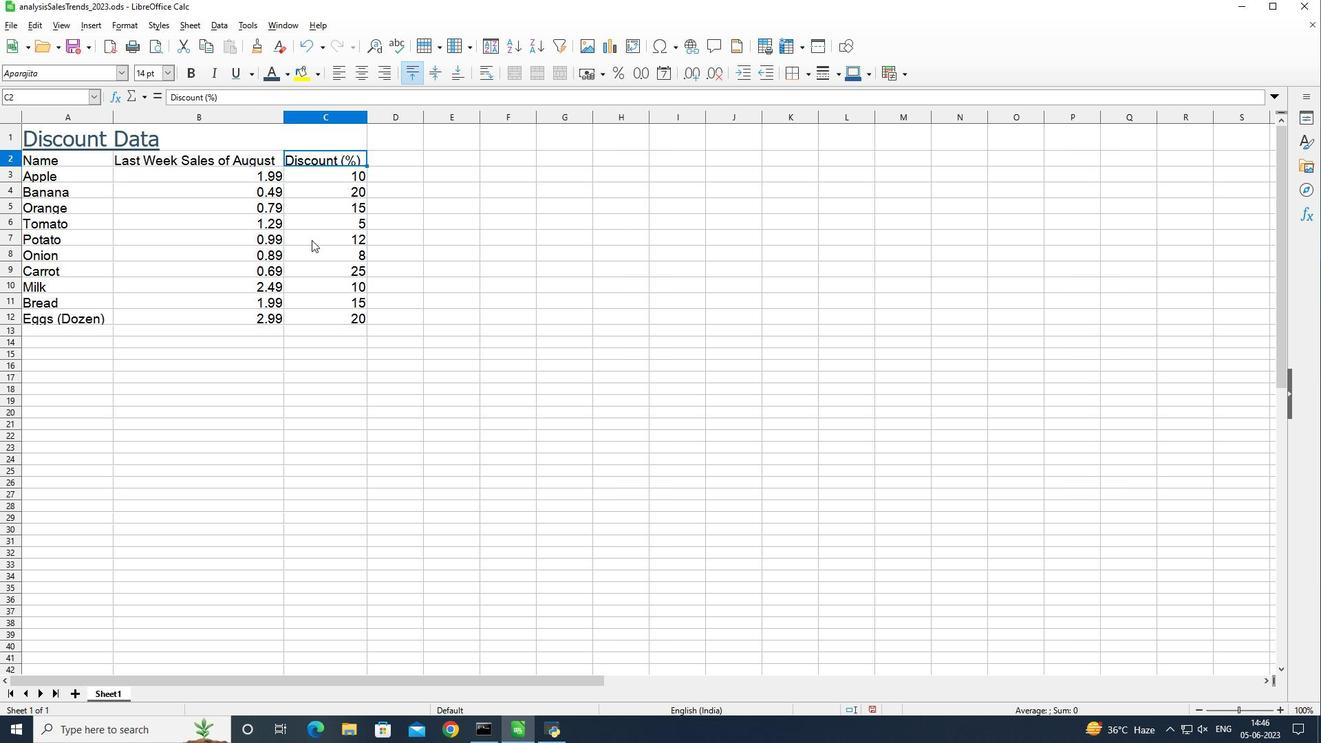 
